 Task: Find connections with filter location Cañete with filter topic #indiawith filter profile language German with filter current company Wockhardt Ltd. with filter school Sri Jagadguru Chandrasekaranathaswamiji Institute of Technology with filter industry Telecommunications with filter service category Android Development with filter keywords title Data Analyst
Action: Mouse moved to (565, 74)
Screenshot: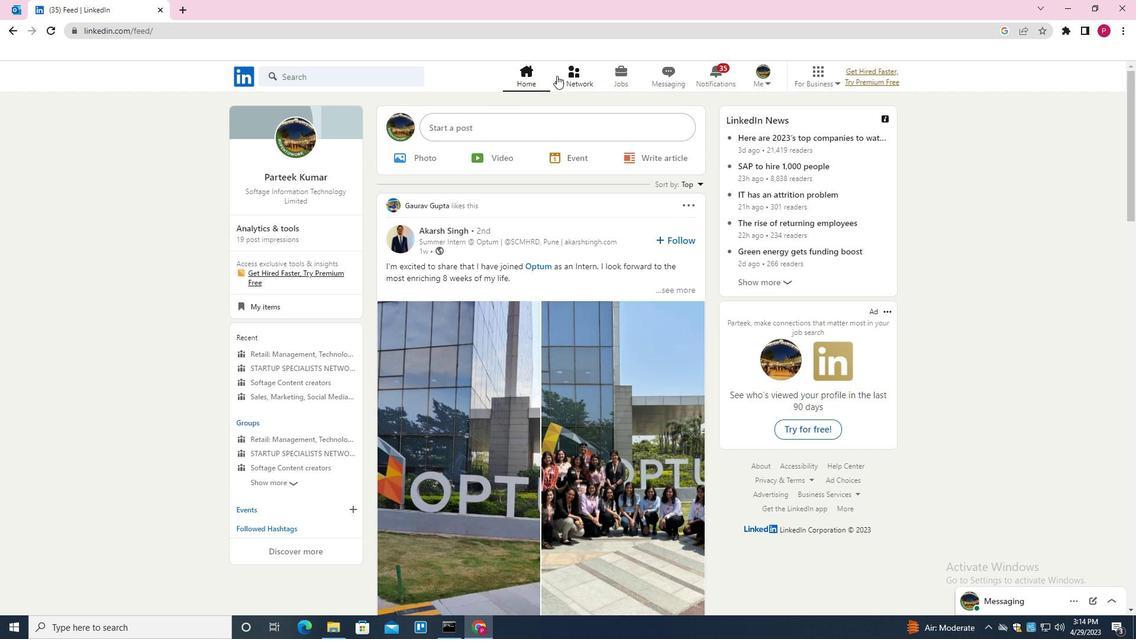 
Action: Mouse pressed left at (565, 74)
Screenshot: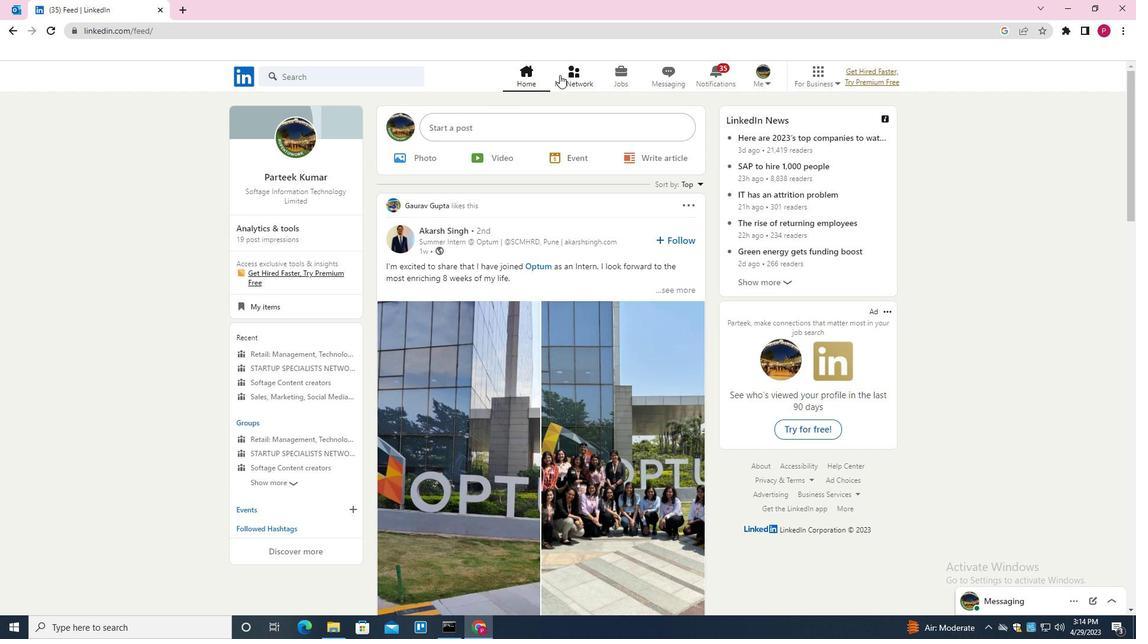 
Action: Mouse moved to (343, 149)
Screenshot: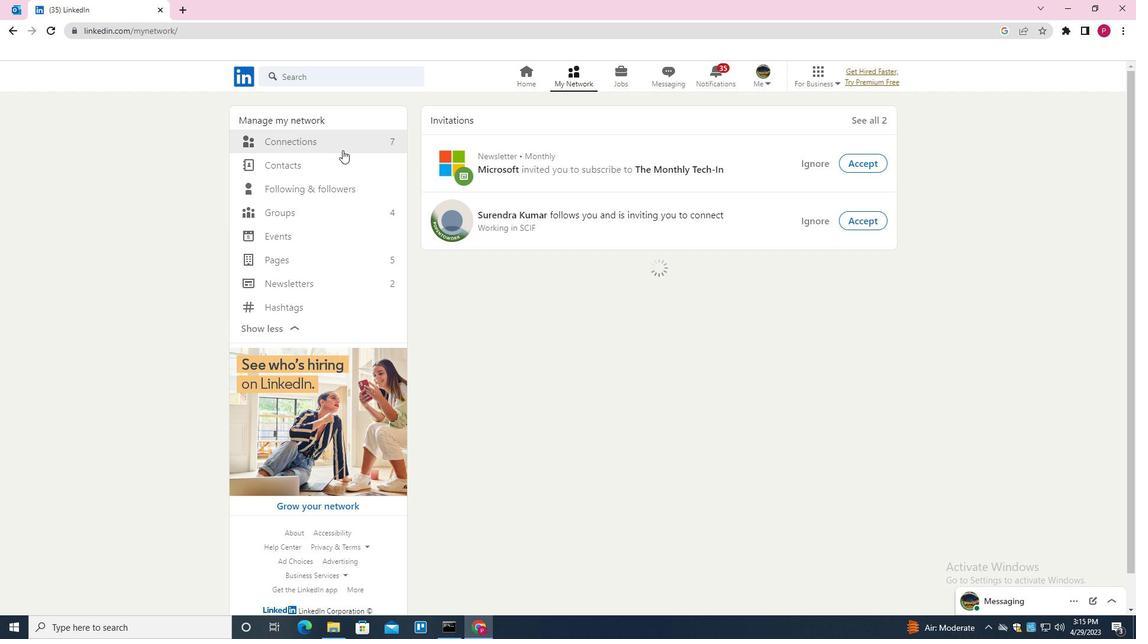 
Action: Mouse pressed left at (343, 149)
Screenshot: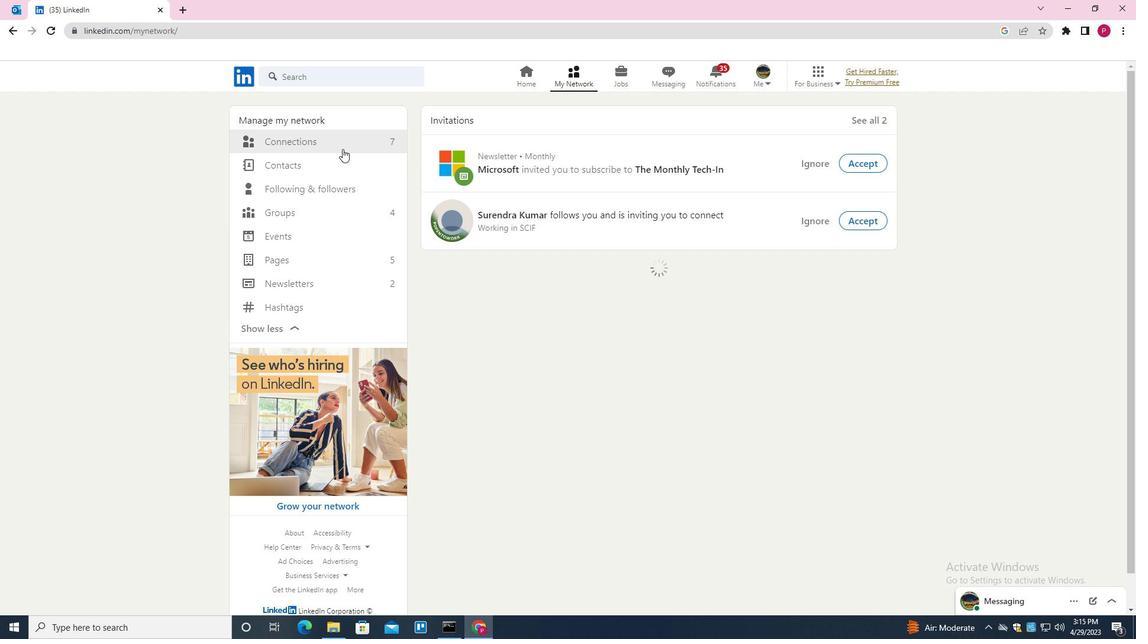 
Action: Mouse moved to (337, 143)
Screenshot: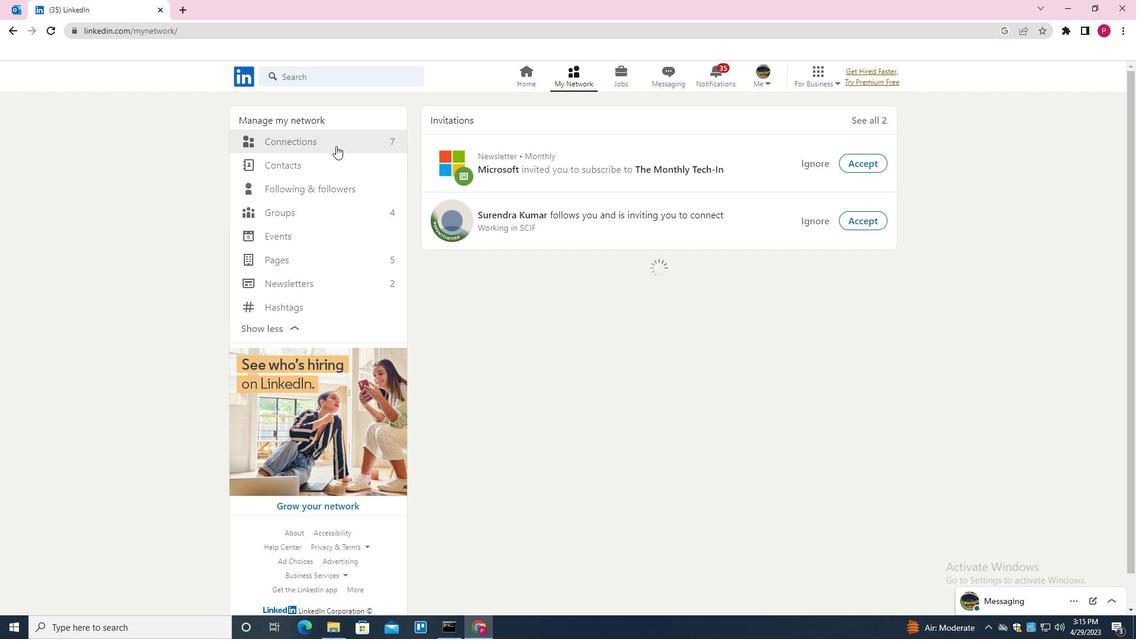 
Action: Mouse pressed left at (337, 143)
Screenshot: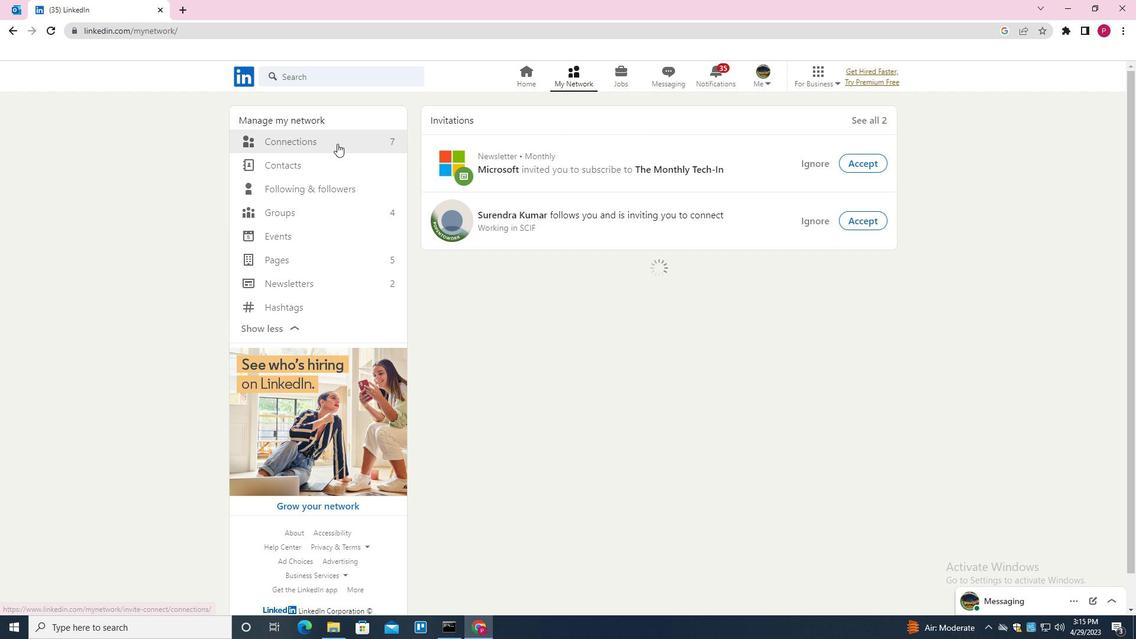 
Action: Mouse moved to (643, 142)
Screenshot: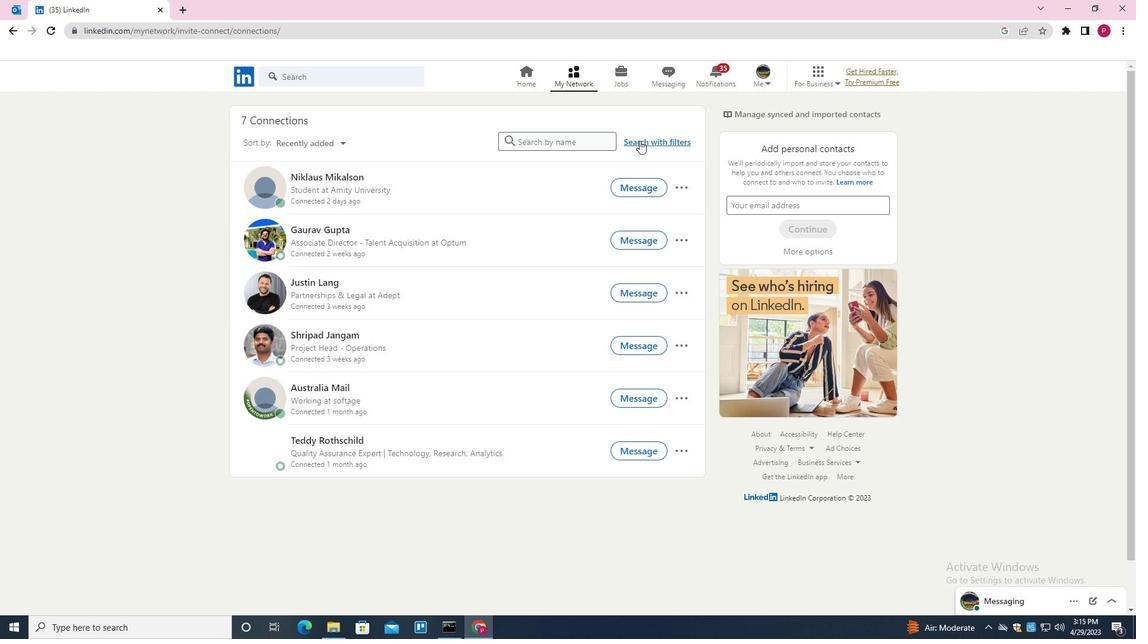 
Action: Mouse pressed left at (643, 142)
Screenshot: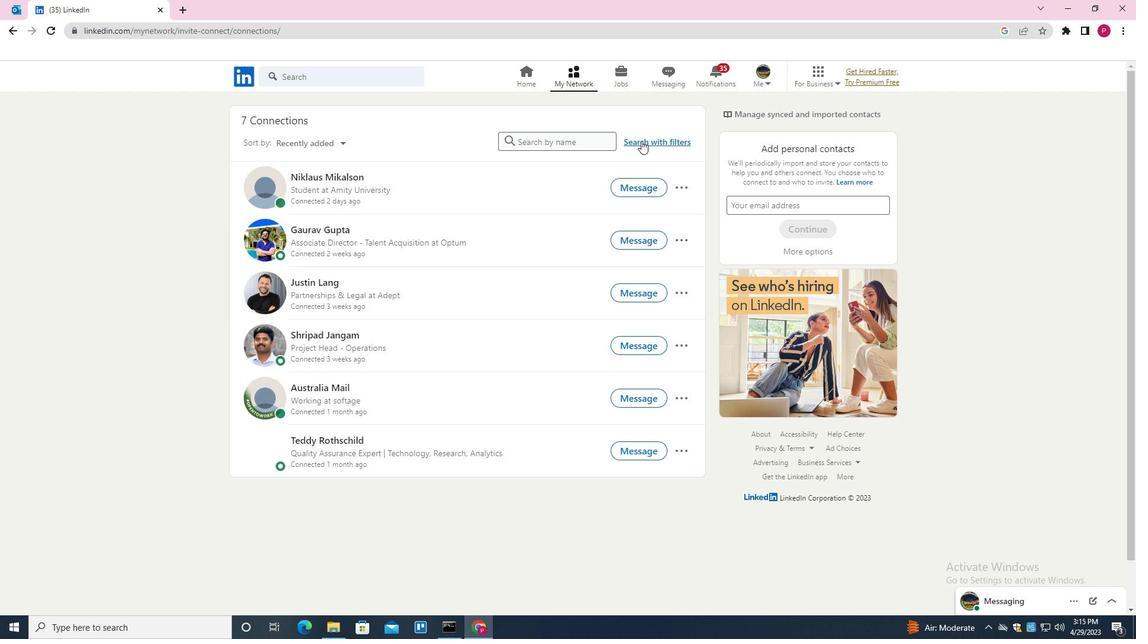
Action: Mouse moved to (596, 107)
Screenshot: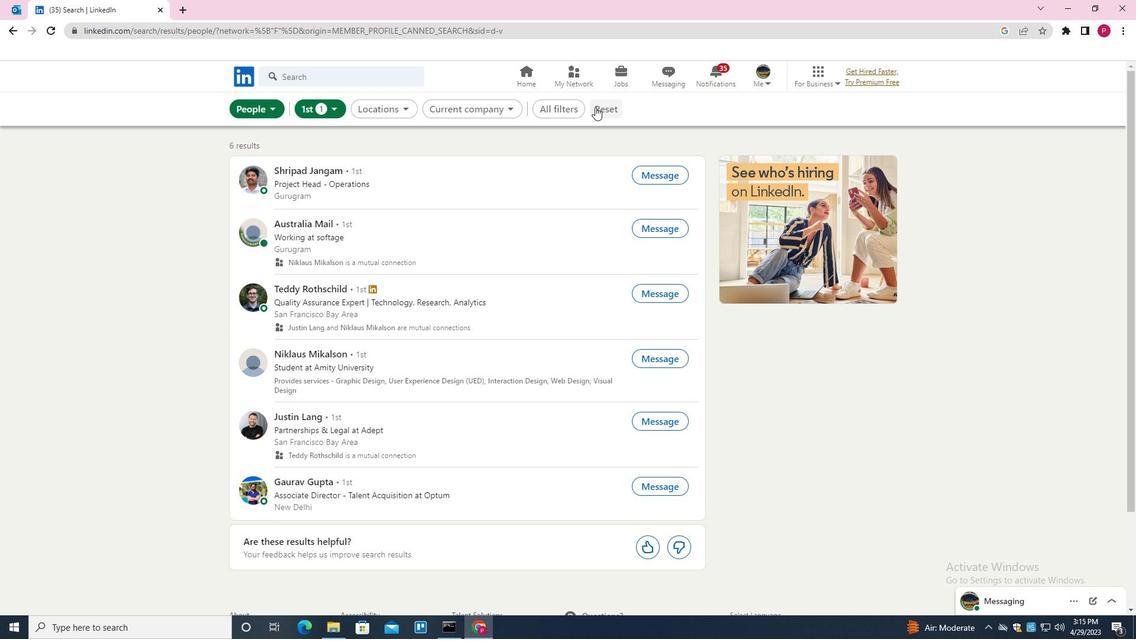 
Action: Mouse pressed left at (596, 107)
Screenshot: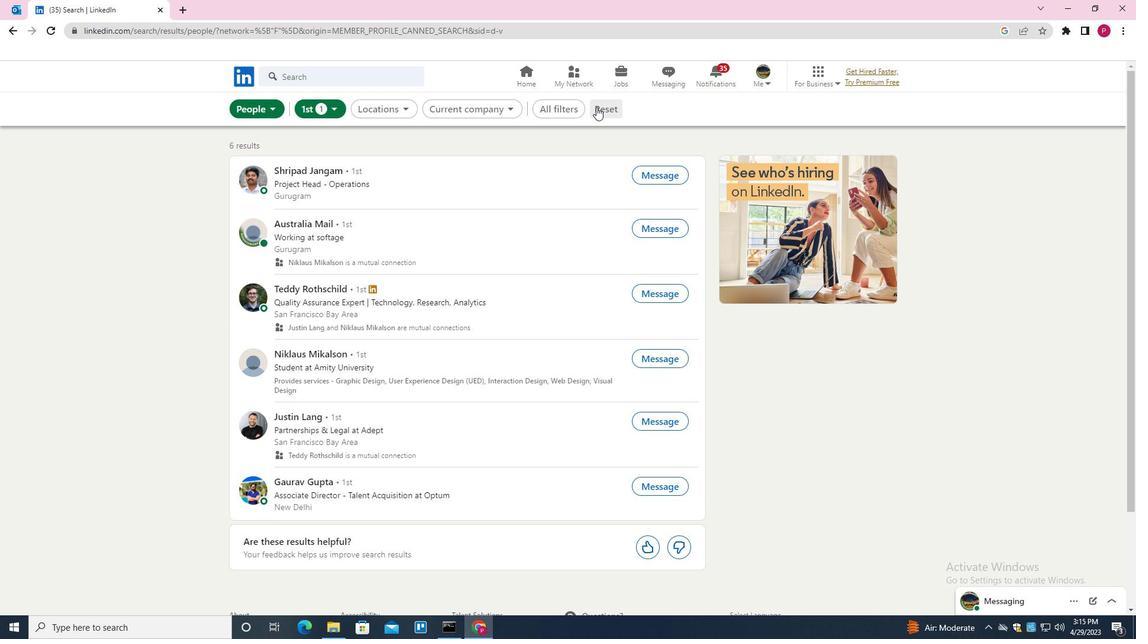 
Action: Mouse moved to (574, 109)
Screenshot: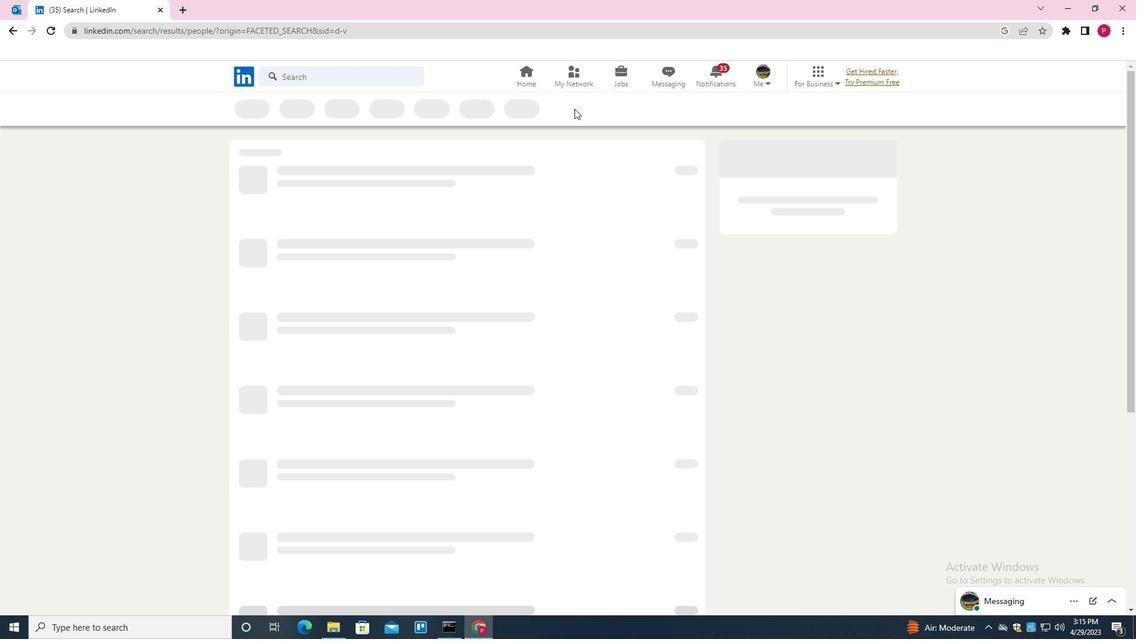 
Action: Mouse pressed left at (574, 109)
Screenshot: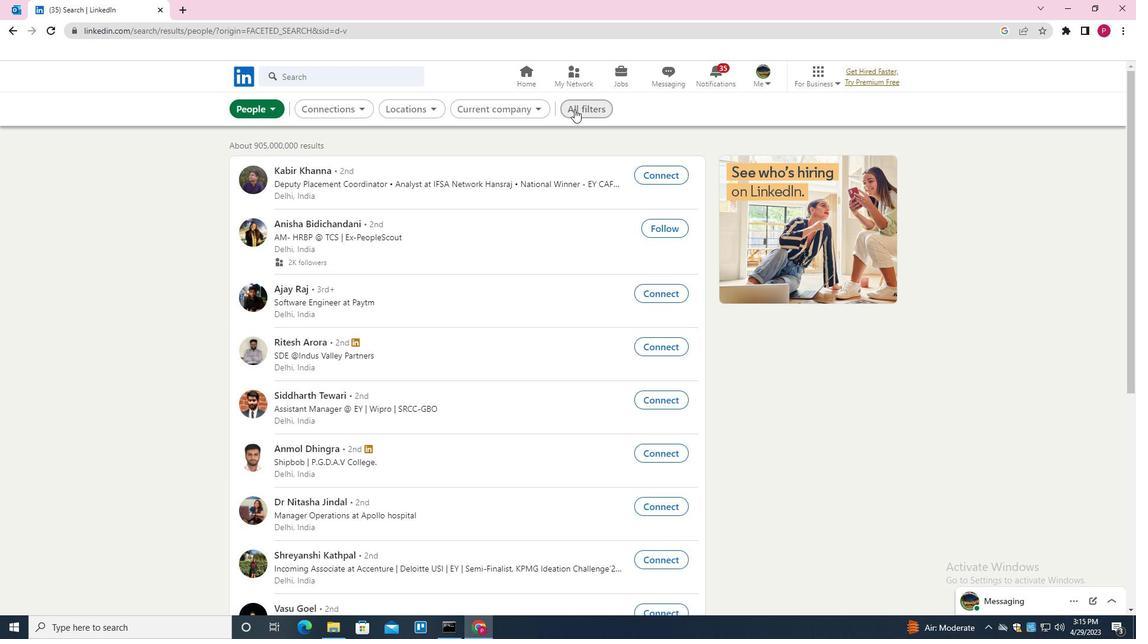 
Action: Mouse moved to (853, 336)
Screenshot: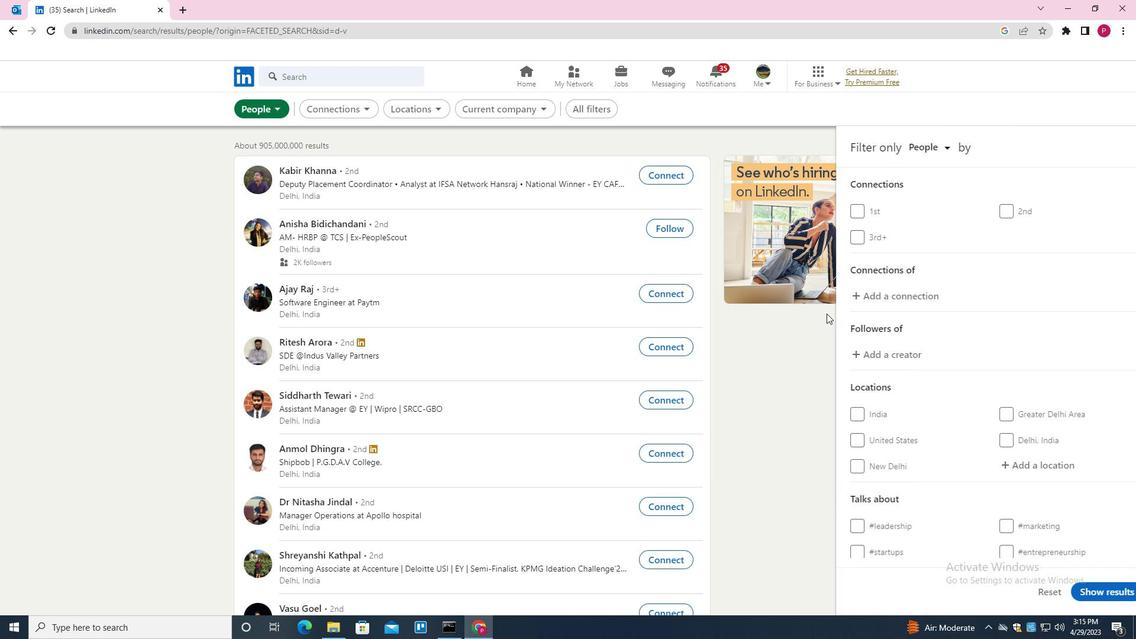
Action: Mouse scrolled (853, 336) with delta (0, 0)
Screenshot: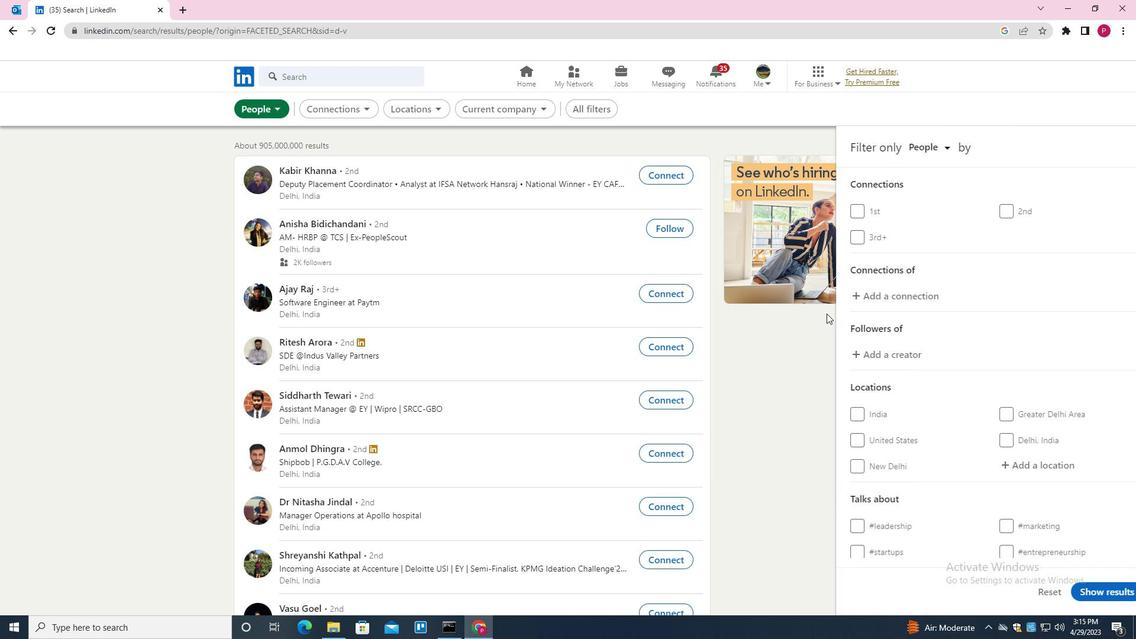 
Action: Mouse moved to (866, 343)
Screenshot: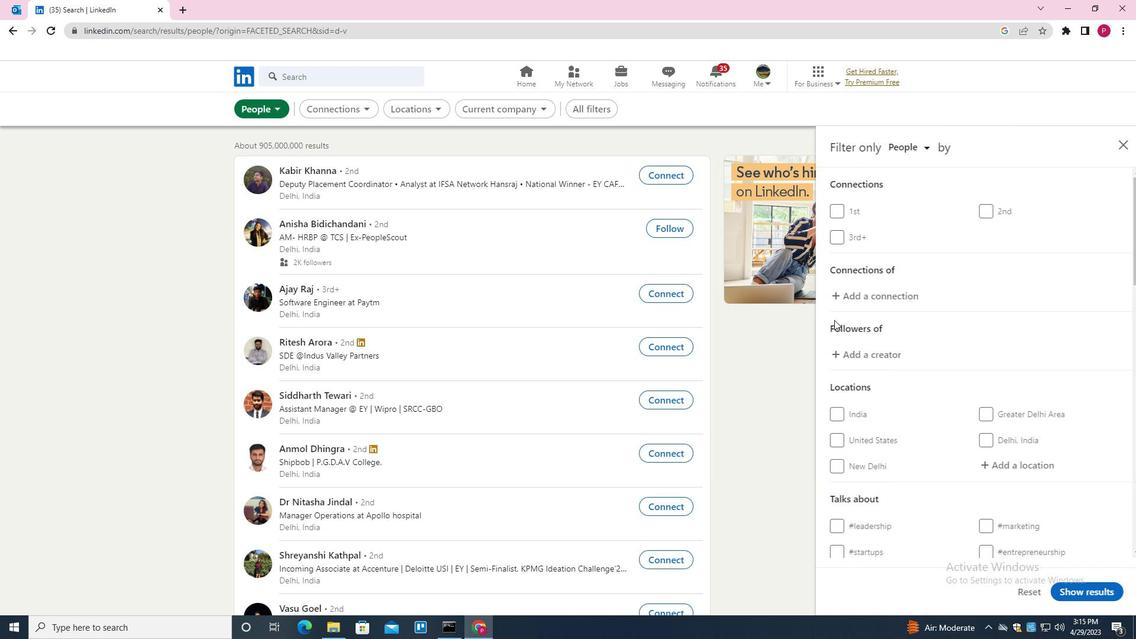 
Action: Mouse scrolled (866, 342) with delta (0, 0)
Screenshot: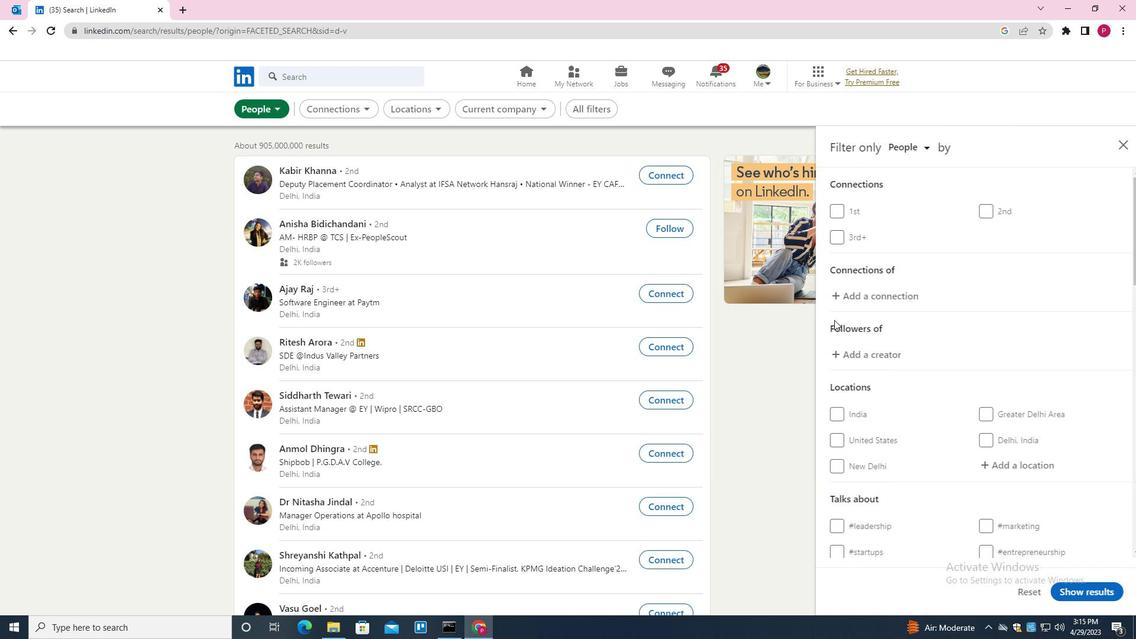 
Action: Mouse moved to (1016, 347)
Screenshot: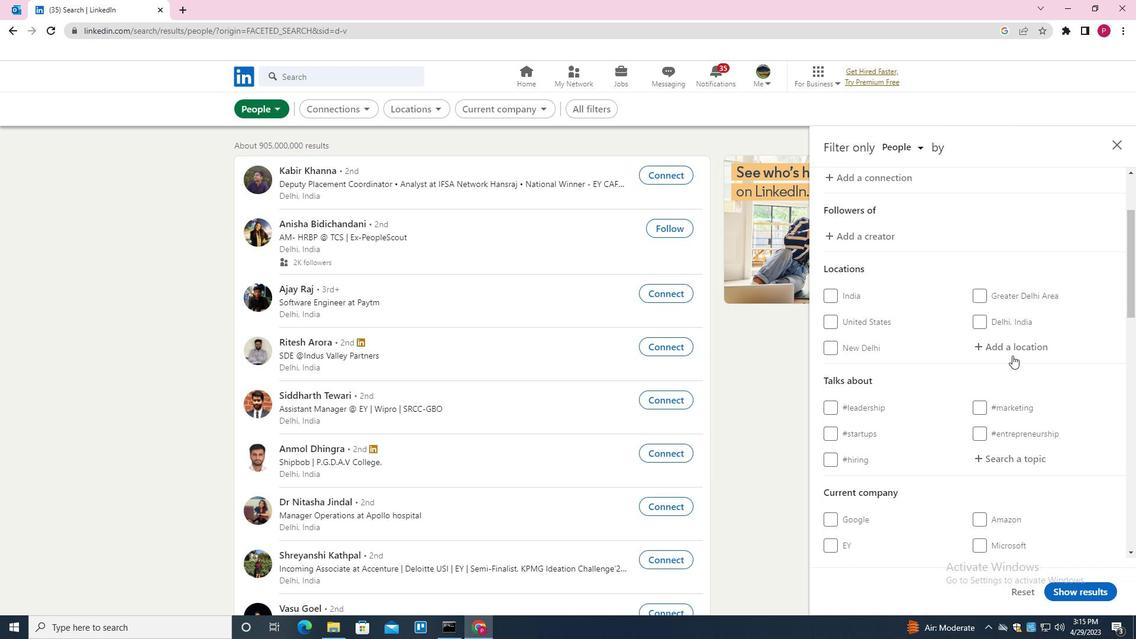 
Action: Mouse pressed left at (1016, 347)
Screenshot: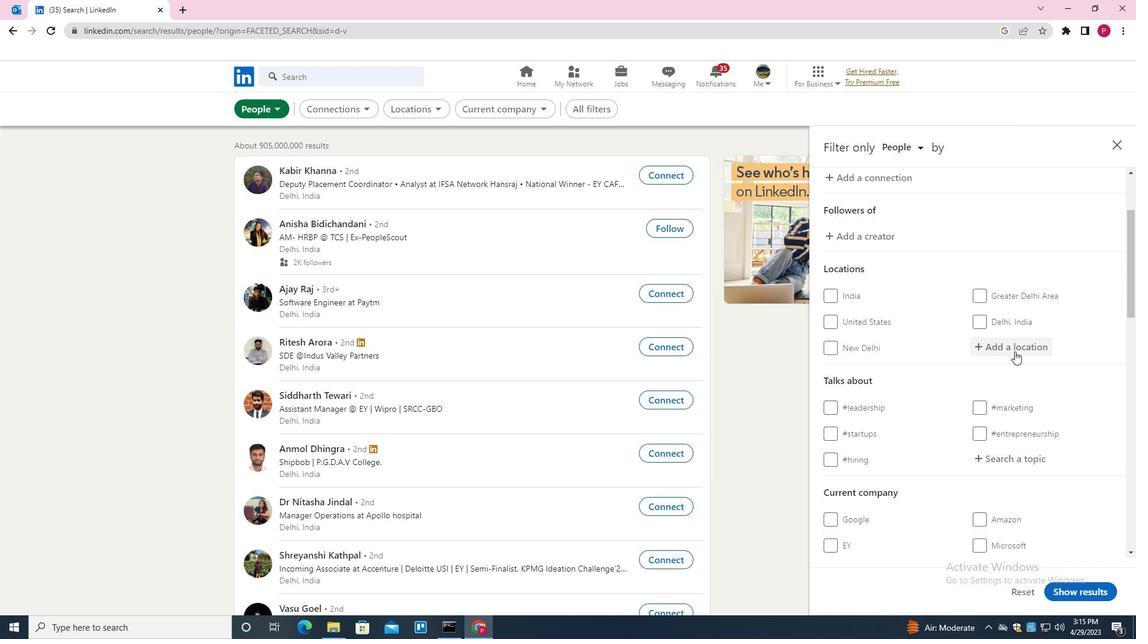 
Action: Mouse moved to (941, 336)
Screenshot: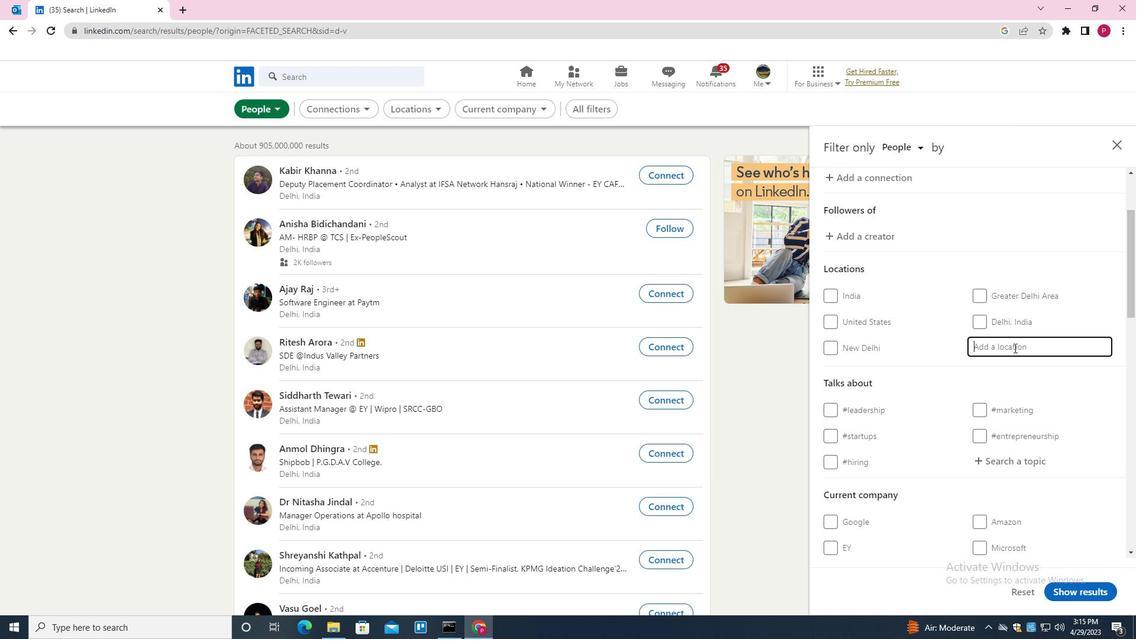 
Action: Key pressed <Key.shift><Key.shift><Key.shift>CANETE<Key.down><Key.down><Key.enter>
Screenshot: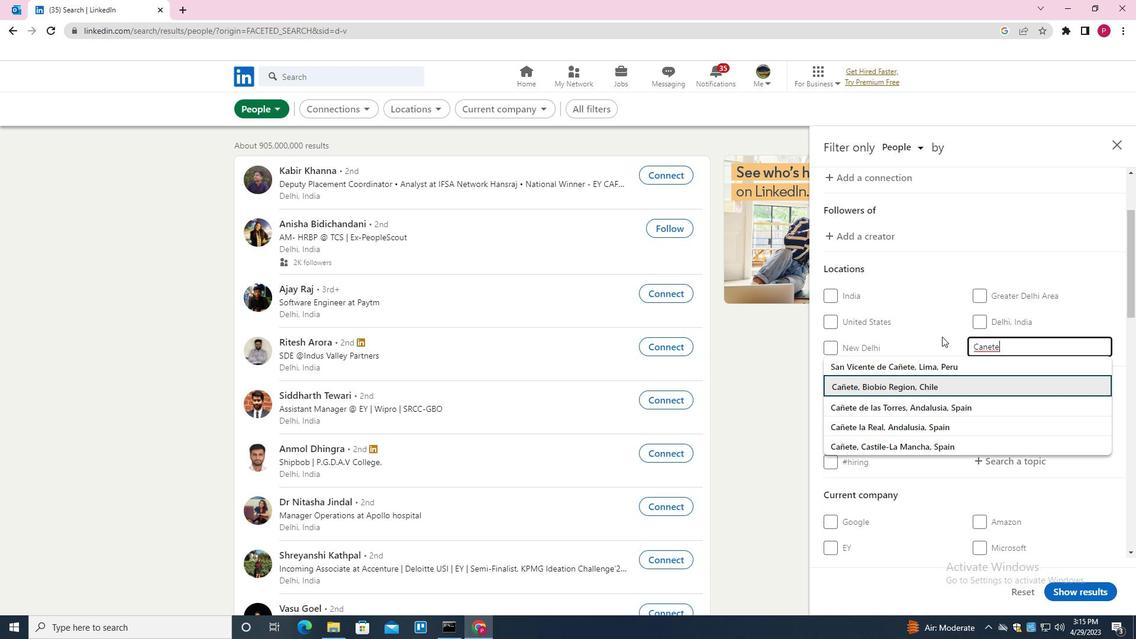 
Action: Mouse moved to (920, 350)
Screenshot: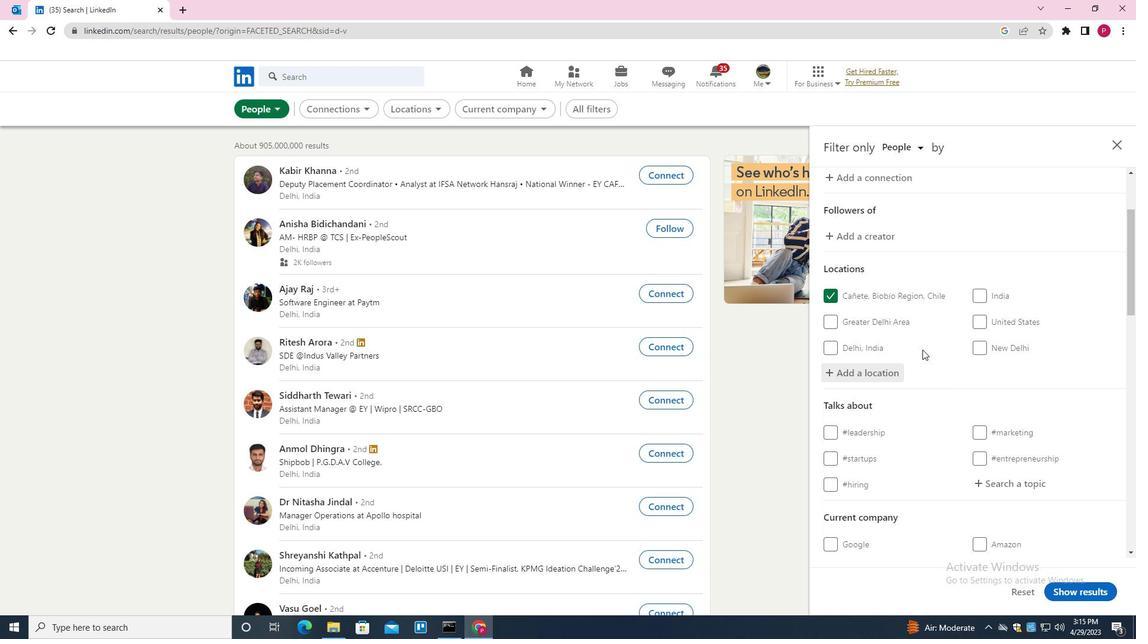 
Action: Mouse scrolled (920, 350) with delta (0, 0)
Screenshot: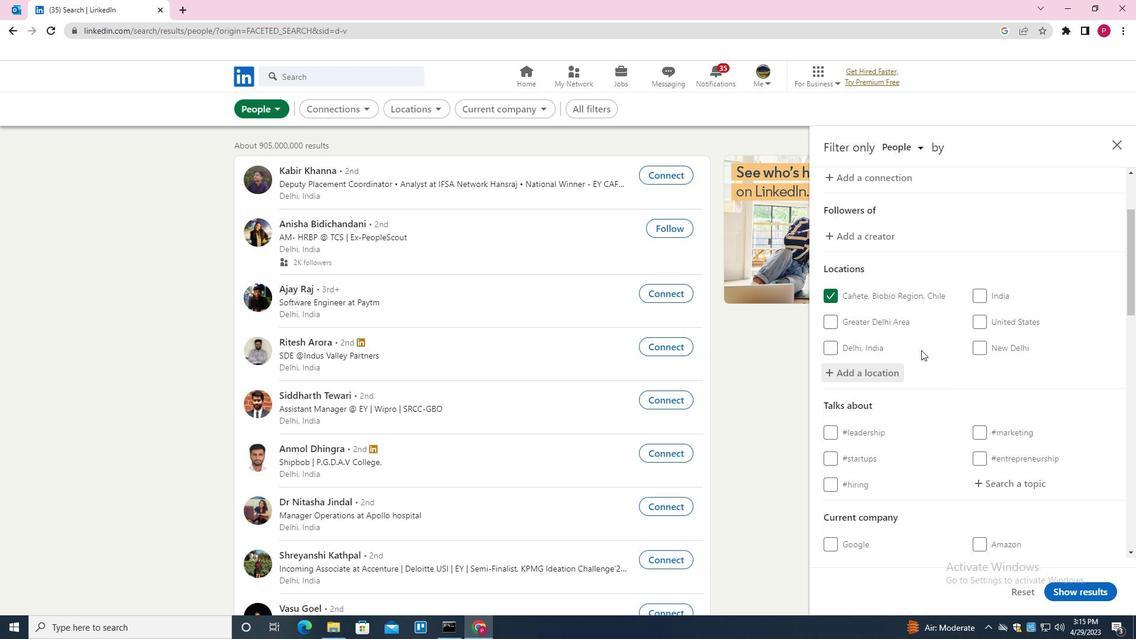 
Action: Mouse scrolled (920, 350) with delta (0, 0)
Screenshot: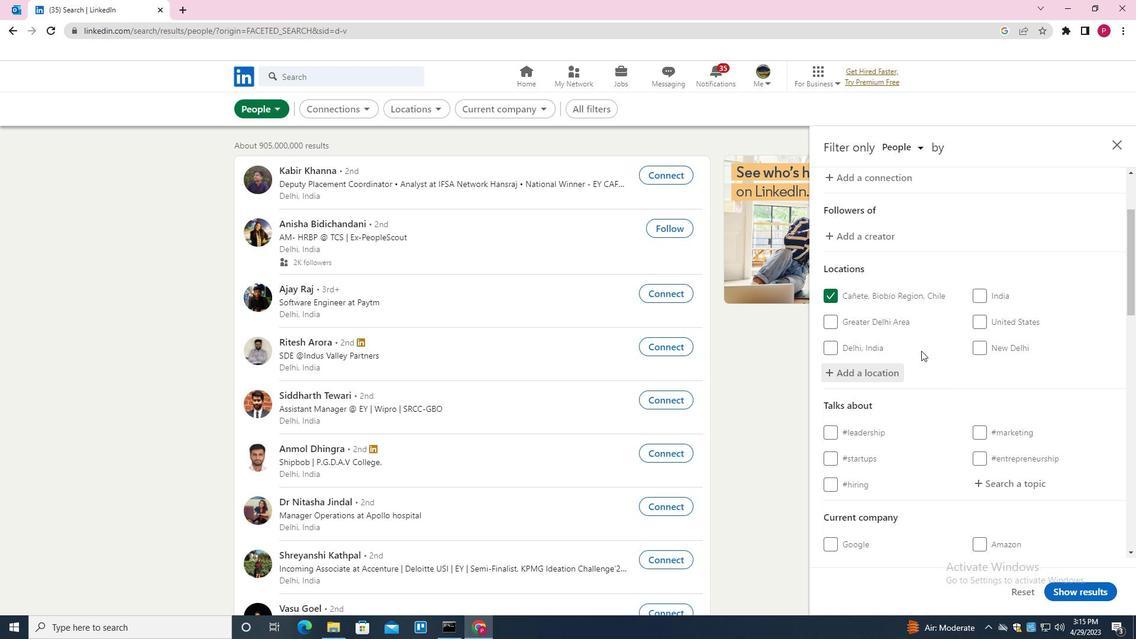 
Action: Mouse scrolled (920, 350) with delta (0, 0)
Screenshot: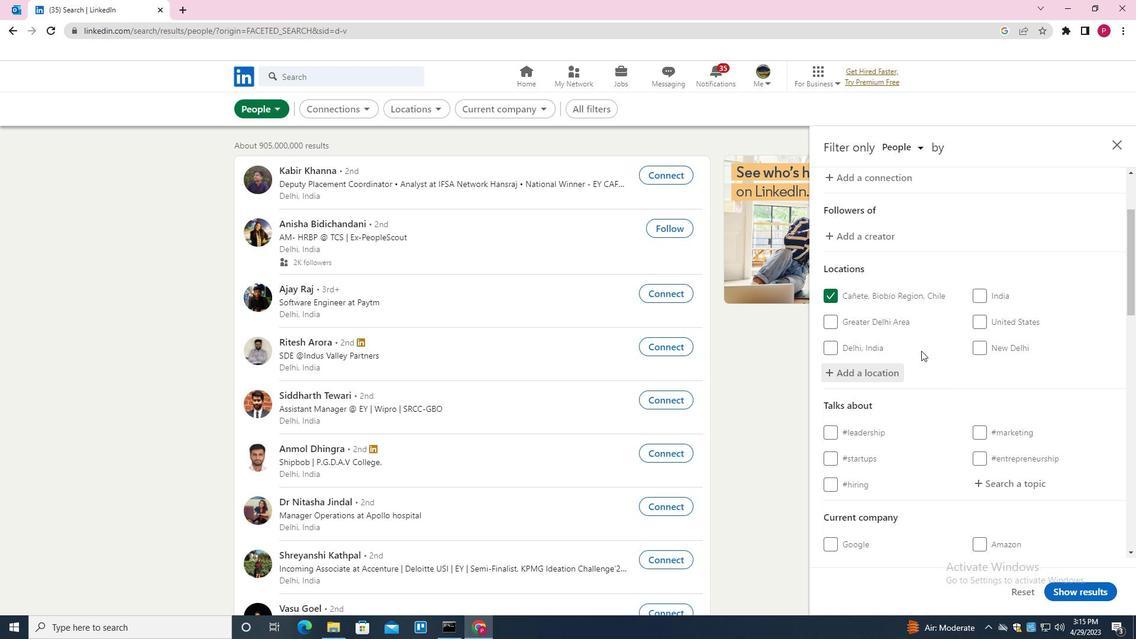 
Action: Mouse moved to (1010, 305)
Screenshot: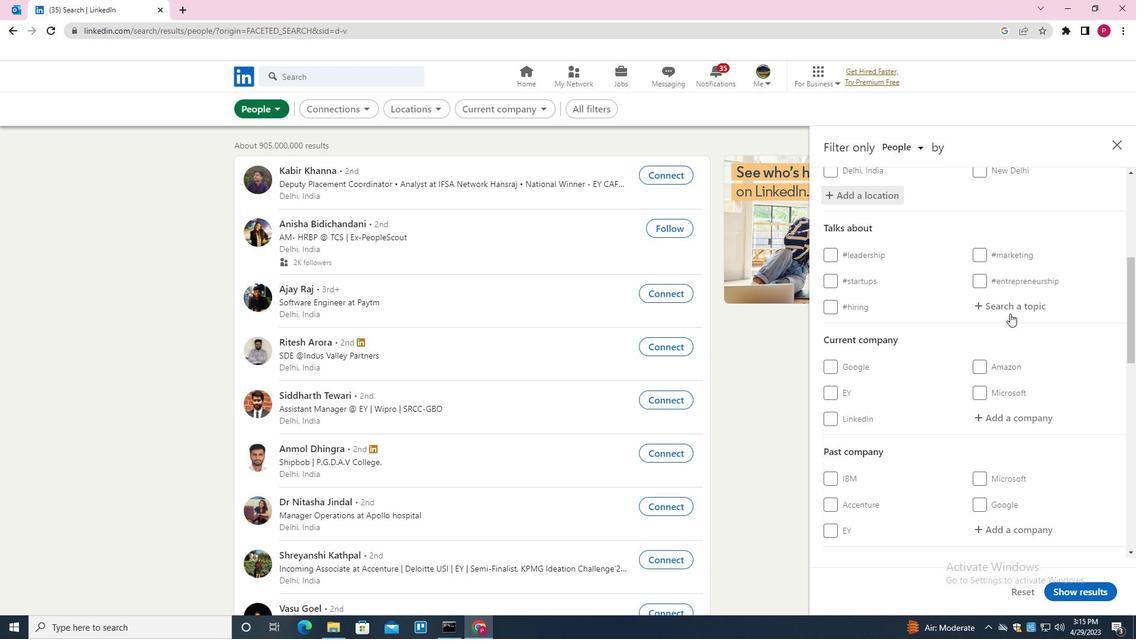 
Action: Mouse pressed left at (1010, 305)
Screenshot: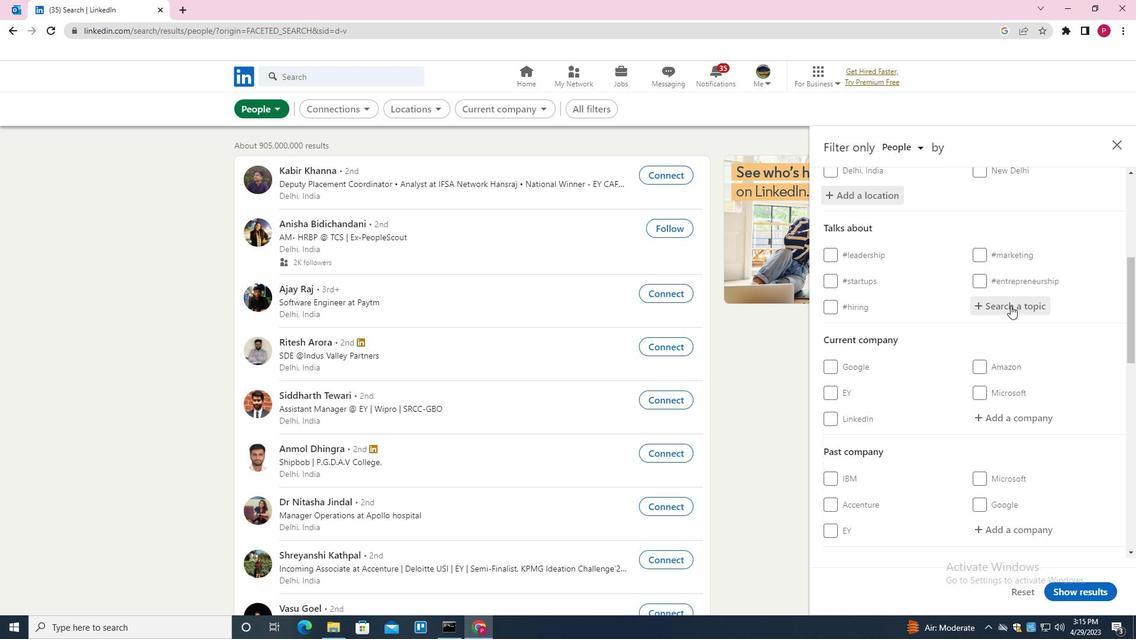 
Action: Key pressed INDIA<Key.down><Key.enter>
Screenshot: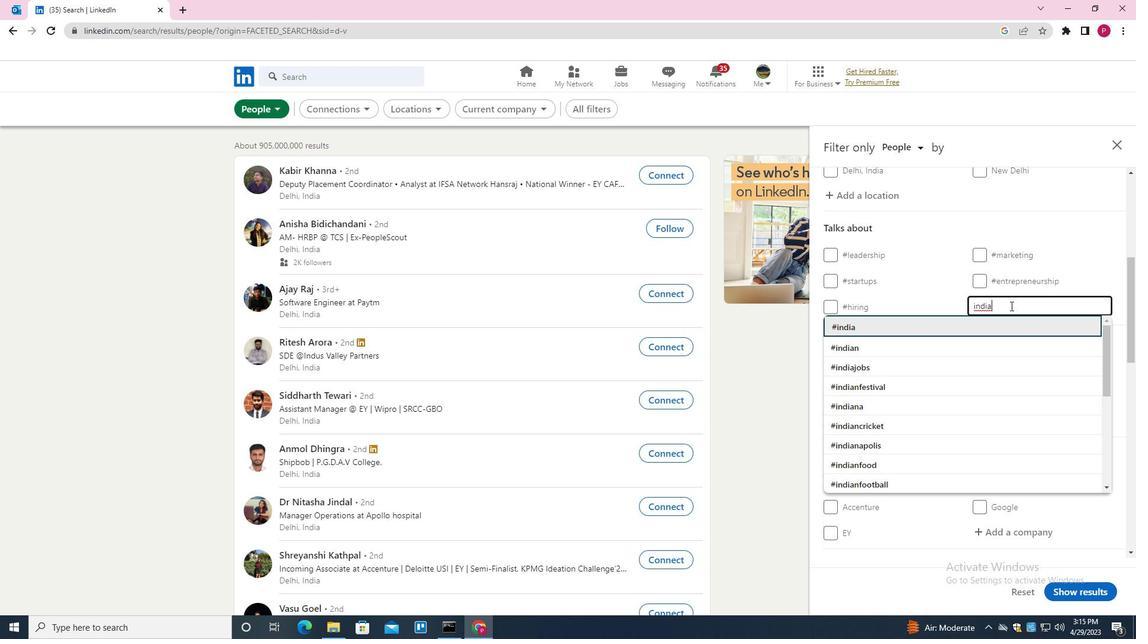 
Action: Mouse moved to (972, 327)
Screenshot: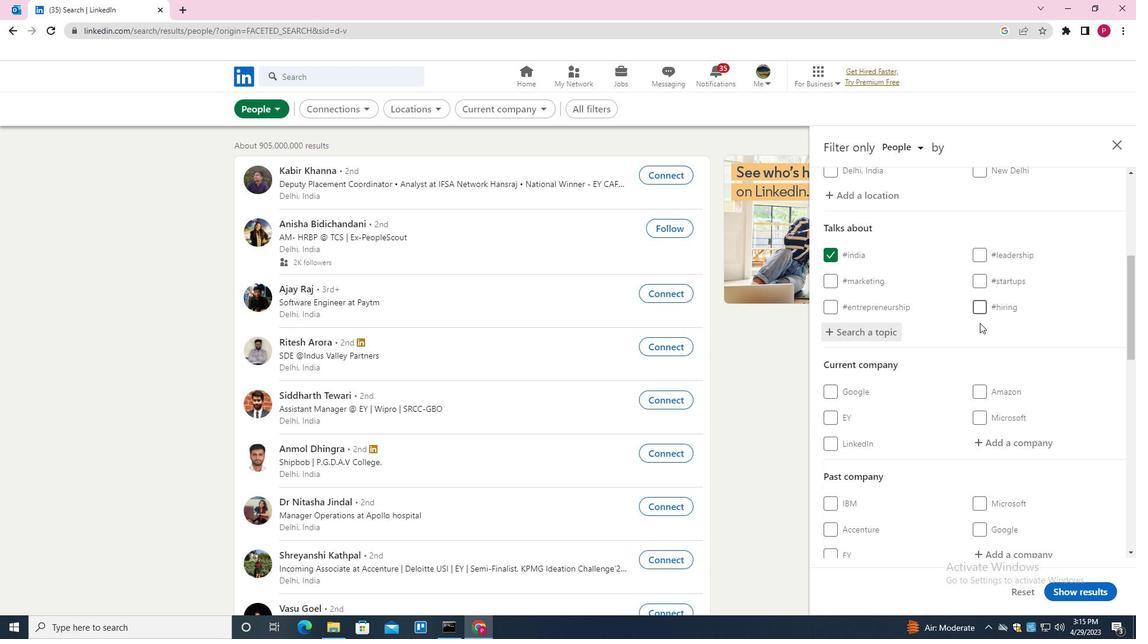 
Action: Mouse scrolled (972, 326) with delta (0, 0)
Screenshot: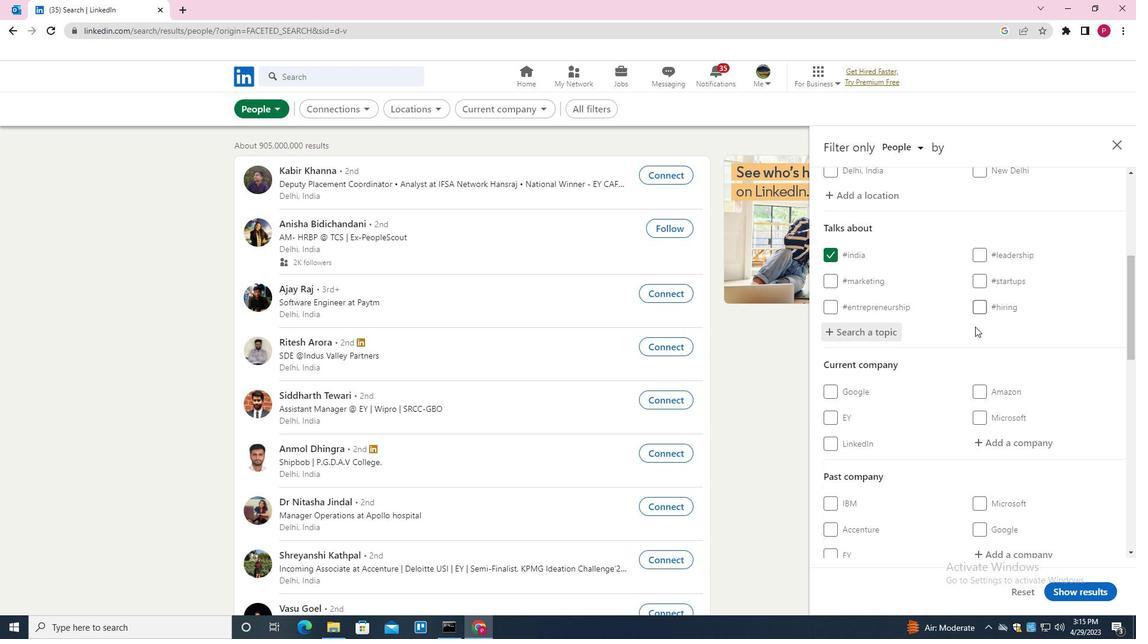 
Action: Mouse scrolled (972, 326) with delta (0, 0)
Screenshot: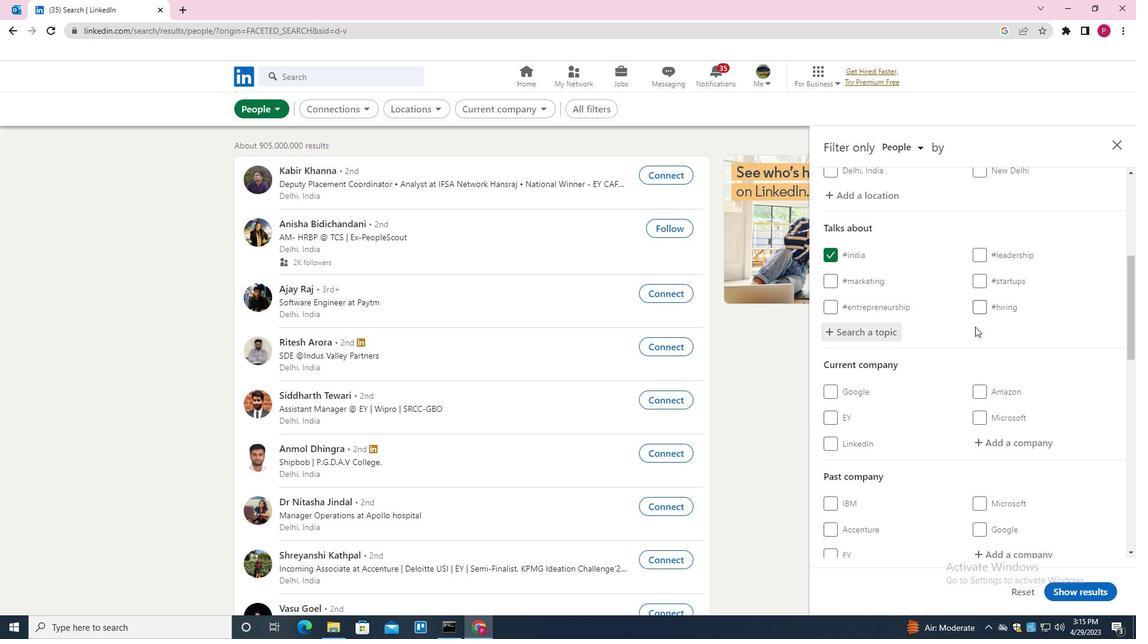 
Action: Mouse scrolled (972, 326) with delta (0, 0)
Screenshot: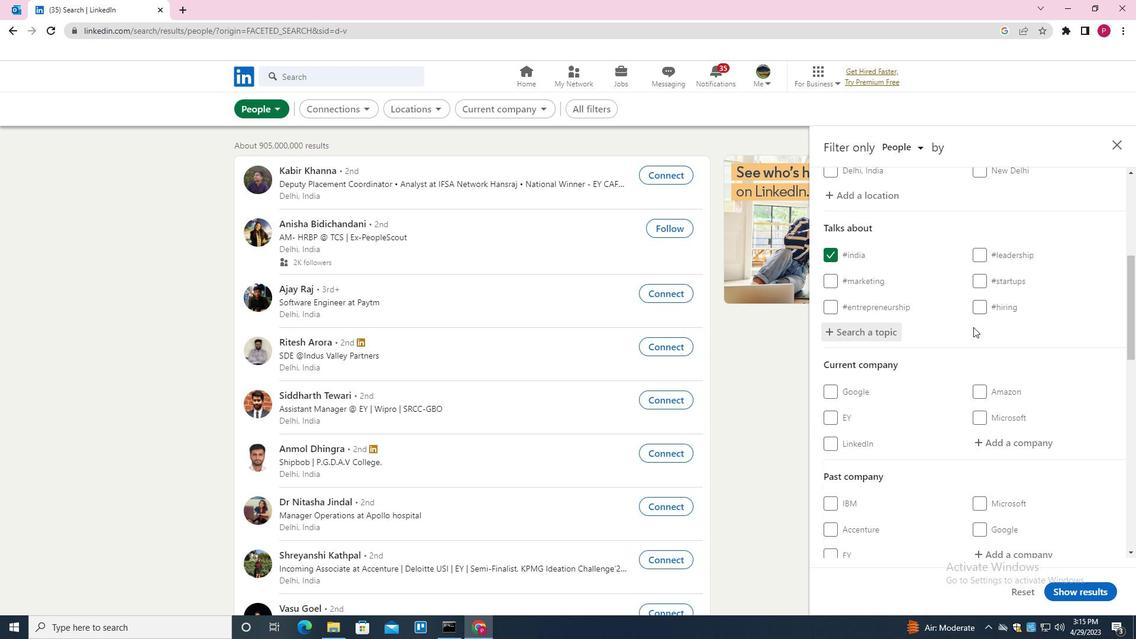 
Action: Mouse scrolled (972, 326) with delta (0, 0)
Screenshot: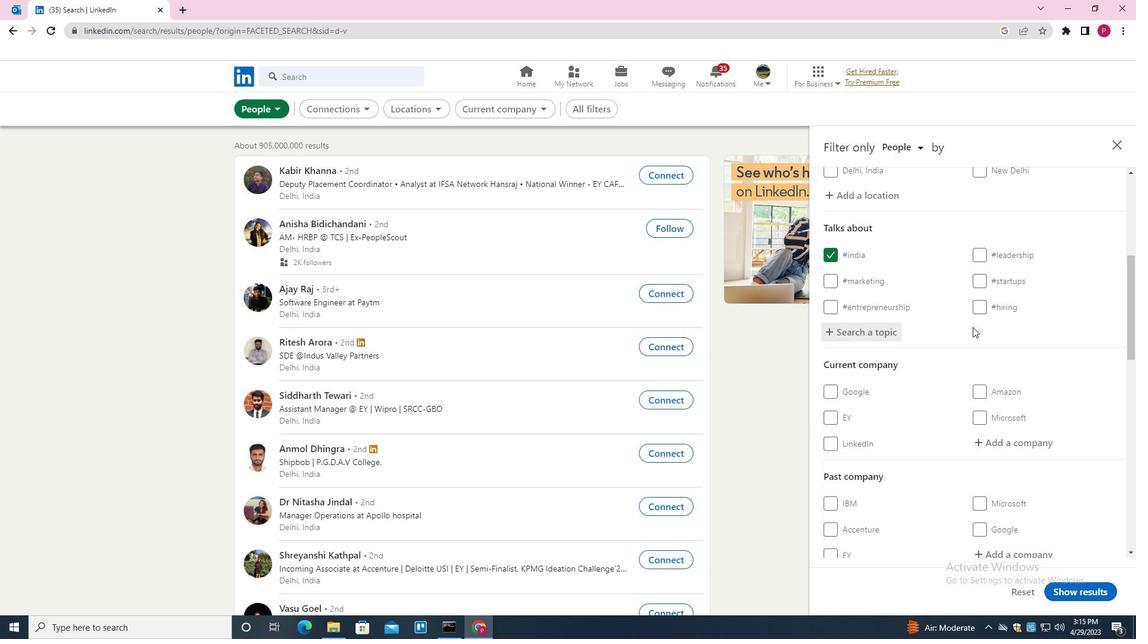 
Action: Mouse scrolled (972, 326) with delta (0, 0)
Screenshot: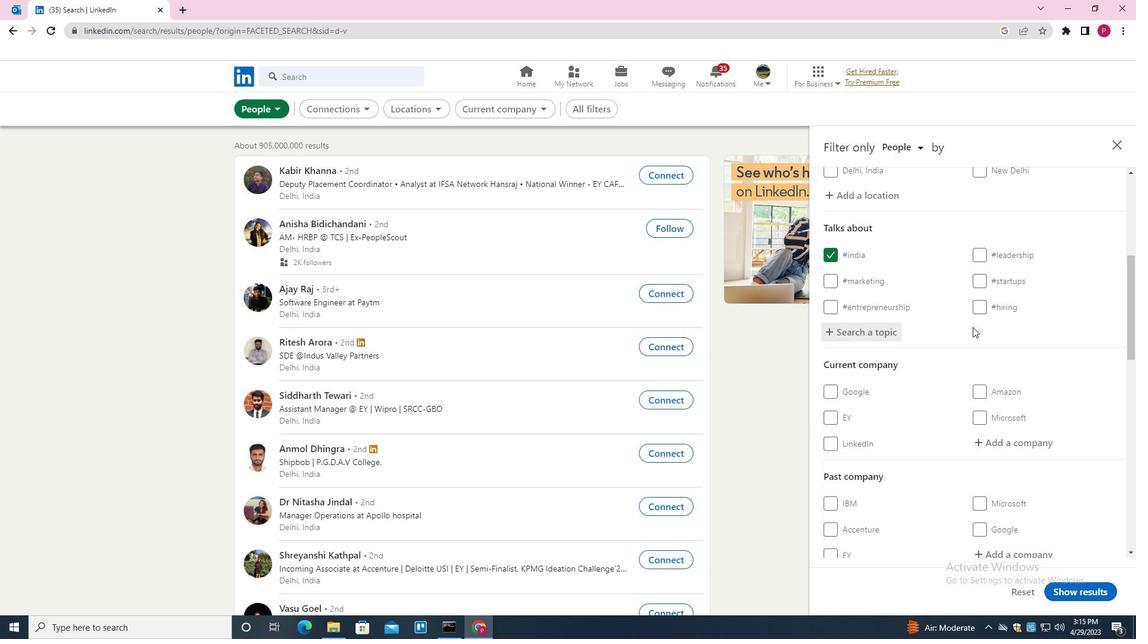
Action: Mouse moved to (964, 333)
Screenshot: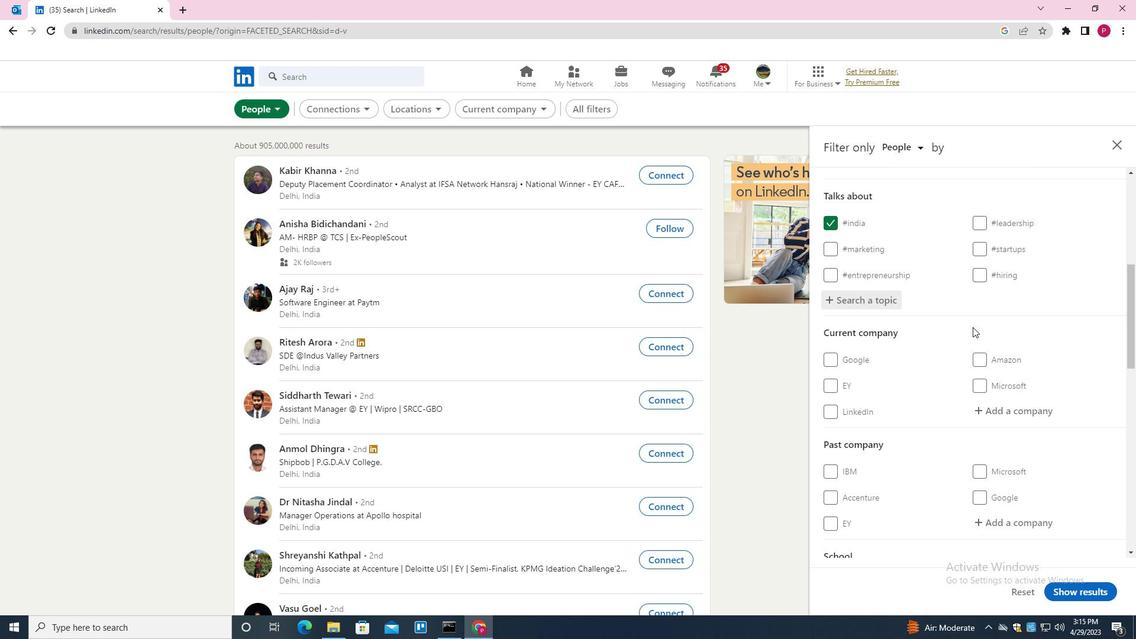 
Action: Mouse scrolled (964, 333) with delta (0, 0)
Screenshot: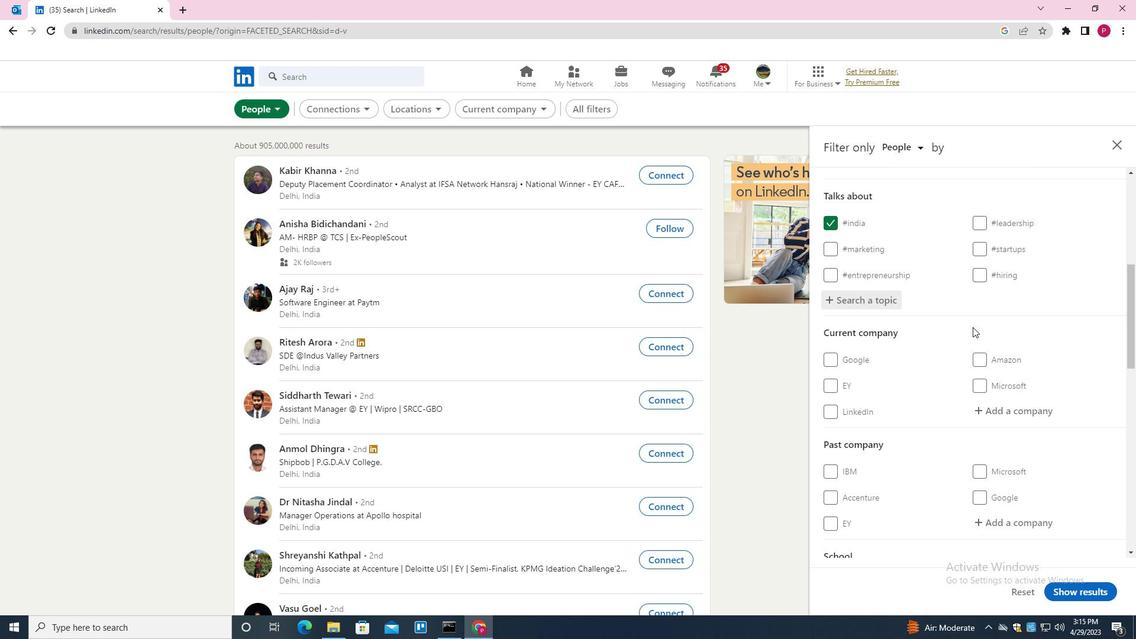 
Action: Mouse moved to (961, 335)
Screenshot: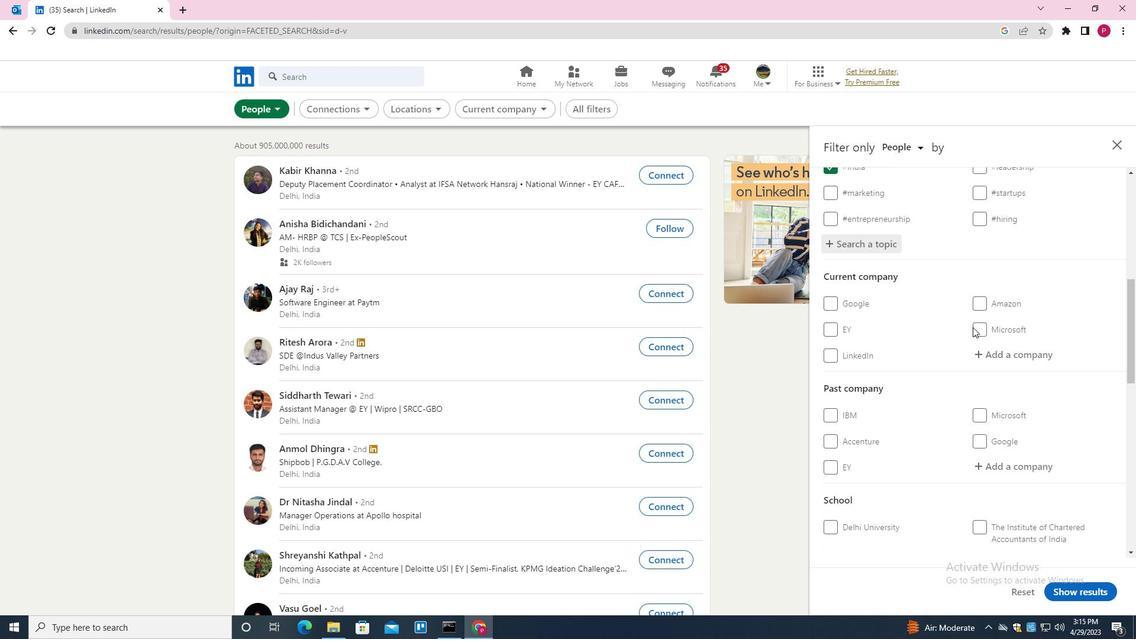 
Action: Mouse scrolled (961, 334) with delta (0, 0)
Screenshot: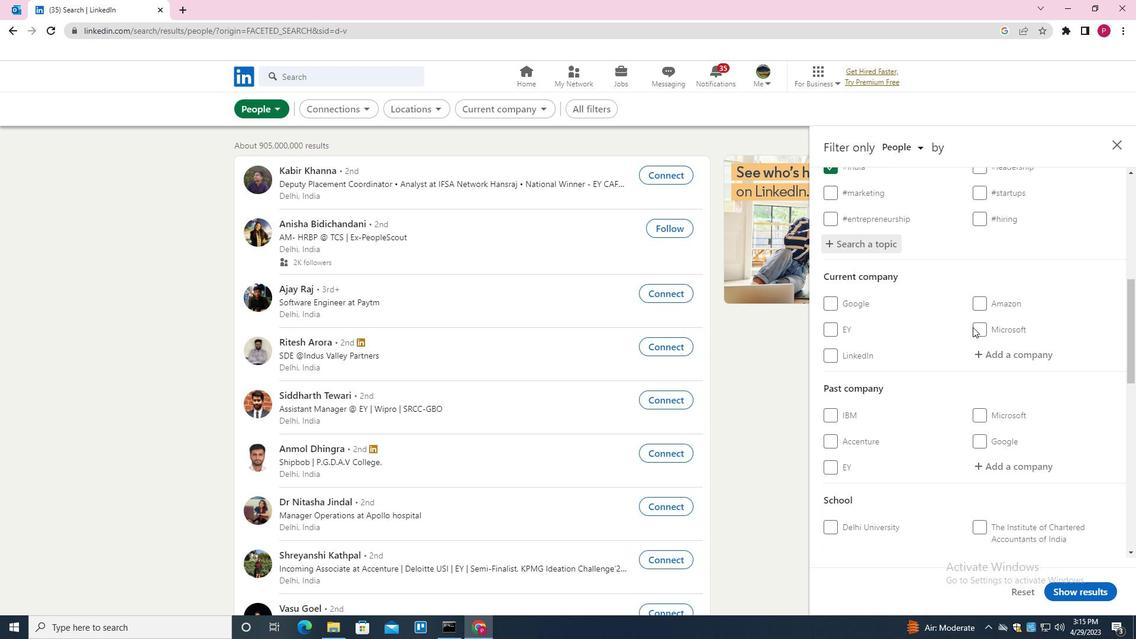 
Action: Mouse moved to (960, 336)
Screenshot: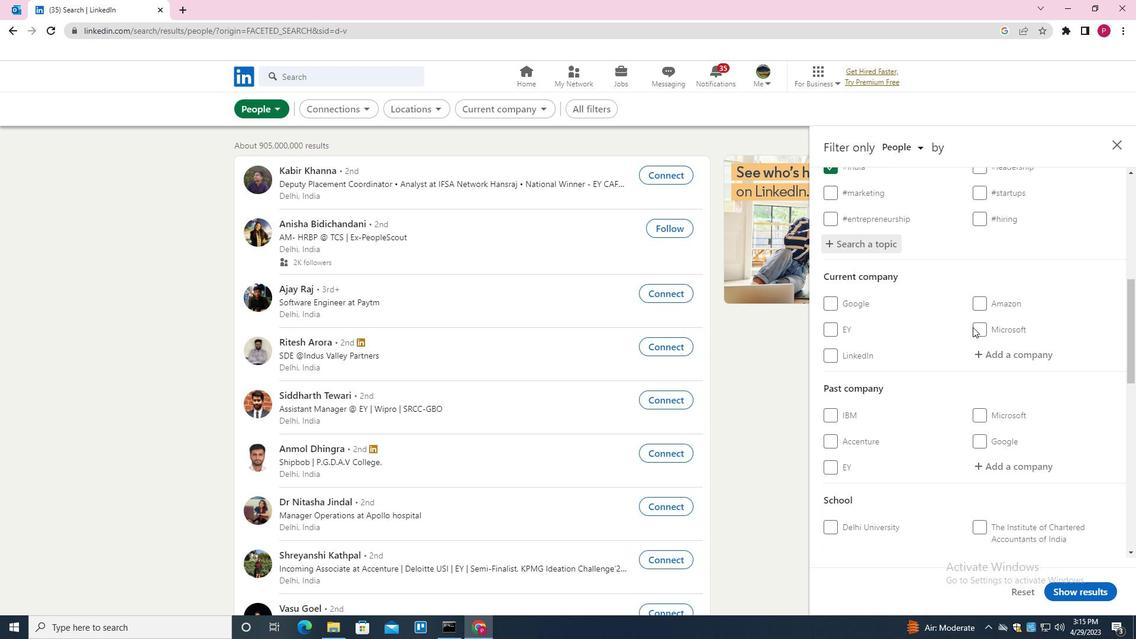 
Action: Mouse scrolled (960, 336) with delta (0, 0)
Screenshot: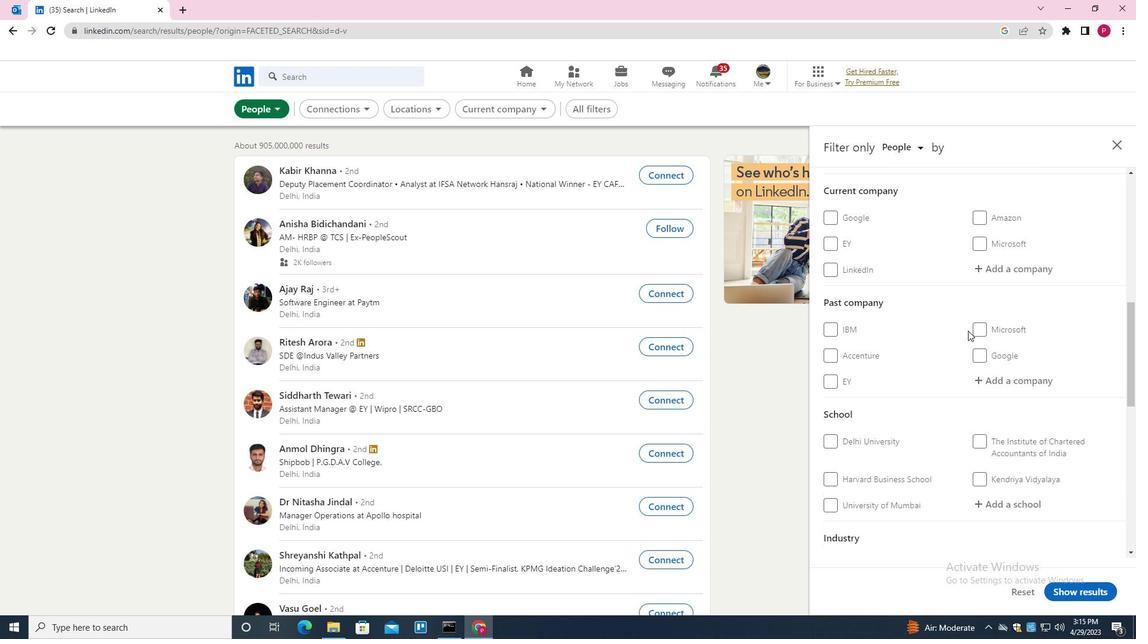 
Action: Mouse moved to (894, 352)
Screenshot: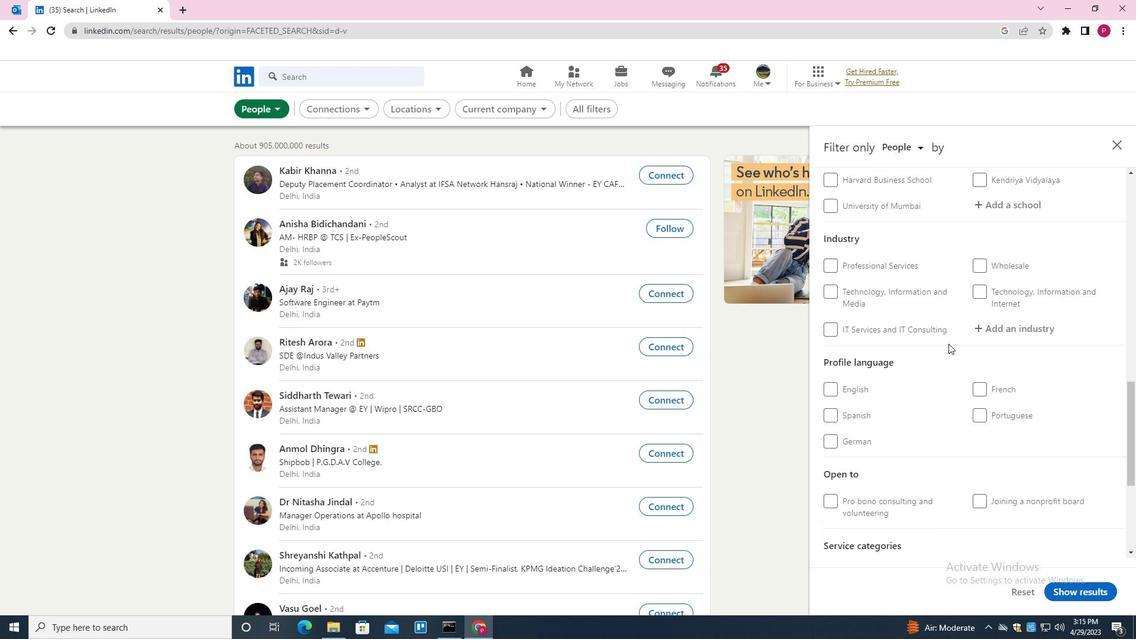 
Action: Mouse scrolled (894, 351) with delta (0, 0)
Screenshot: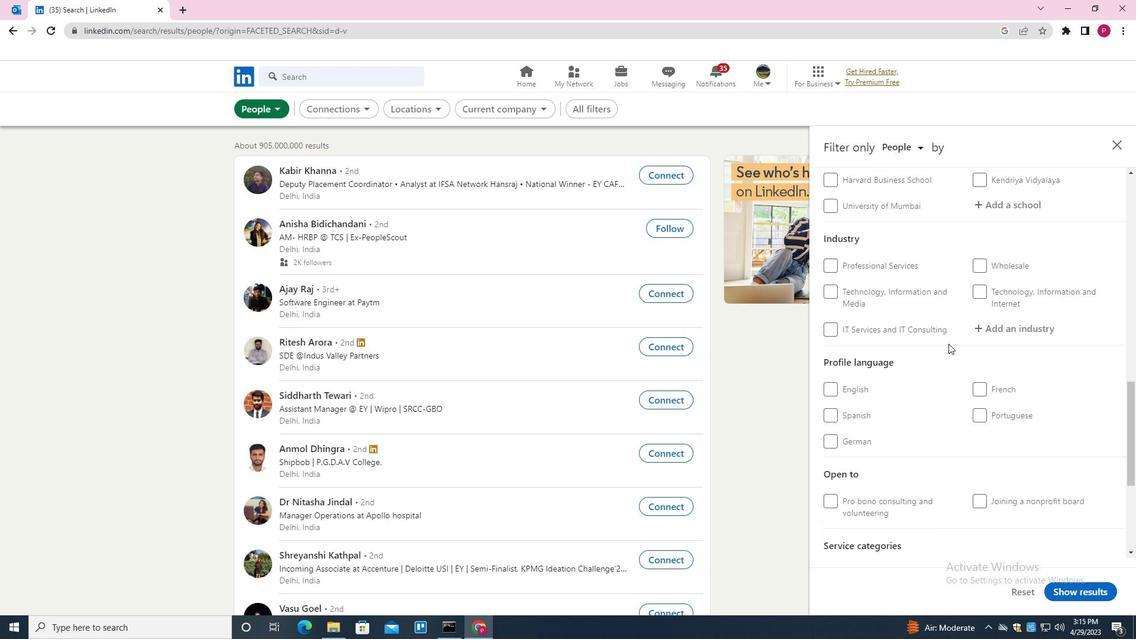 
Action: Mouse moved to (853, 379)
Screenshot: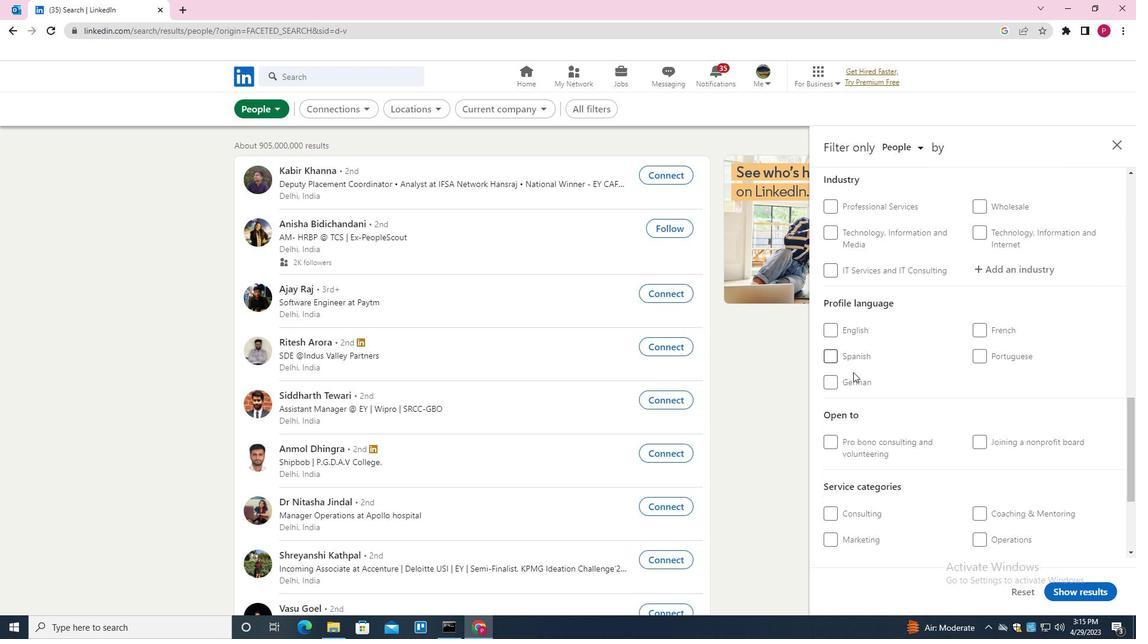 
Action: Mouse pressed left at (853, 379)
Screenshot: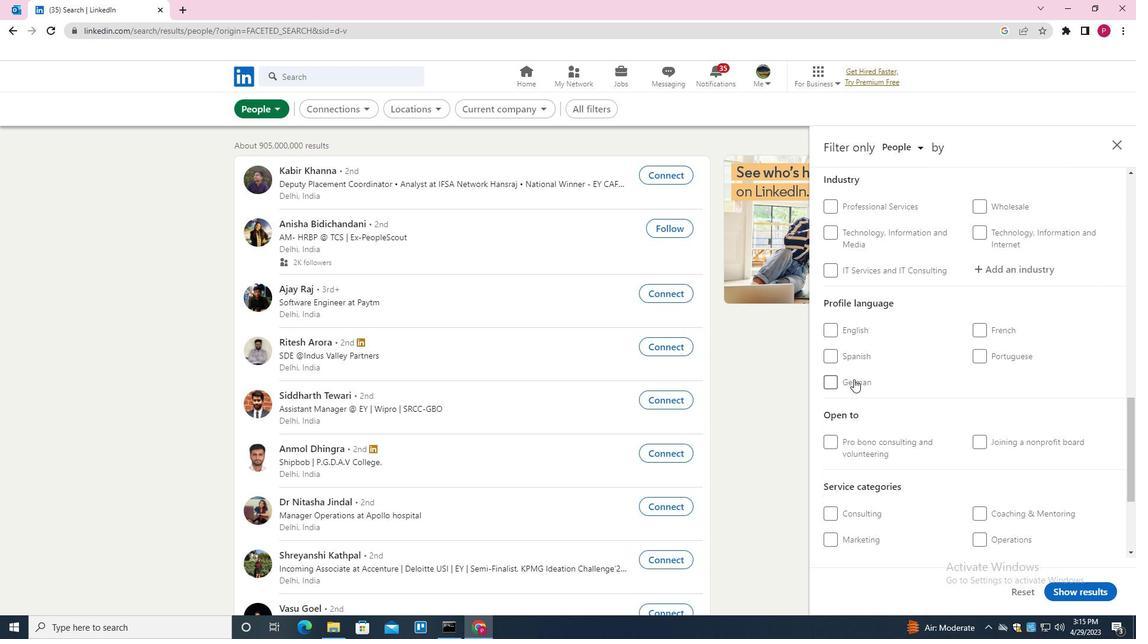 
Action: Mouse moved to (893, 328)
Screenshot: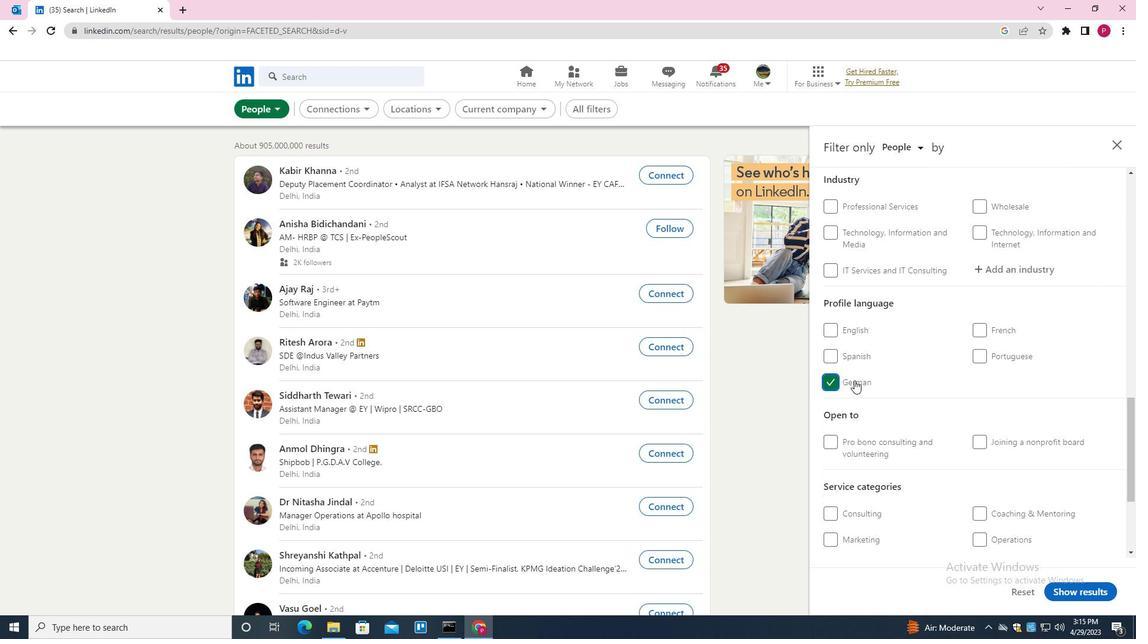 
Action: Mouse scrolled (893, 328) with delta (0, 0)
Screenshot: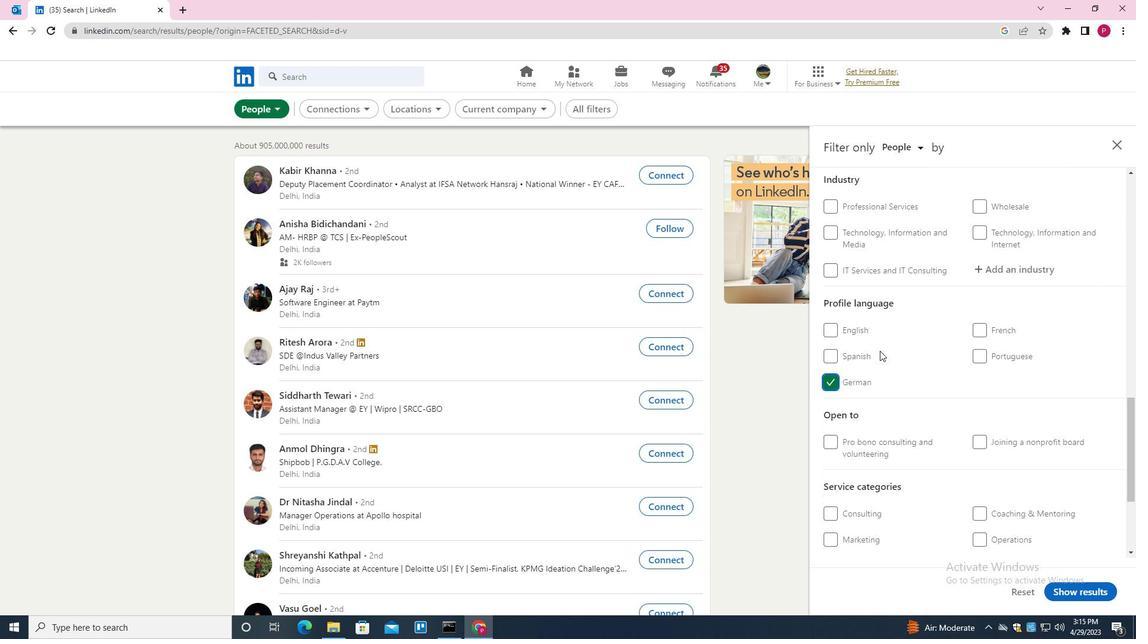 
Action: Mouse scrolled (893, 328) with delta (0, 0)
Screenshot: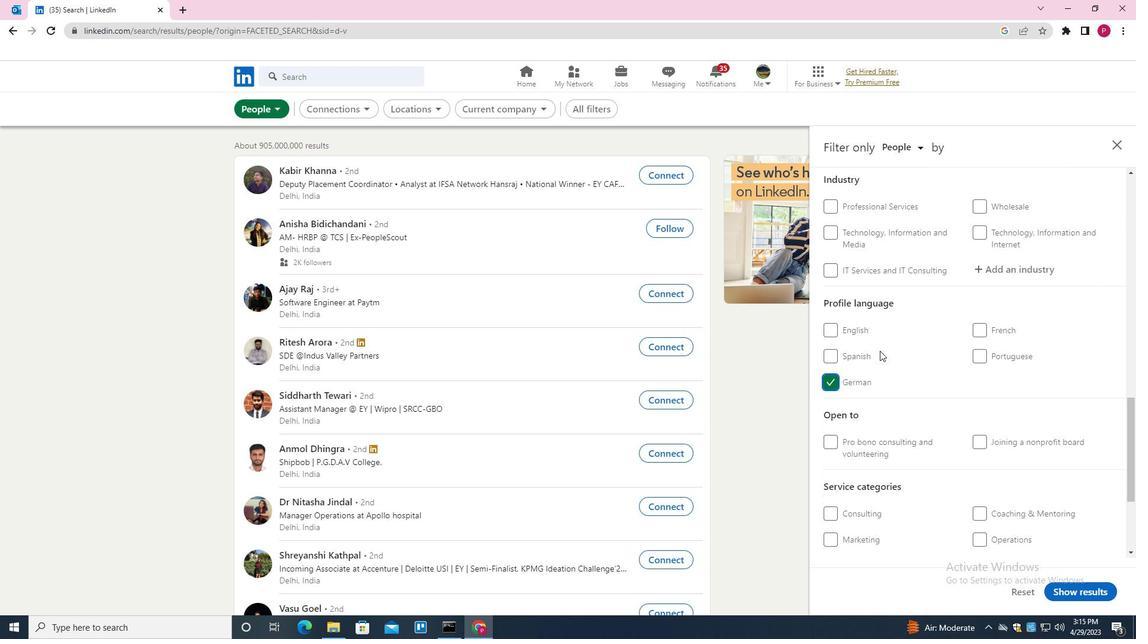 
Action: Mouse scrolled (893, 328) with delta (0, 0)
Screenshot: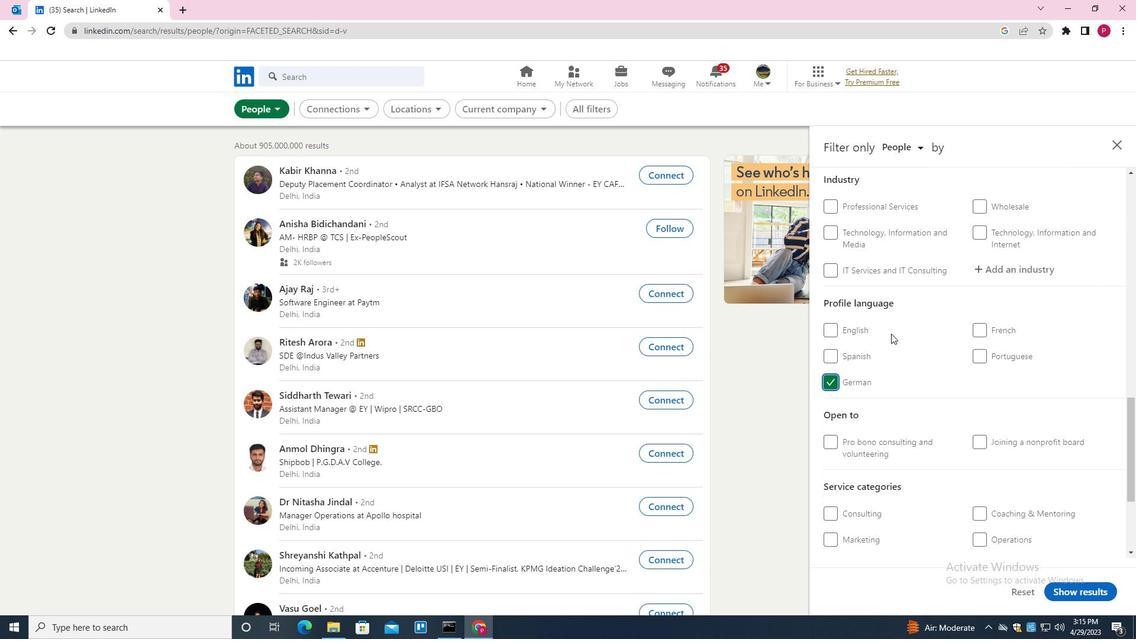 
Action: Mouse scrolled (893, 328) with delta (0, 0)
Screenshot: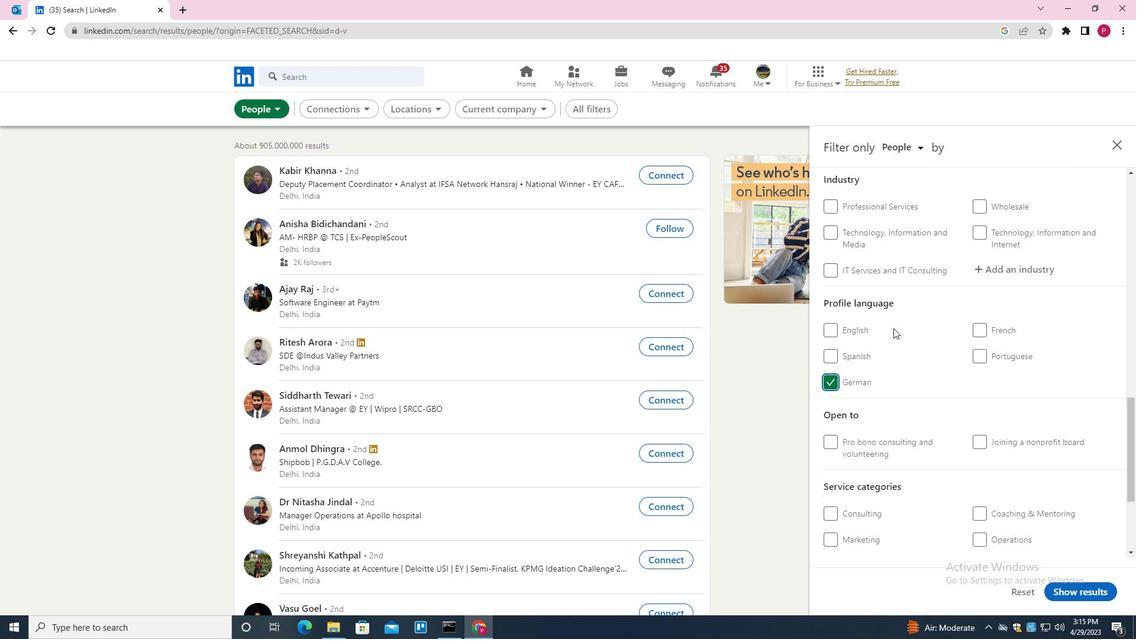 
Action: Mouse scrolled (893, 328) with delta (0, 0)
Screenshot: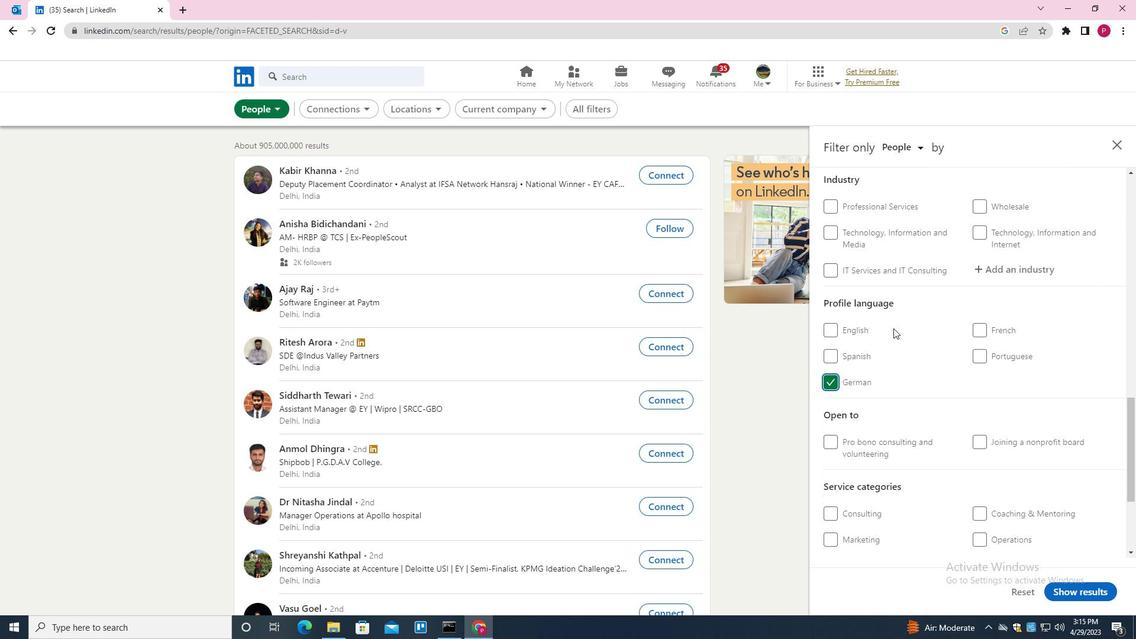 
Action: Mouse scrolled (893, 328) with delta (0, 0)
Screenshot: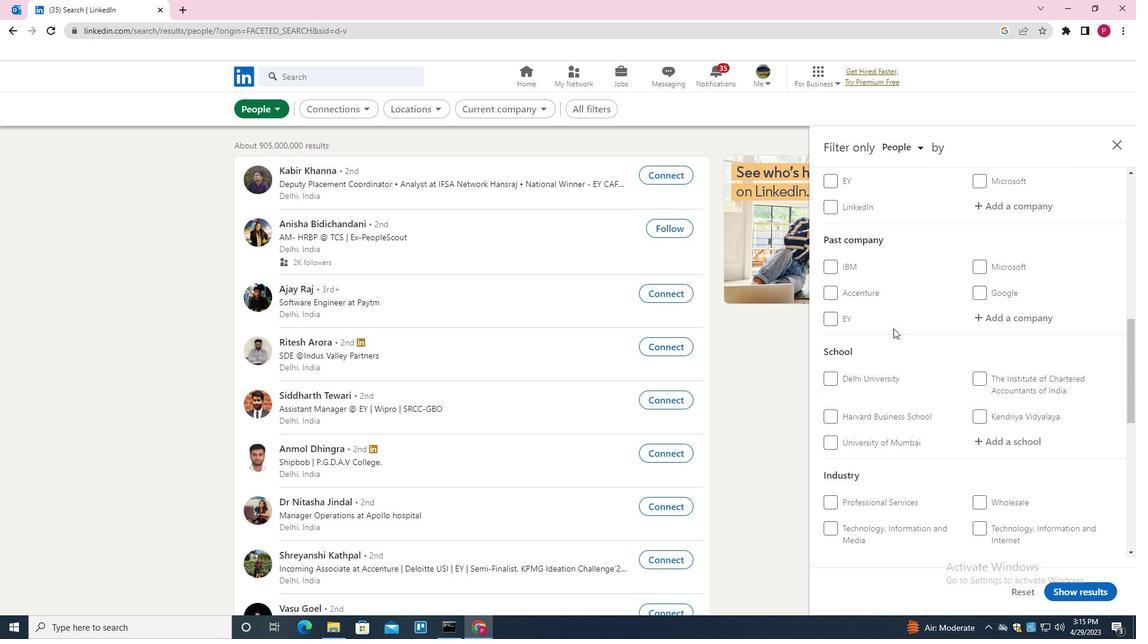
Action: Mouse scrolled (893, 328) with delta (0, 0)
Screenshot: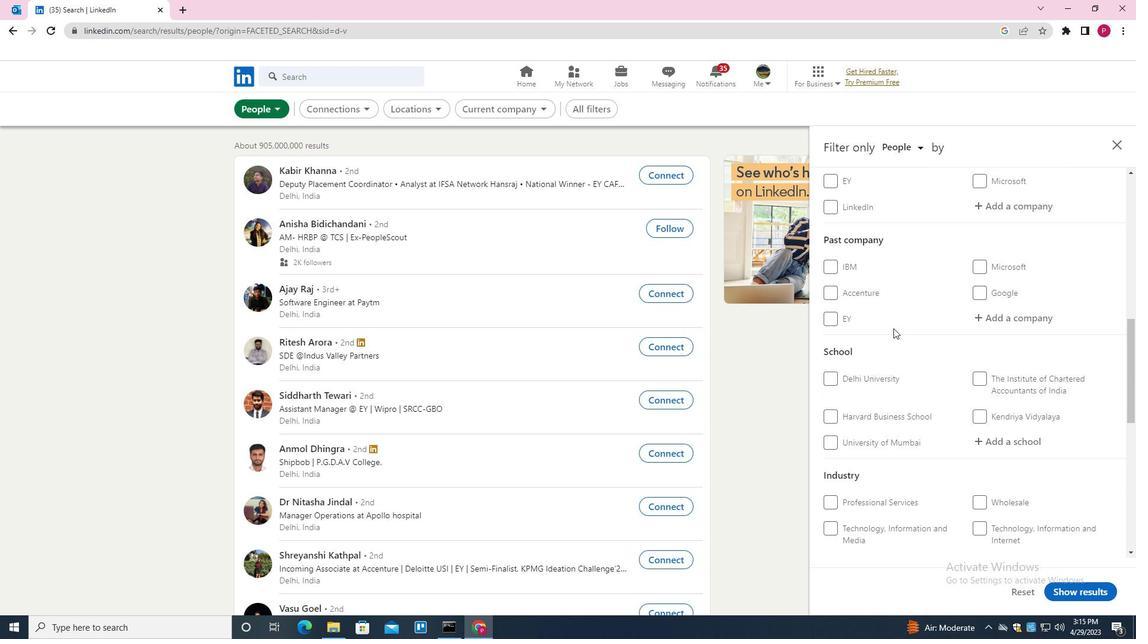 
Action: Mouse moved to (998, 326)
Screenshot: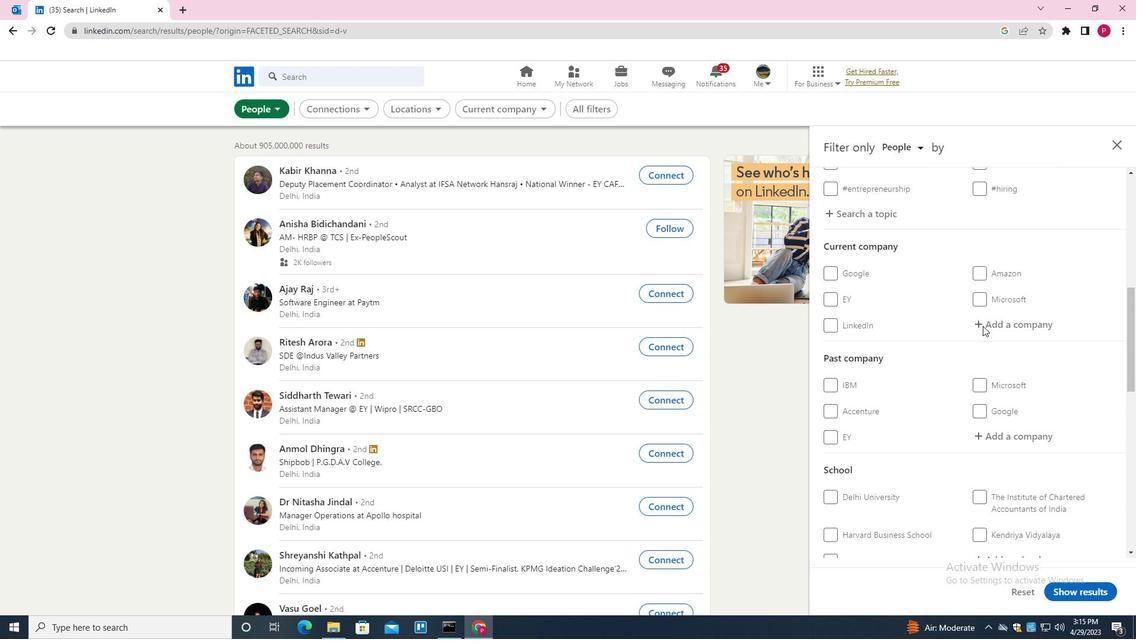 
Action: Mouse pressed left at (998, 326)
Screenshot: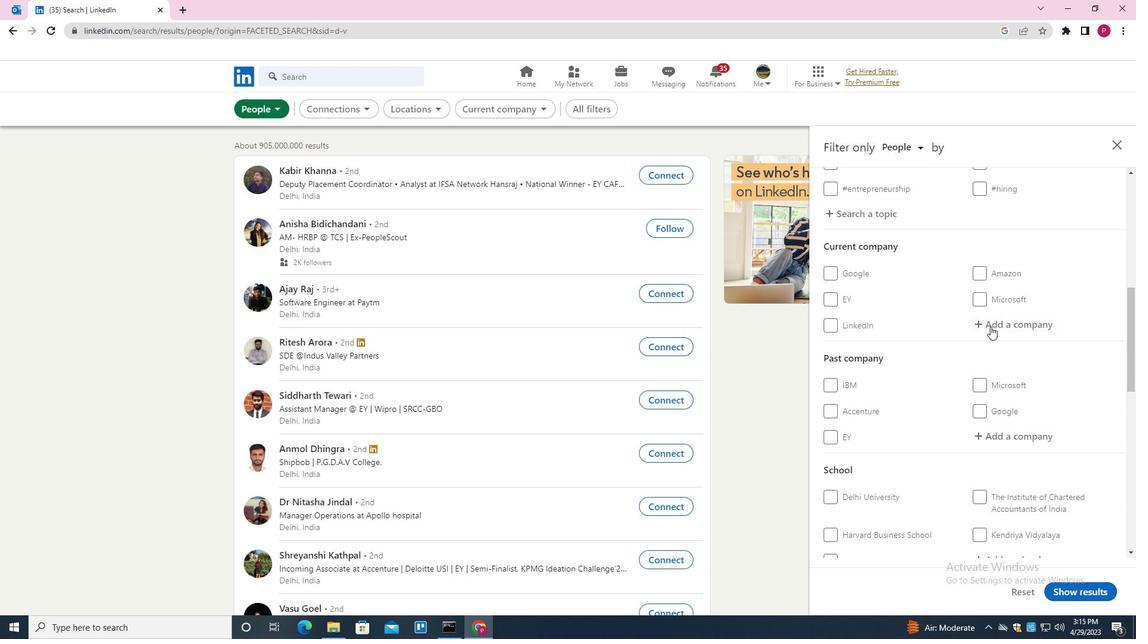 
Action: Key pressed <Key.shift>WOCKHARD<Key.down><Key.enter>
Screenshot: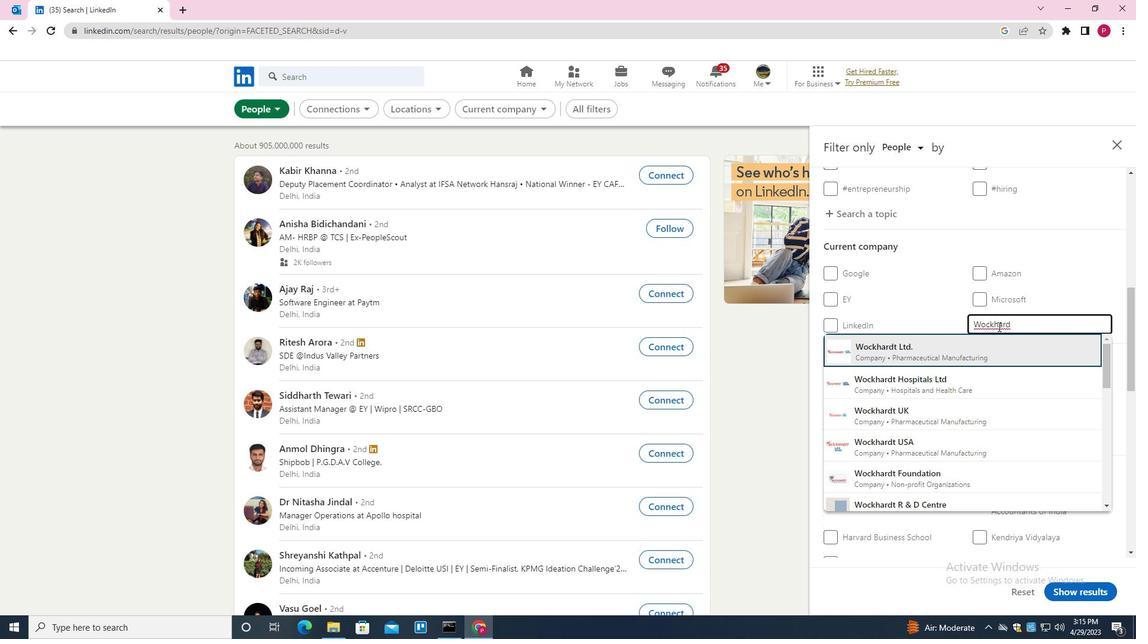 
Action: Mouse moved to (990, 332)
Screenshot: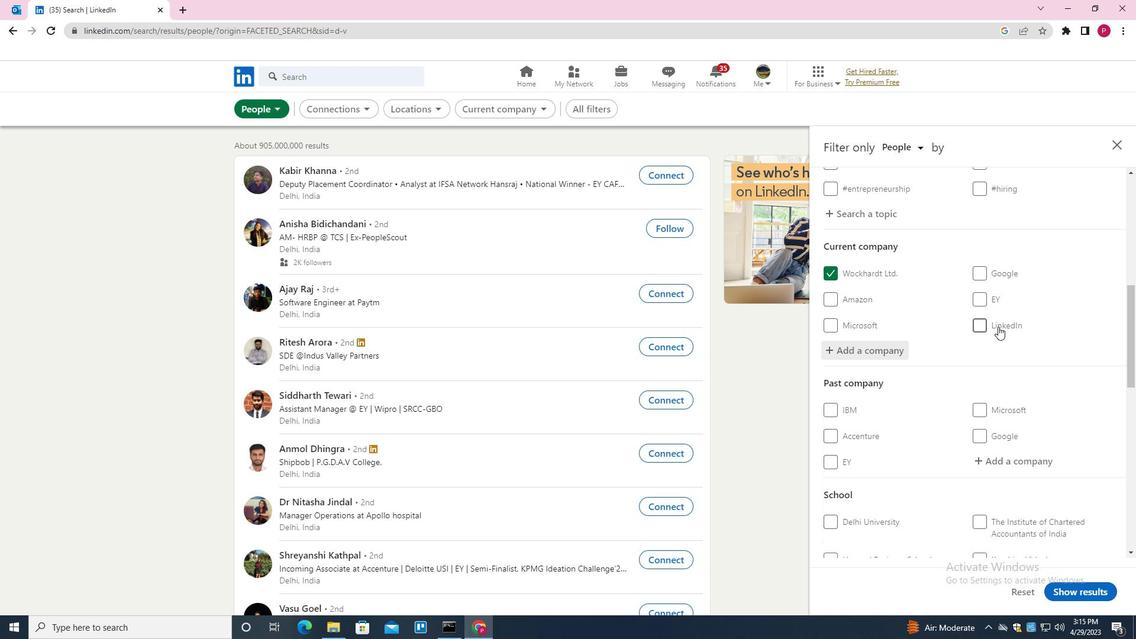
Action: Mouse scrolled (990, 331) with delta (0, 0)
Screenshot: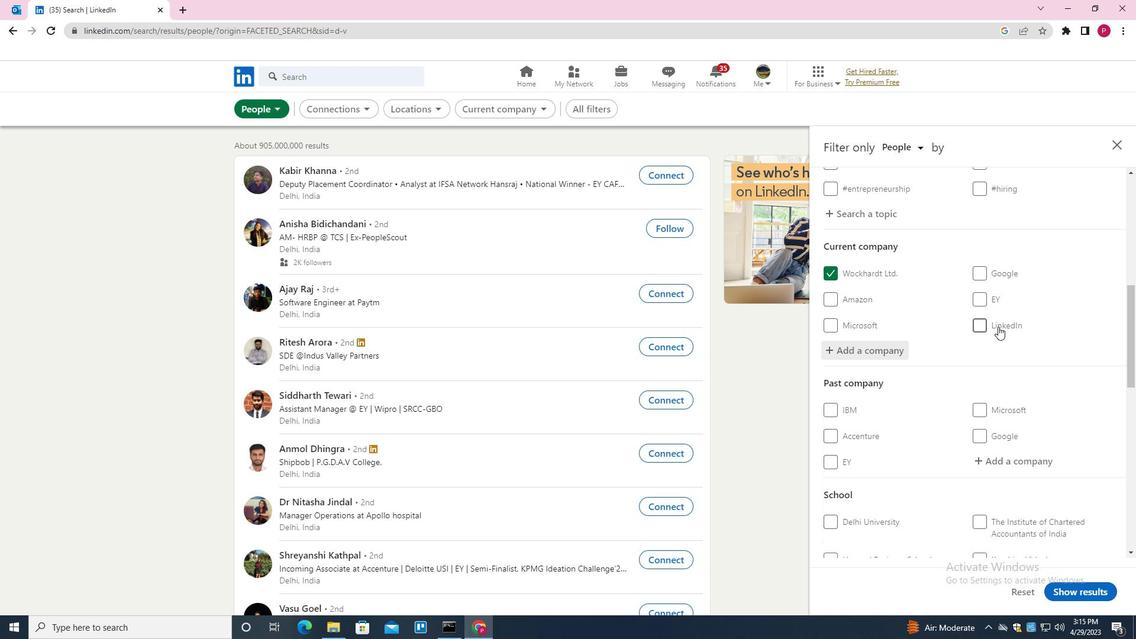 
Action: Mouse scrolled (990, 331) with delta (0, 0)
Screenshot: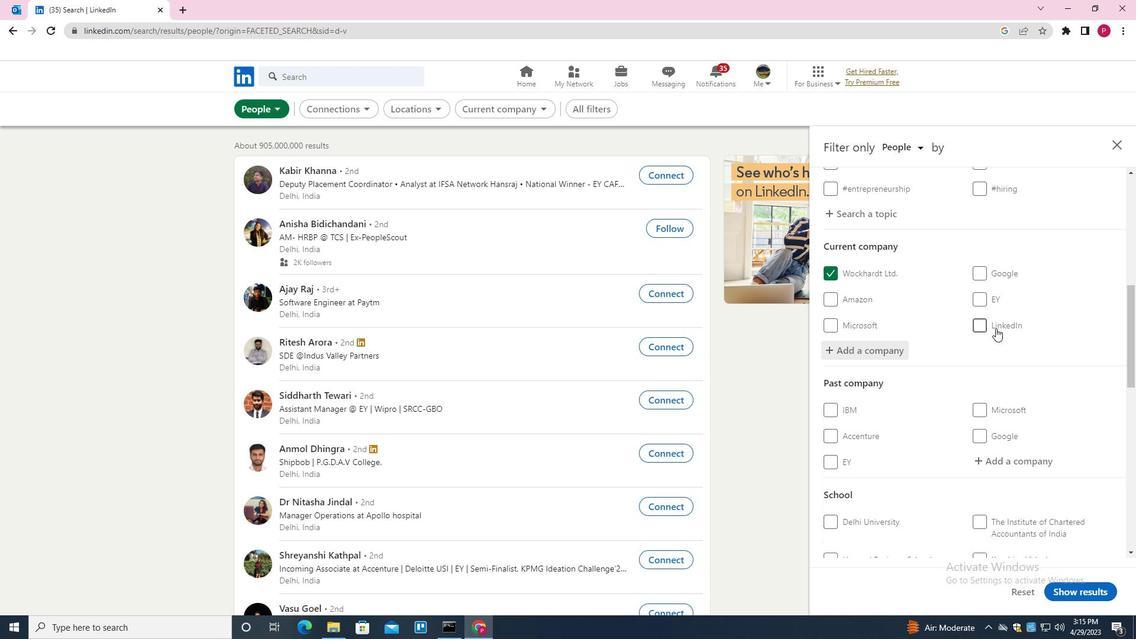 
Action: Mouse scrolled (990, 331) with delta (0, 0)
Screenshot: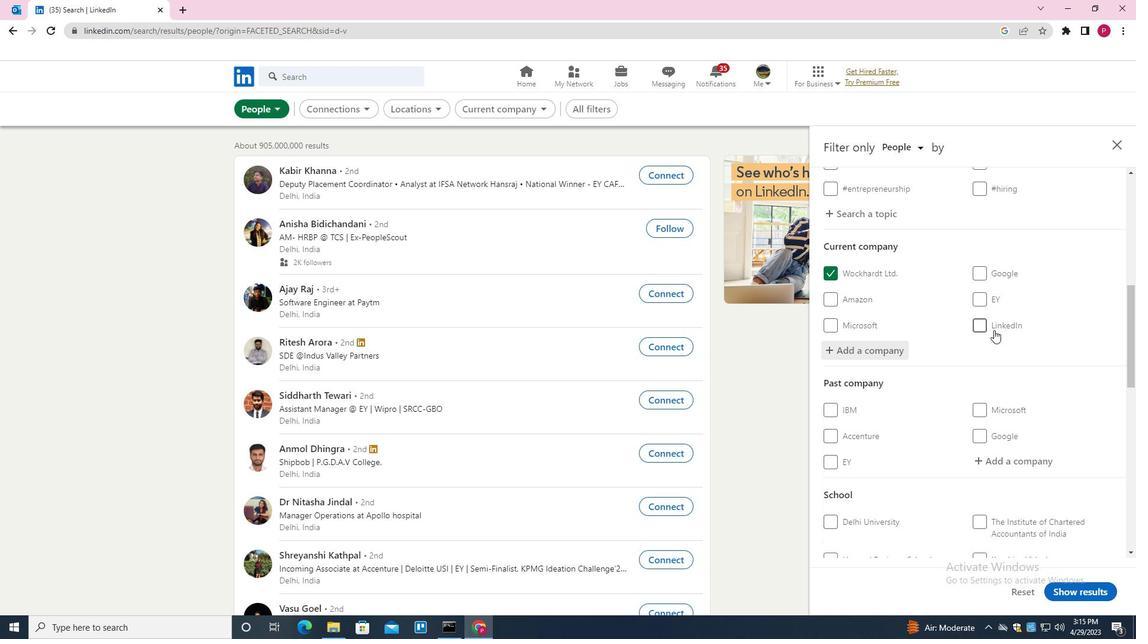 
Action: Mouse moved to (989, 332)
Screenshot: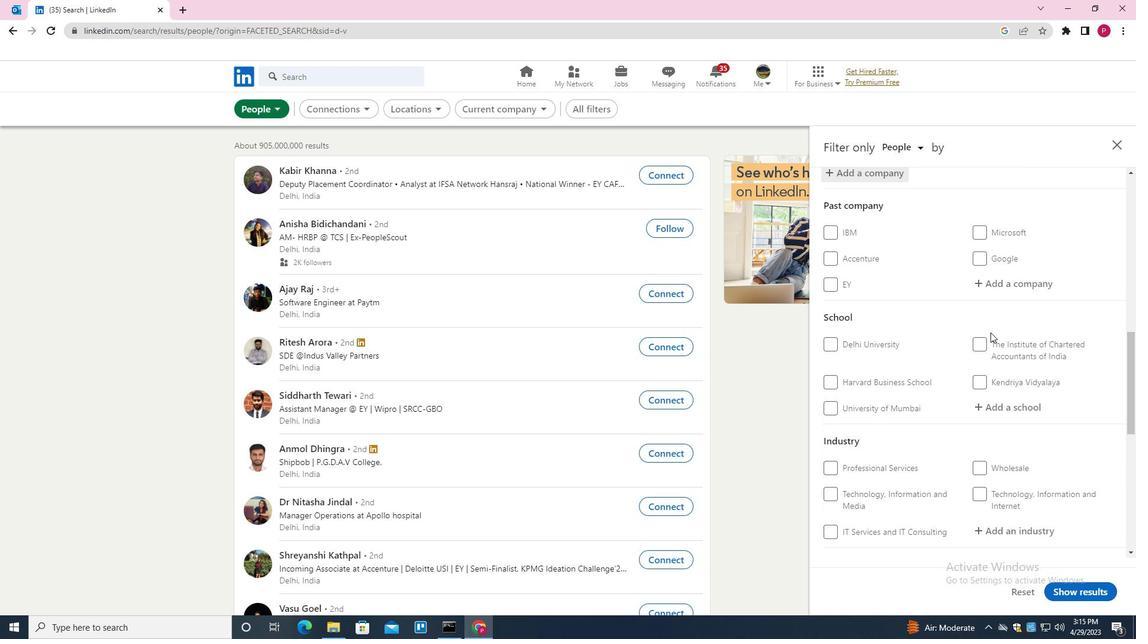 
Action: Mouse scrolled (989, 331) with delta (0, 0)
Screenshot: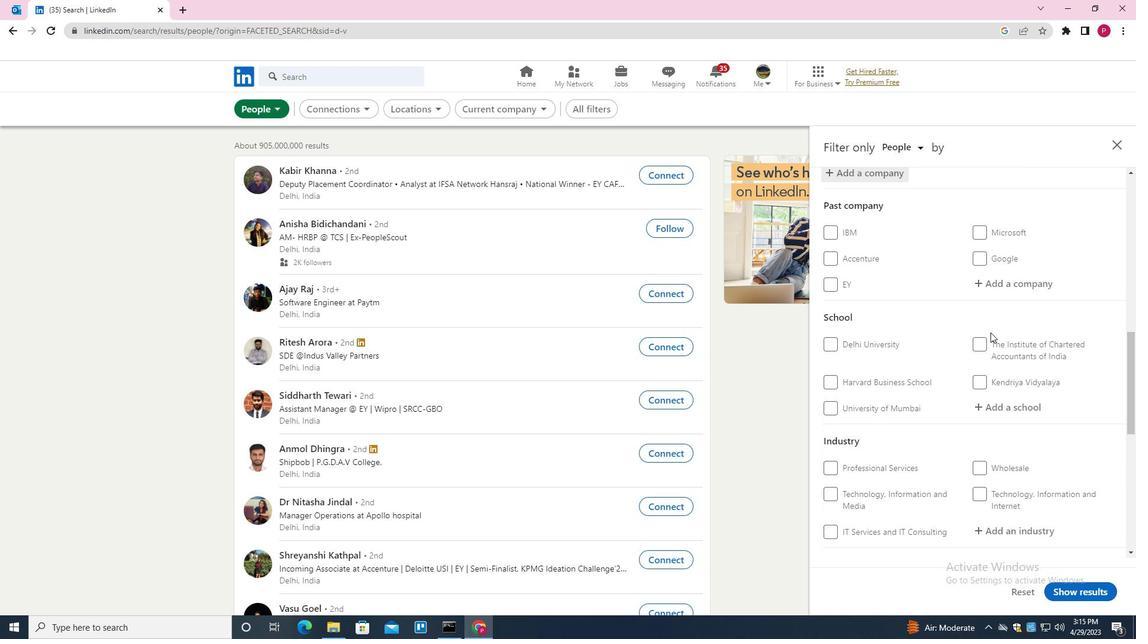 
Action: Mouse scrolled (989, 331) with delta (0, 0)
Screenshot: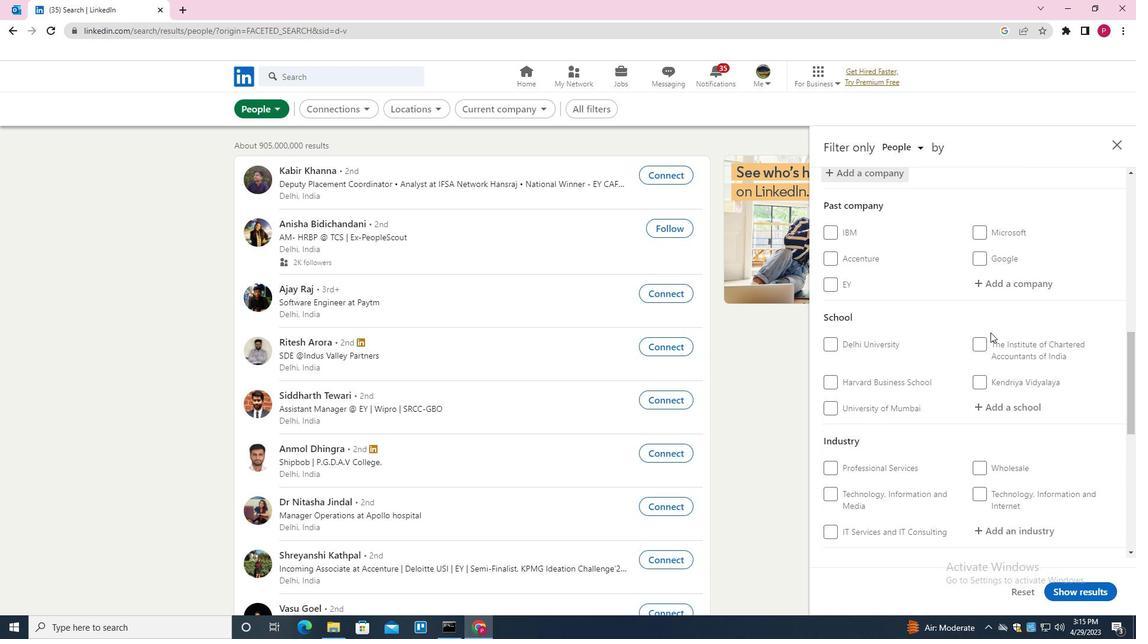 
Action: Mouse moved to (1010, 288)
Screenshot: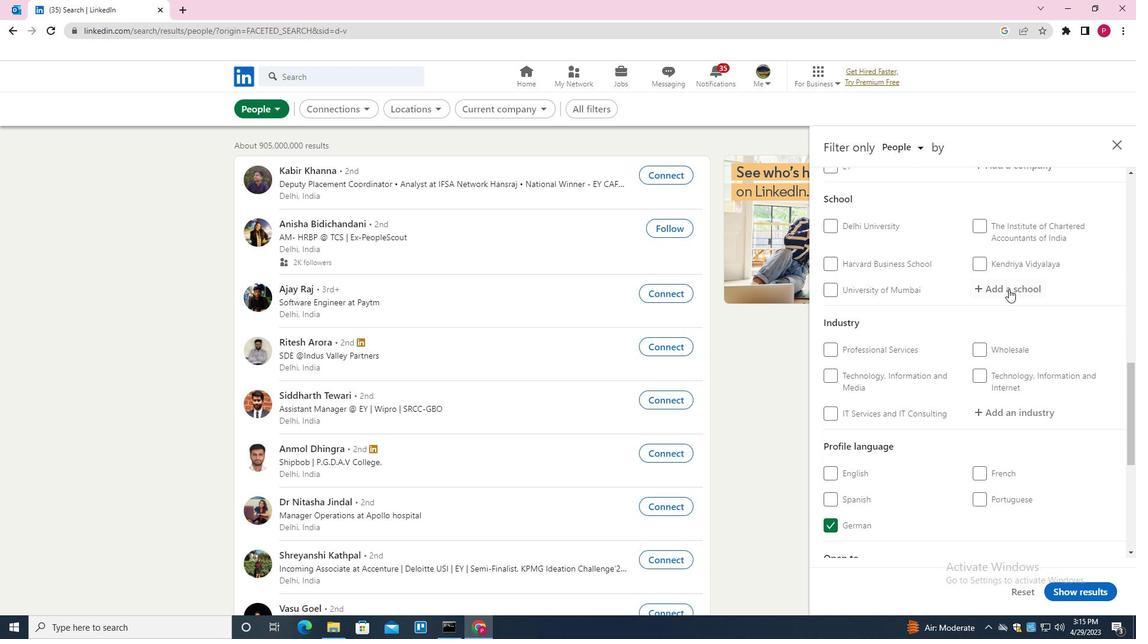 
Action: Mouse pressed left at (1010, 288)
Screenshot: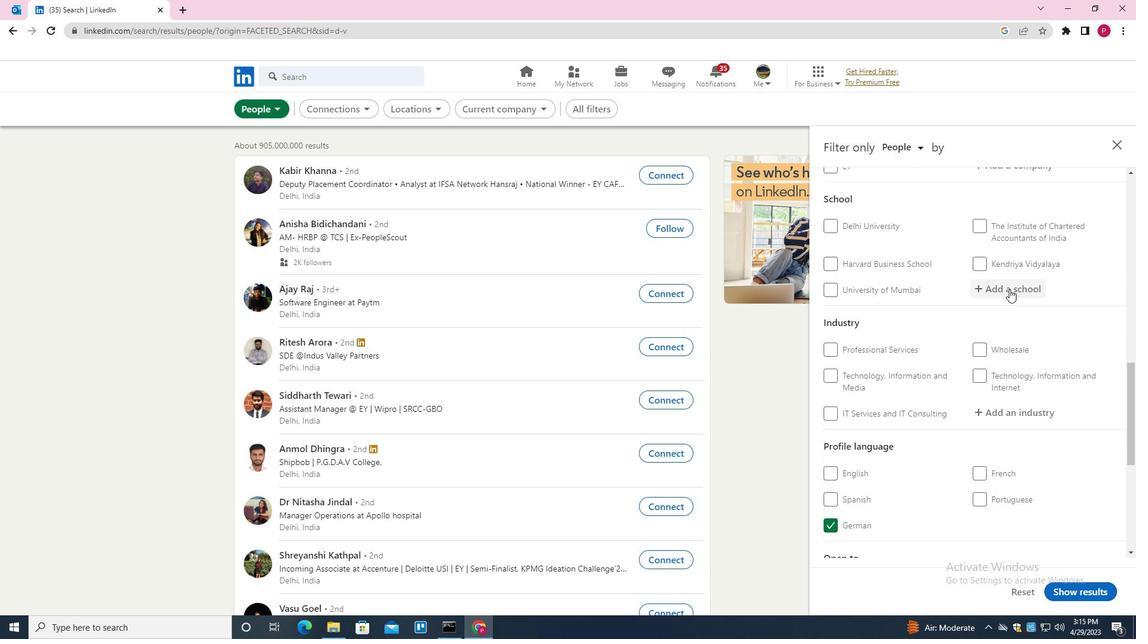 
Action: Mouse moved to (989, 291)
Screenshot: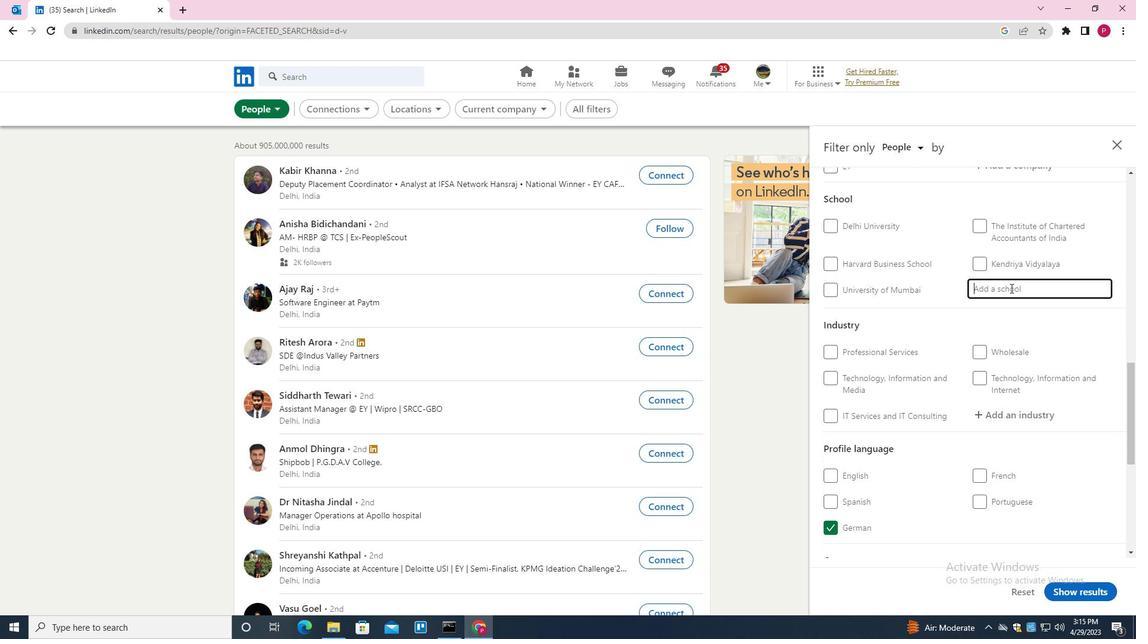 
Action: Key pressed <Key.shift>SRI<Key.space><Key.shift><Key.shift><Key.shift><Key.shift><Key.shift><Key.shift><Key.shift>JAGA<Key.down><Key.enter>
Screenshot: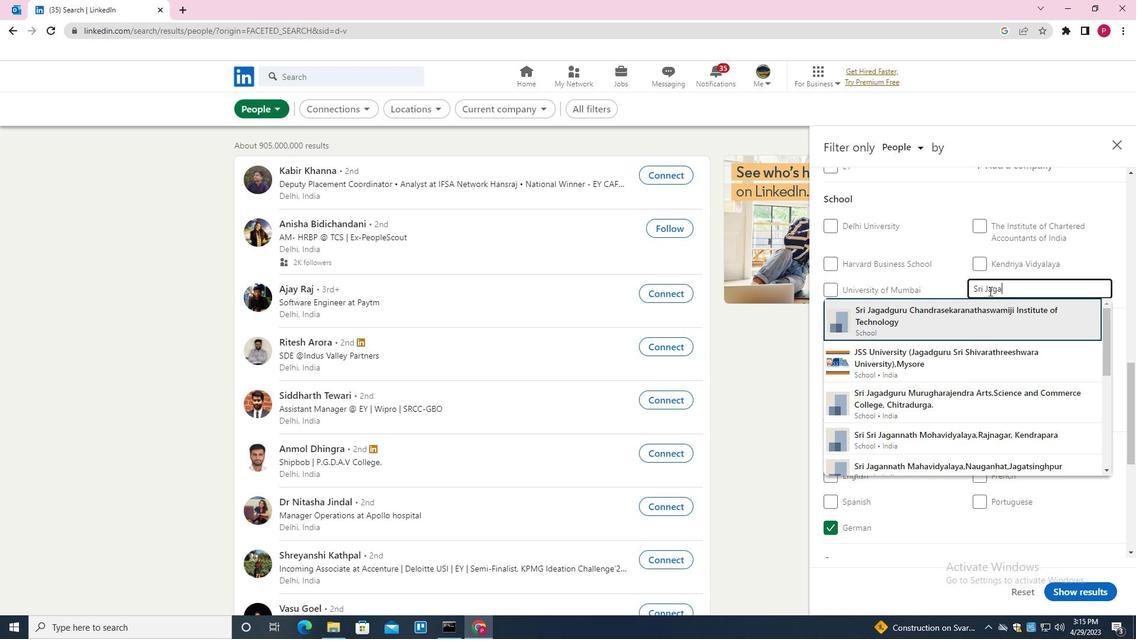 
Action: Mouse moved to (959, 317)
Screenshot: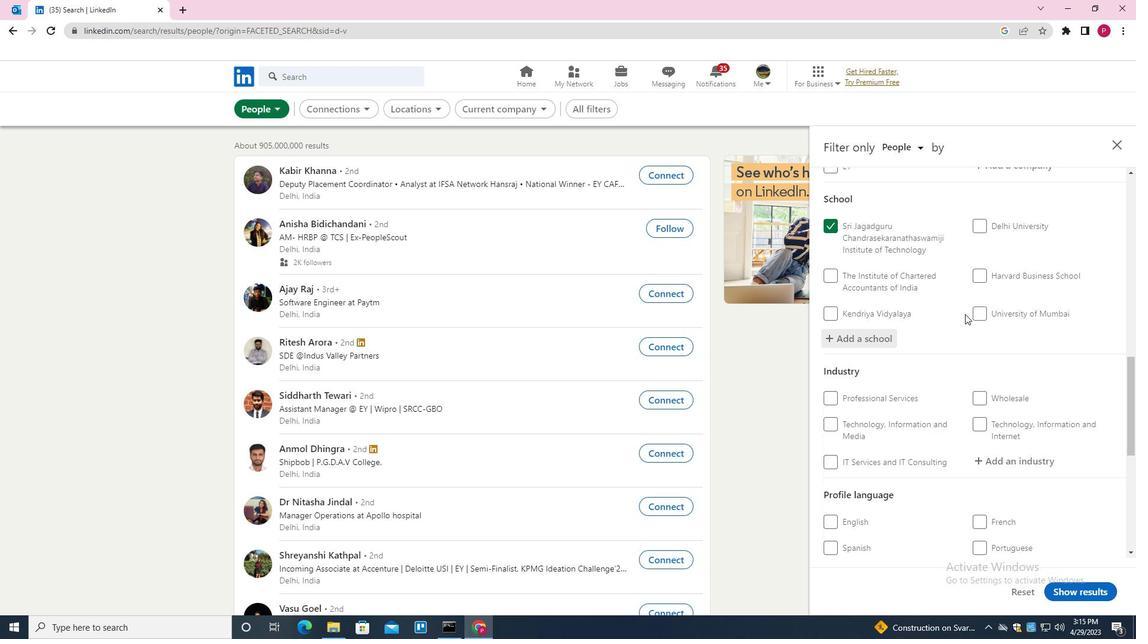 
Action: Mouse scrolled (959, 317) with delta (0, 0)
Screenshot: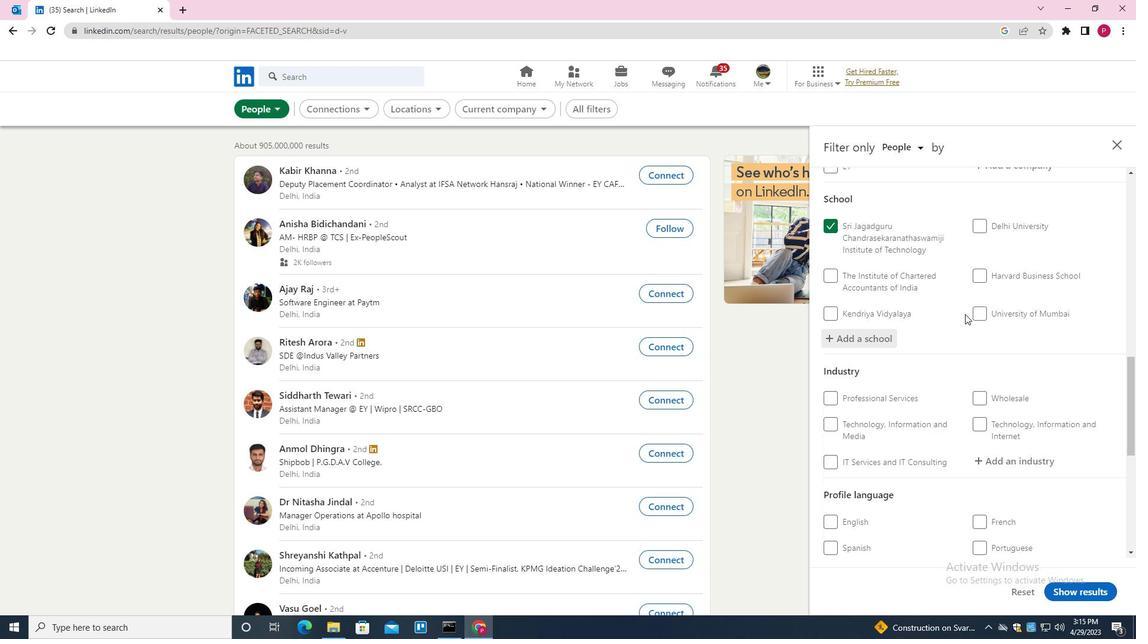
Action: Mouse moved to (957, 318)
Screenshot: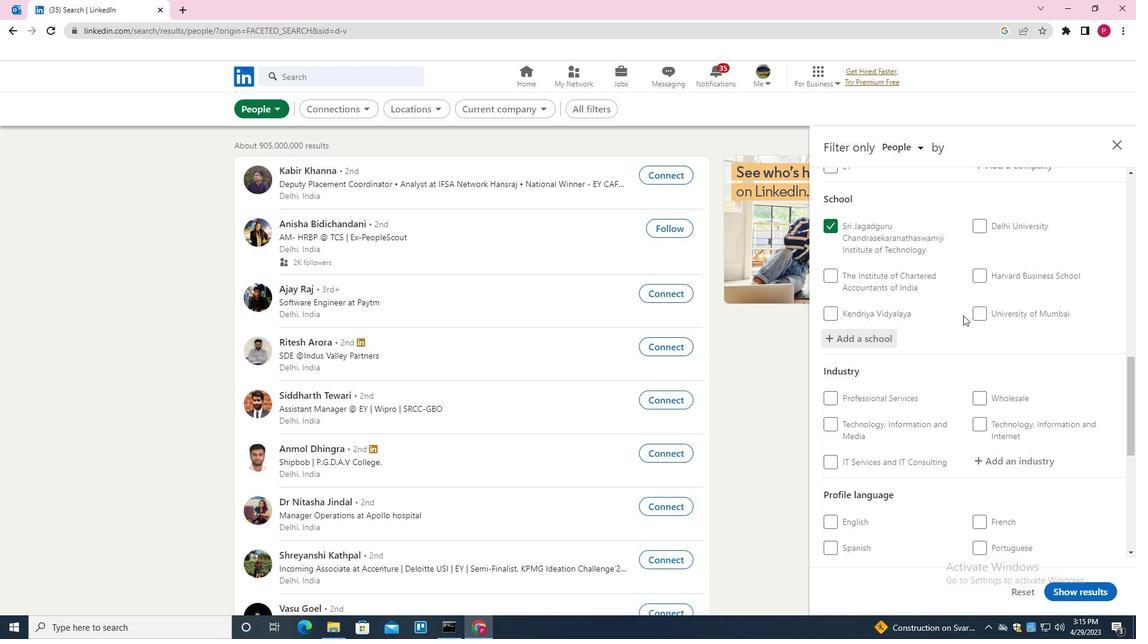 
Action: Mouse scrolled (957, 318) with delta (0, 0)
Screenshot: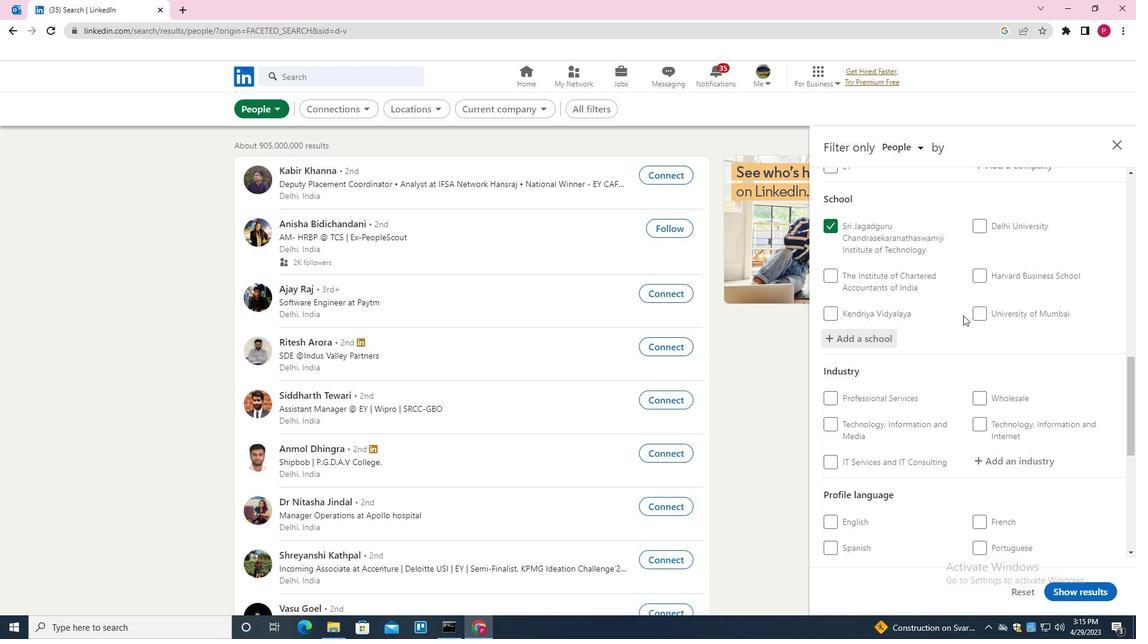 
Action: Mouse moved to (957, 320)
Screenshot: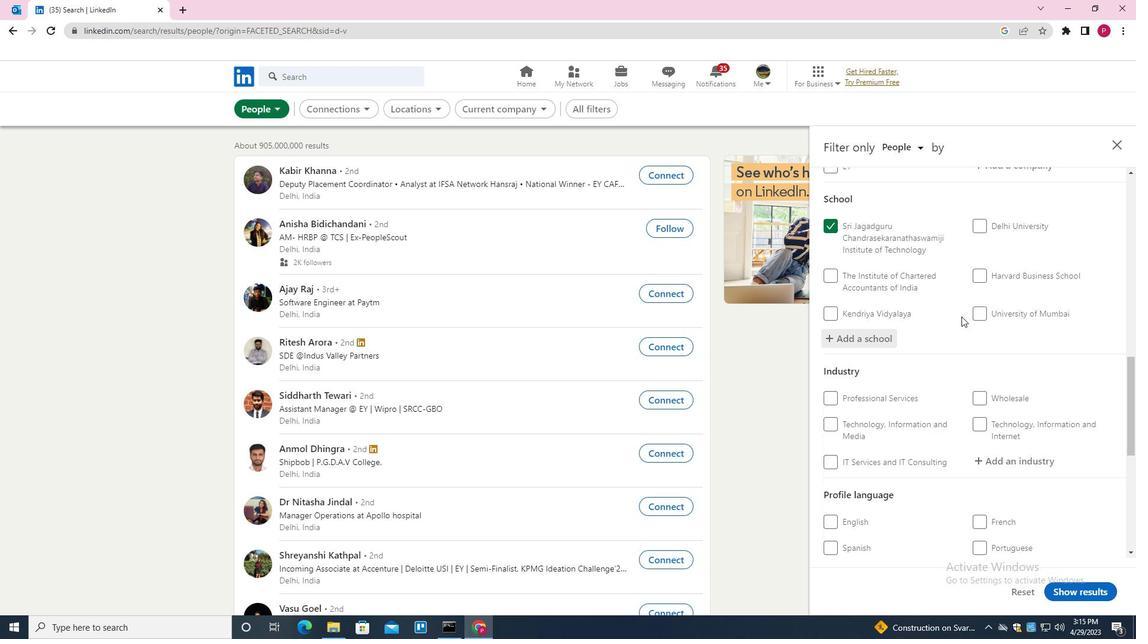 
Action: Mouse scrolled (957, 319) with delta (0, 0)
Screenshot: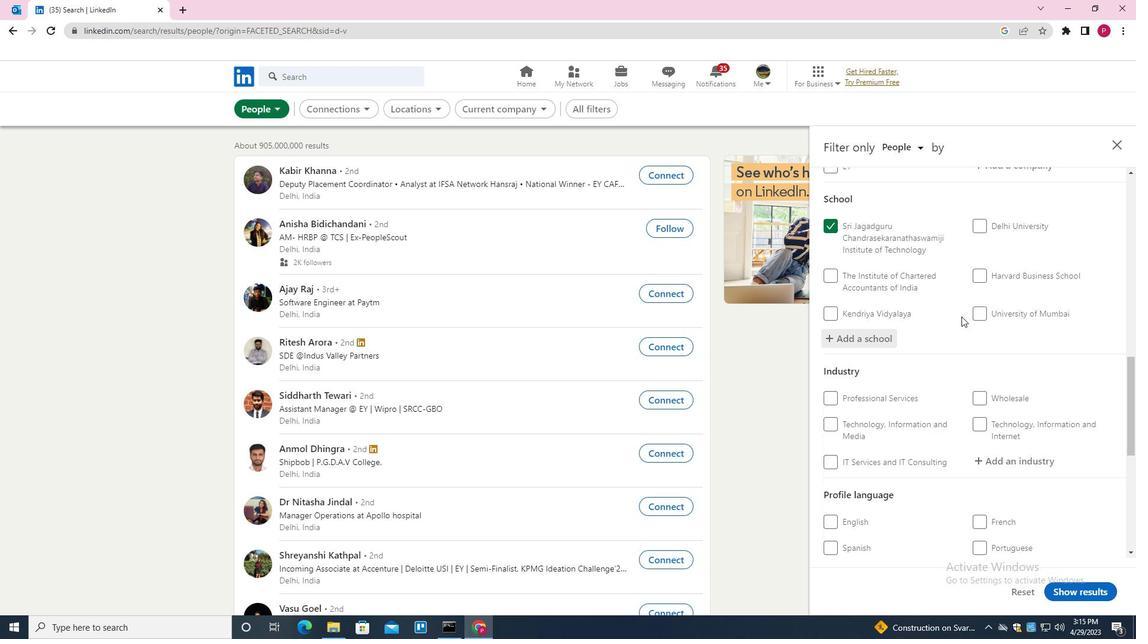 
Action: Mouse moved to (1015, 277)
Screenshot: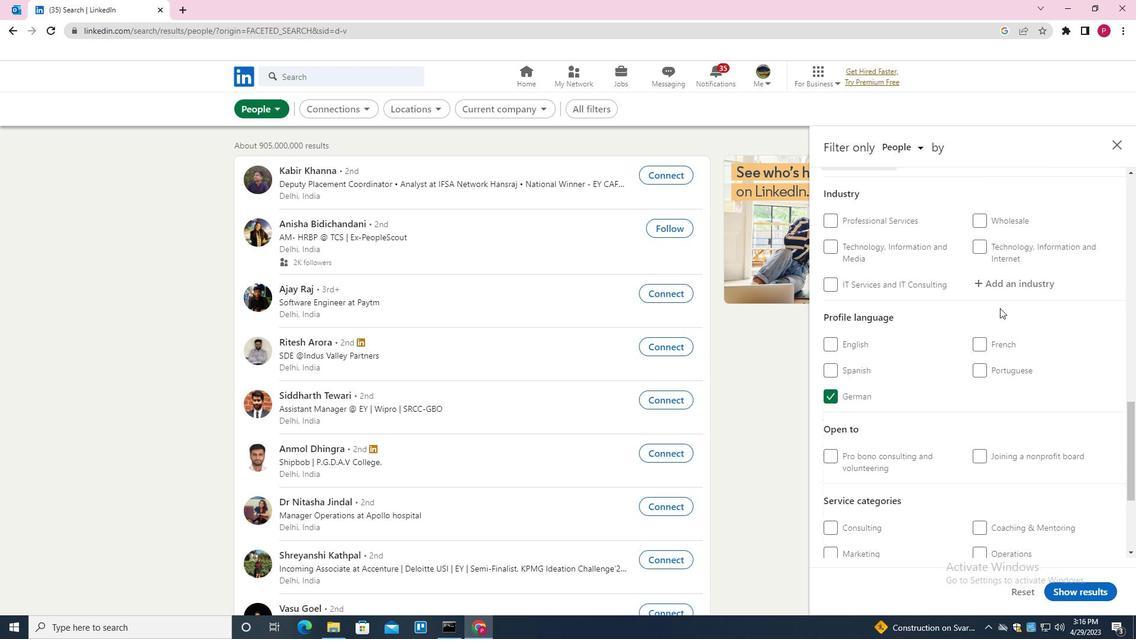
Action: Mouse pressed left at (1015, 277)
Screenshot: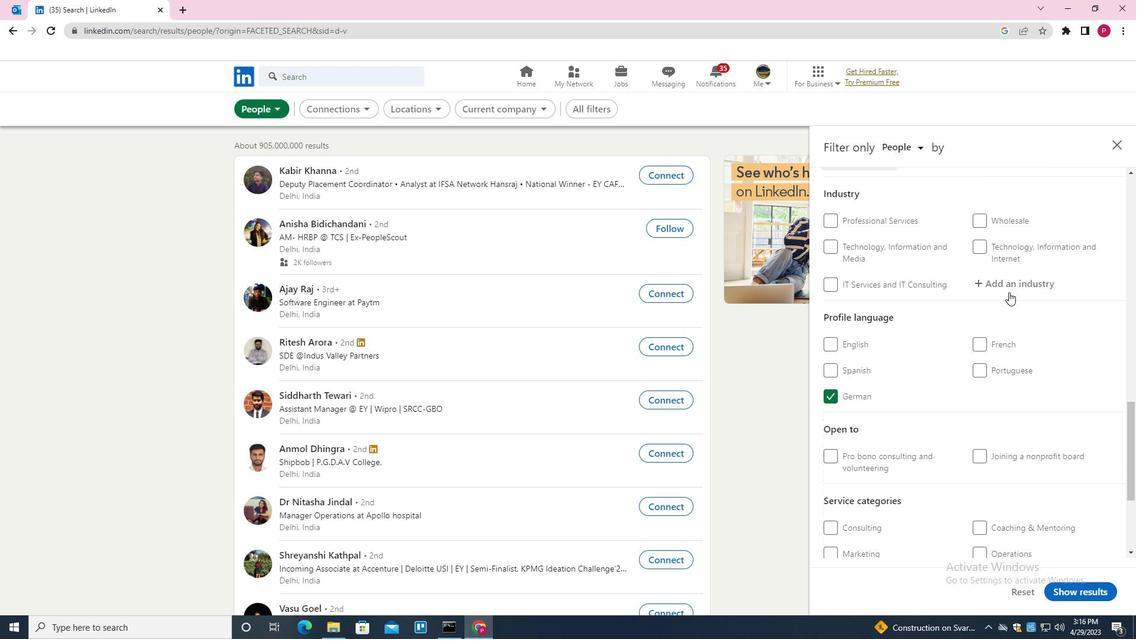 
Action: Key pressed <Key.shift>TELECOMMUNICATION<Key.down><Key.enter>
Screenshot: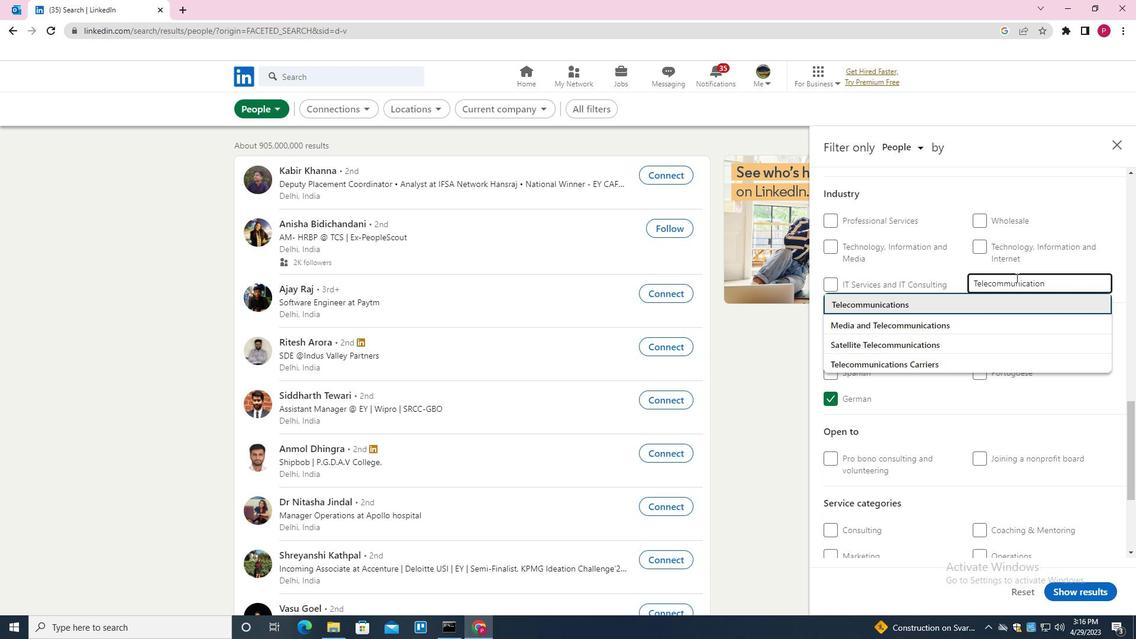 
Action: Mouse moved to (995, 294)
Screenshot: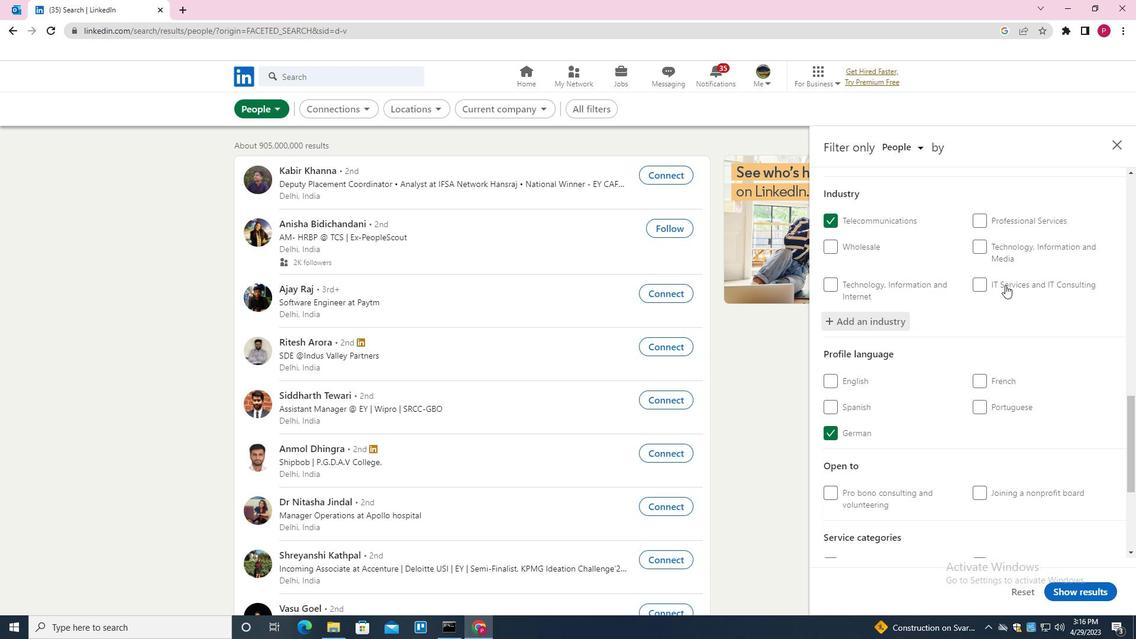 
Action: Mouse scrolled (995, 294) with delta (0, 0)
Screenshot: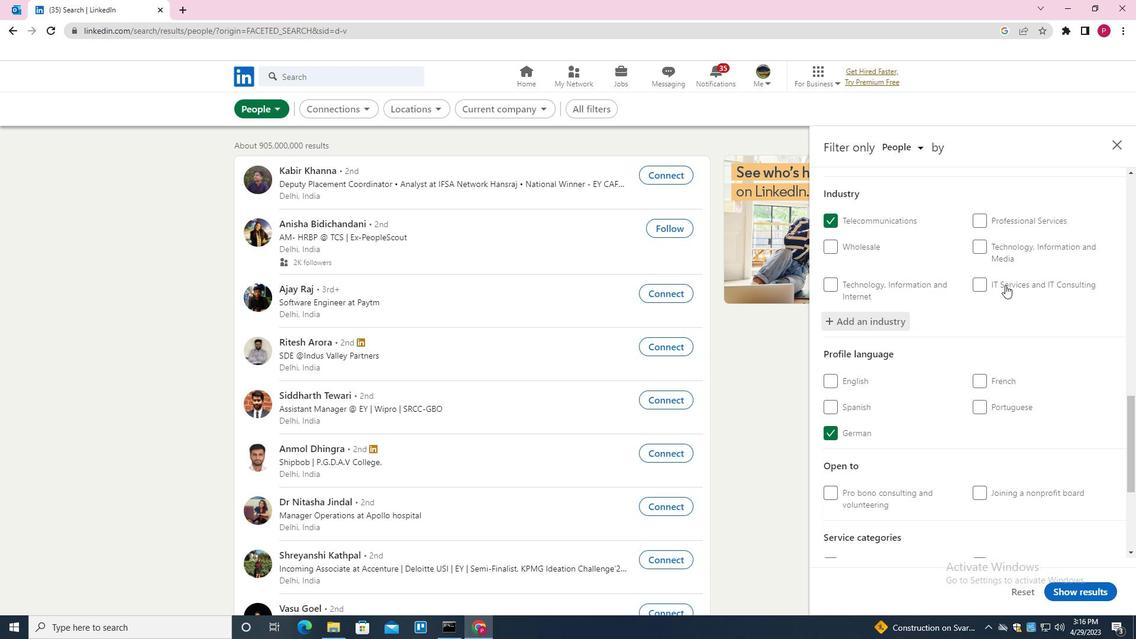 
Action: Mouse moved to (991, 301)
Screenshot: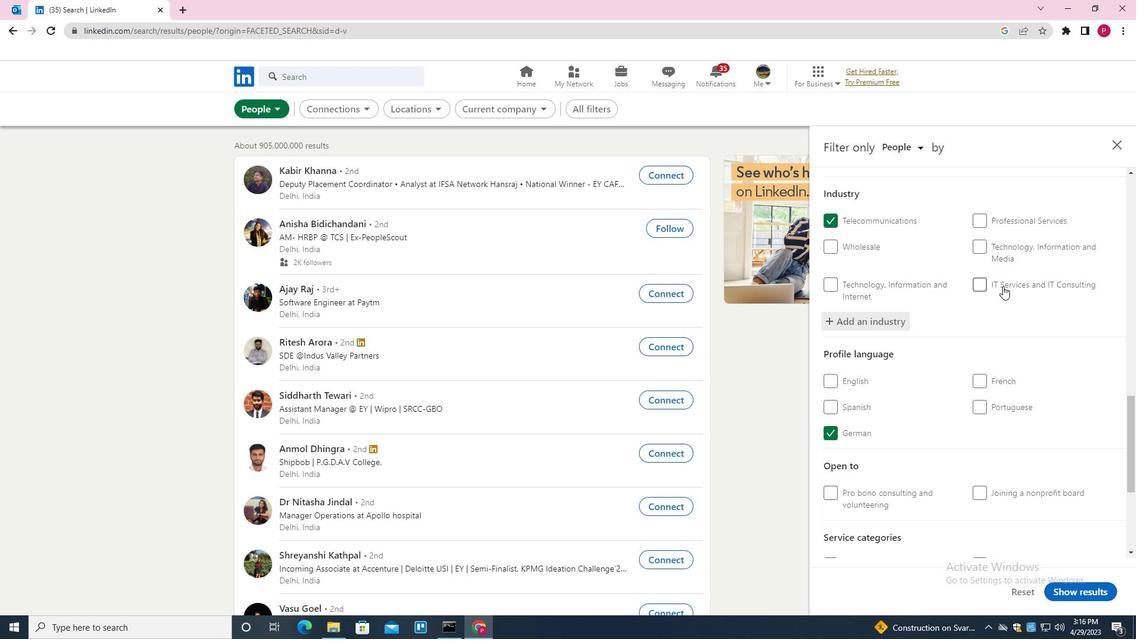 
Action: Mouse scrolled (991, 300) with delta (0, 0)
Screenshot: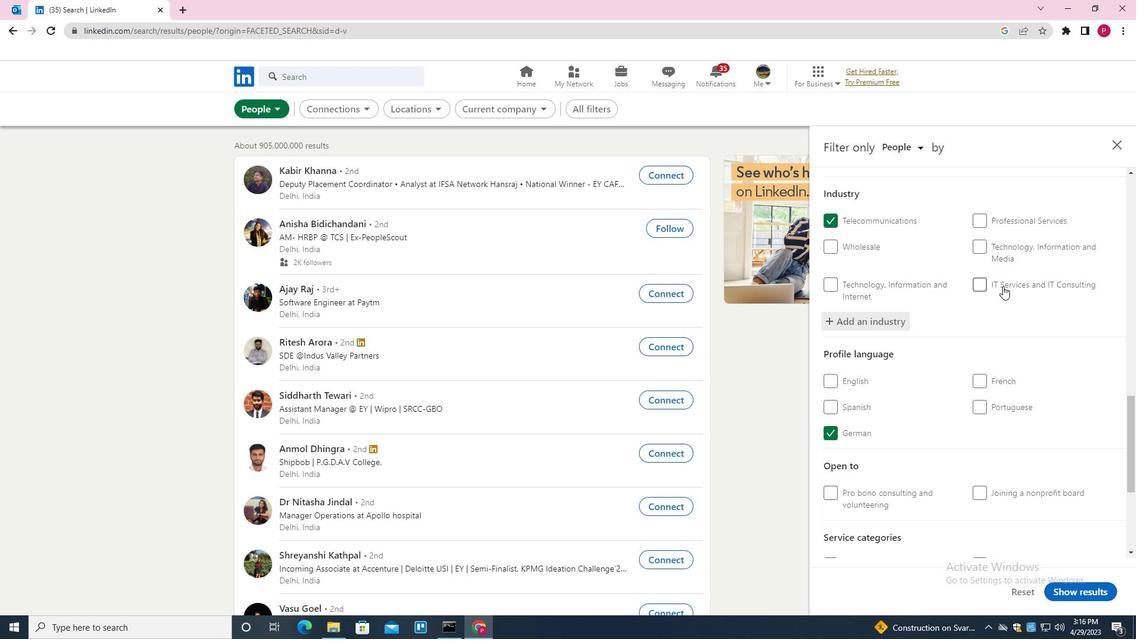 
Action: Mouse moved to (989, 303)
Screenshot: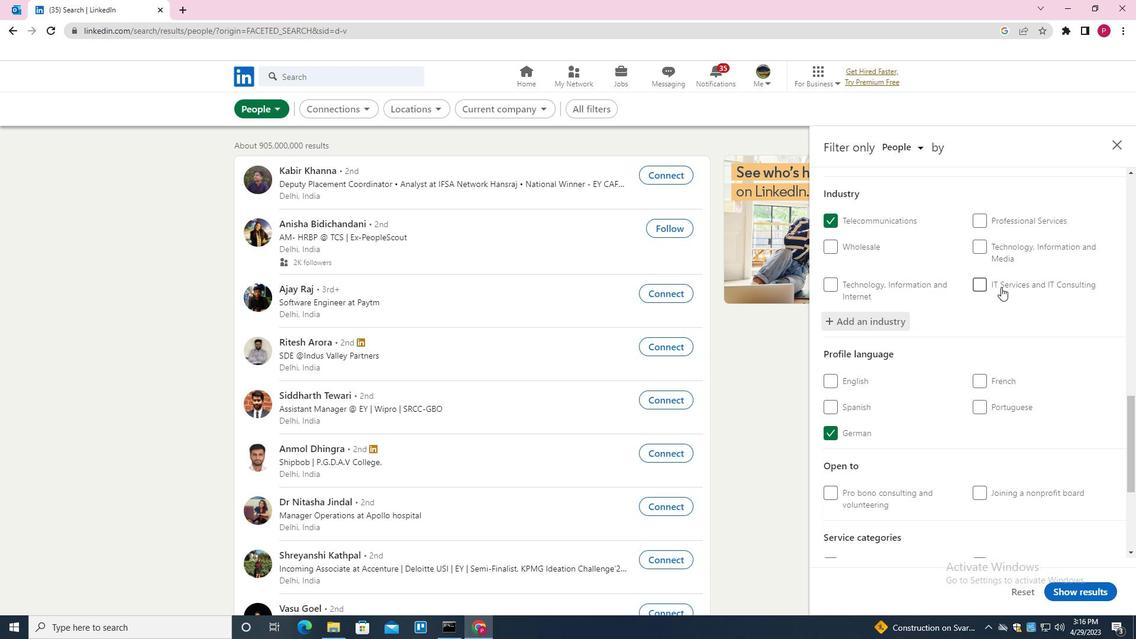 
Action: Mouse scrolled (989, 302) with delta (0, 0)
Screenshot: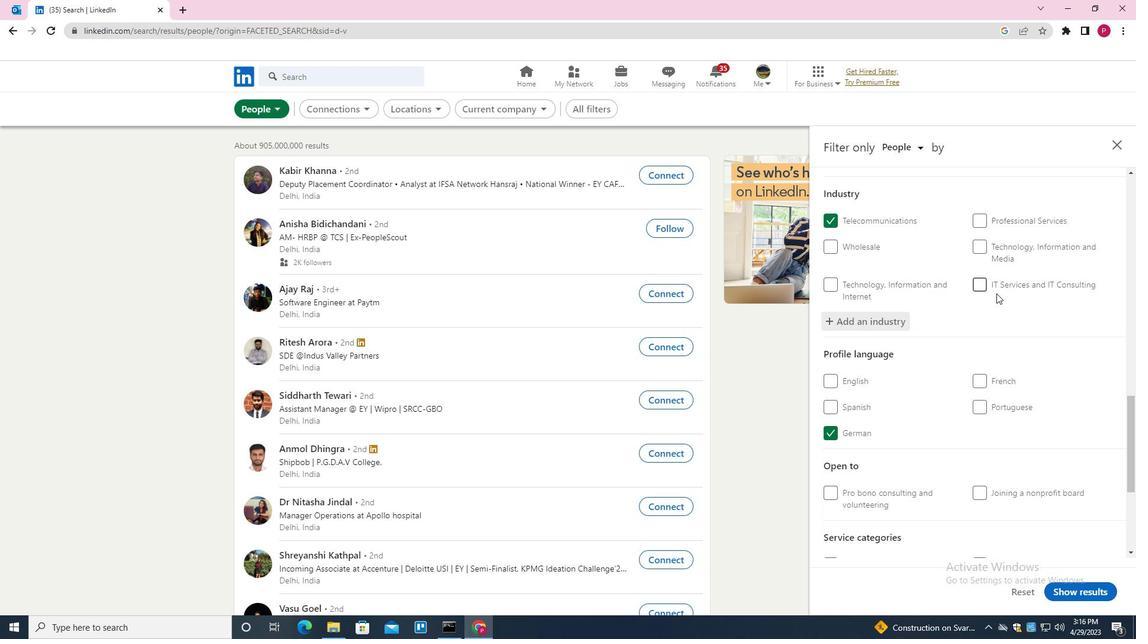 
Action: Mouse scrolled (989, 302) with delta (0, 0)
Screenshot: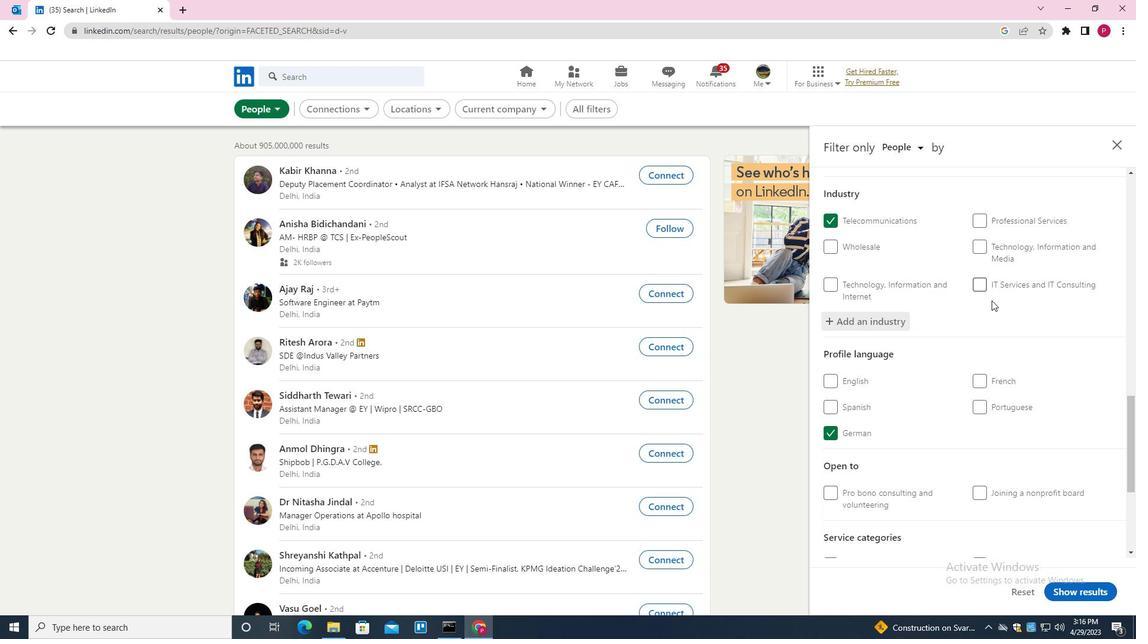 
Action: Mouse moved to (939, 319)
Screenshot: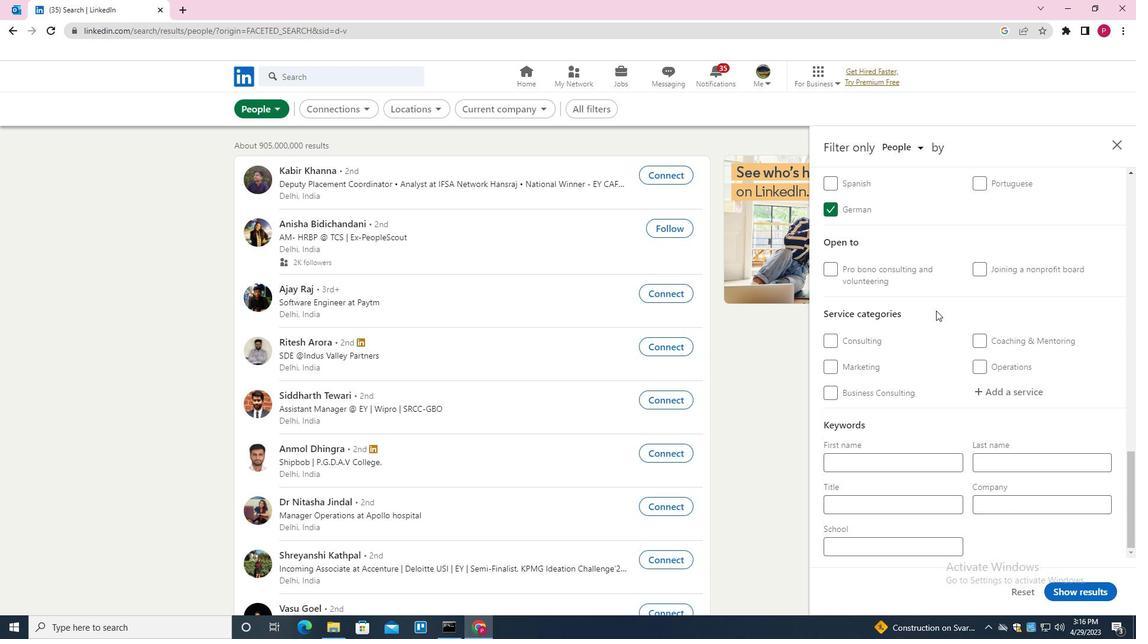 
Action: Mouse scrolled (939, 318) with delta (0, 0)
Screenshot: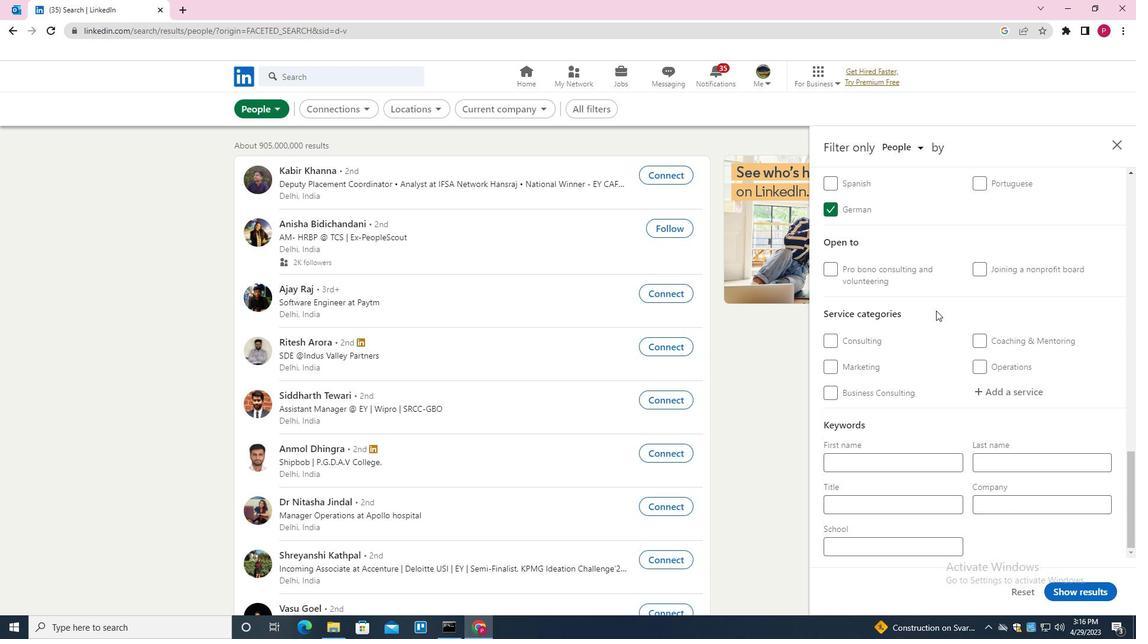 
Action: Mouse moved to (939, 320)
Screenshot: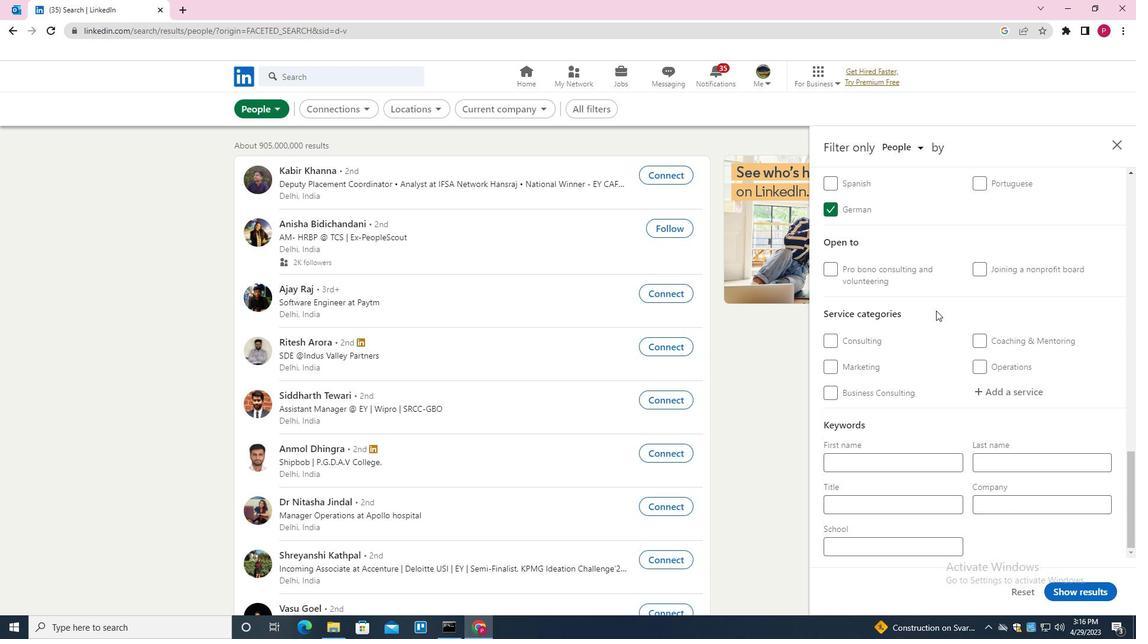 
Action: Mouse scrolled (939, 319) with delta (0, 0)
Screenshot: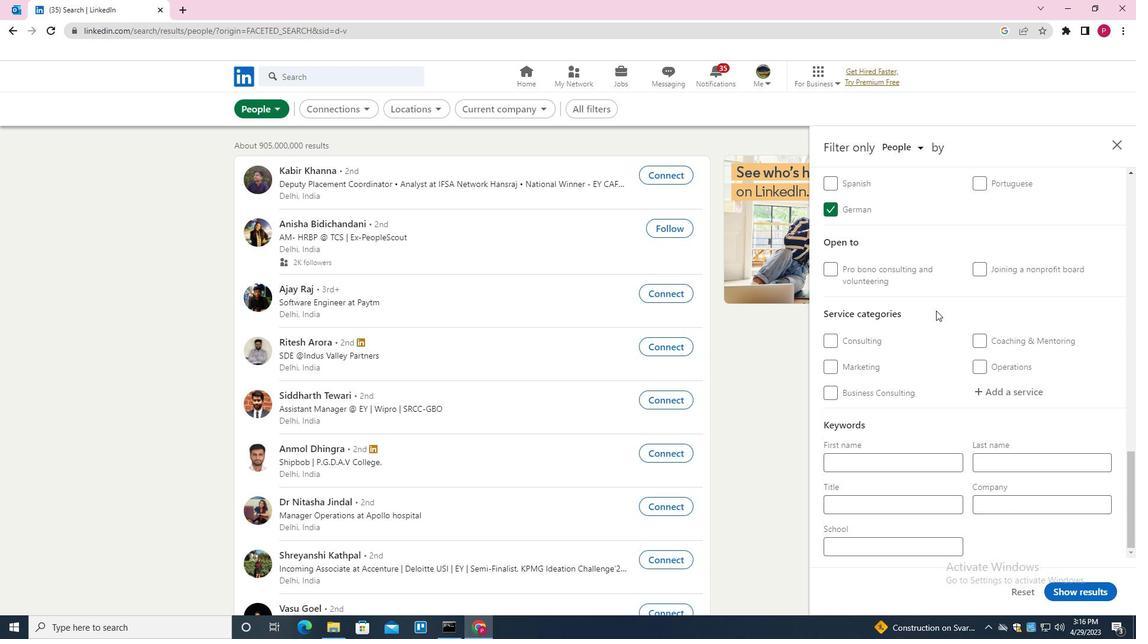 
Action: Mouse moved to (943, 321)
Screenshot: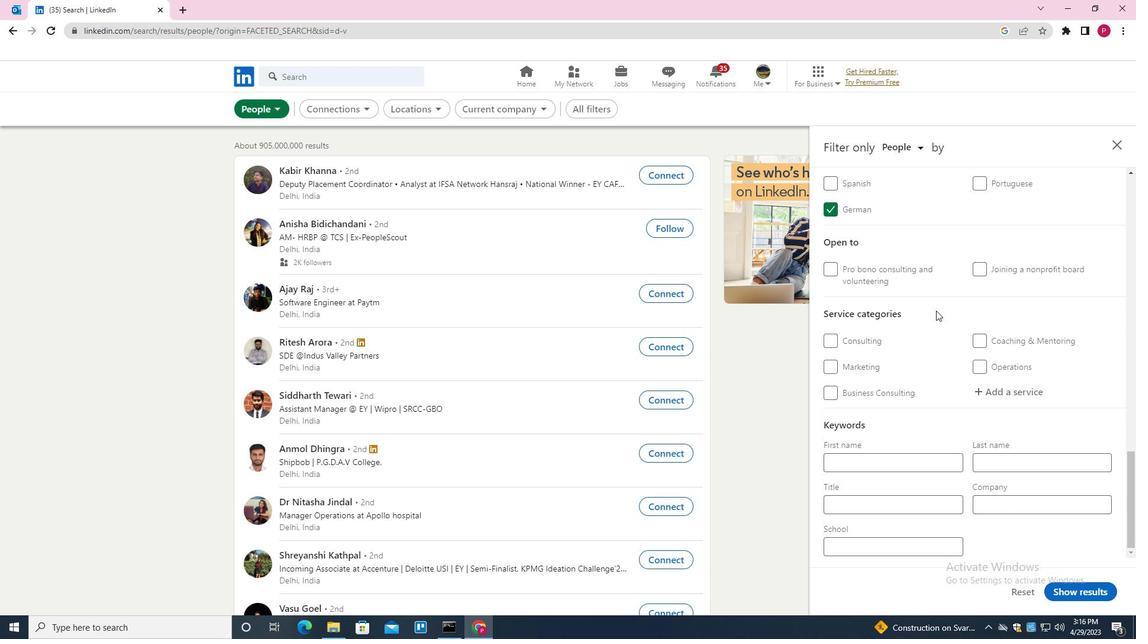 
Action: Mouse scrolled (943, 321) with delta (0, 0)
Screenshot: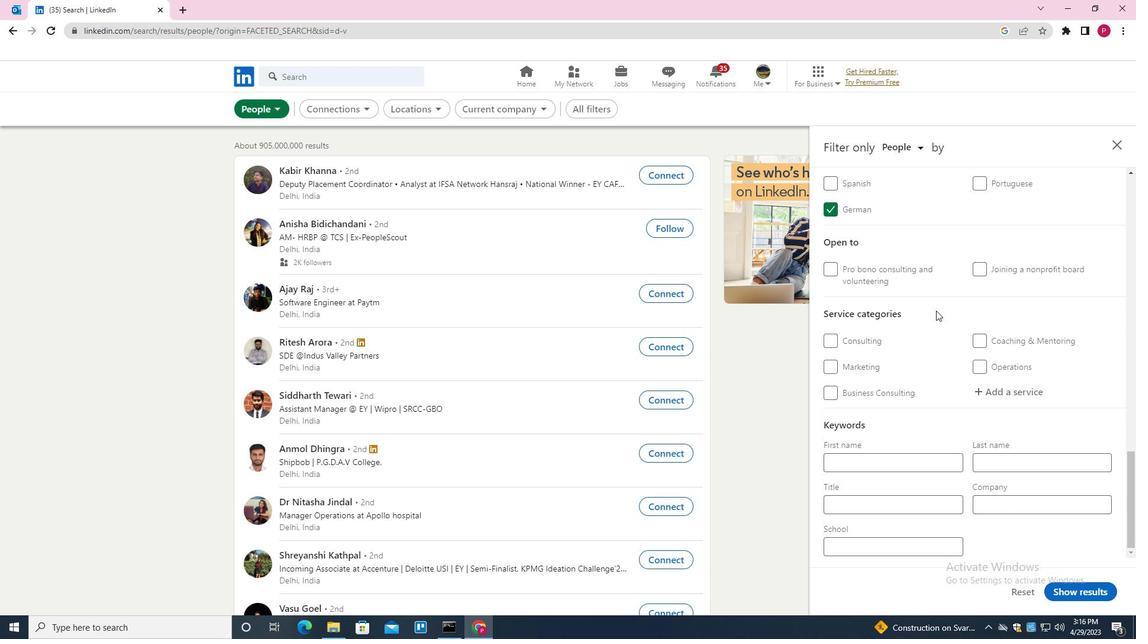 
Action: Mouse moved to (1005, 388)
Screenshot: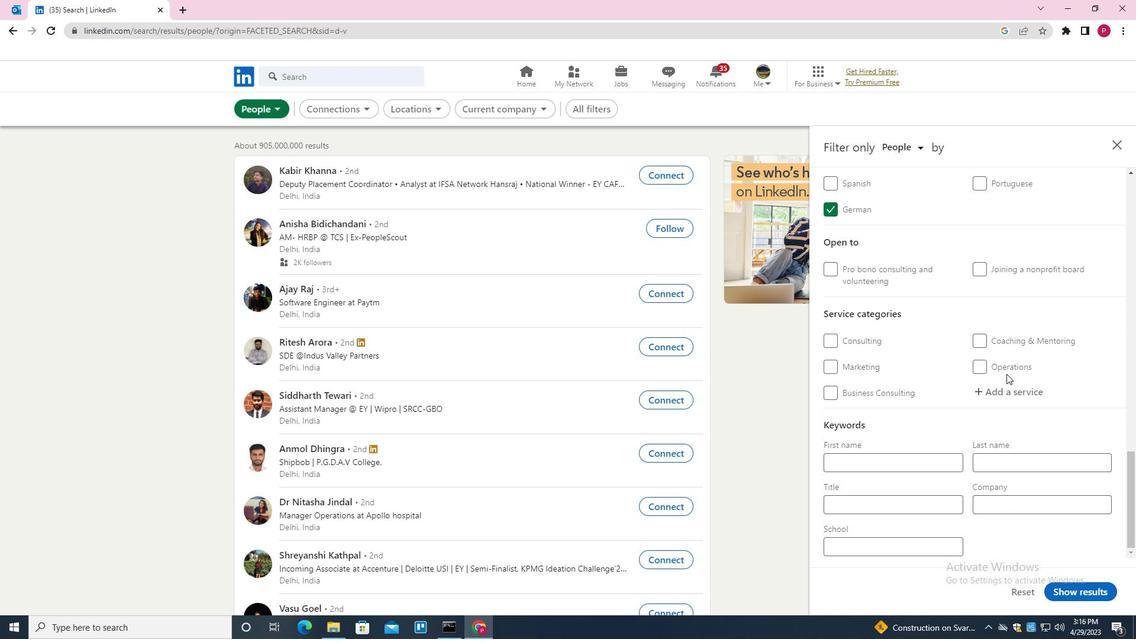 
Action: Mouse pressed left at (1005, 388)
Screenshot: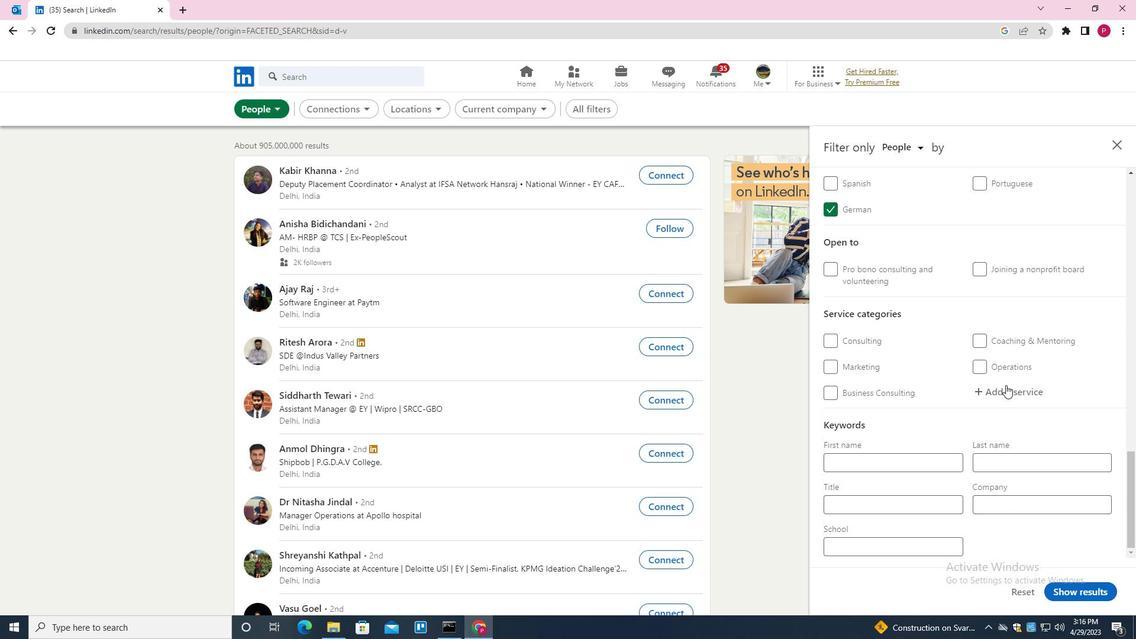 
Action: Key pressed <Key.shift>ANDROID<Key.down><Key.enter>
Screenshot: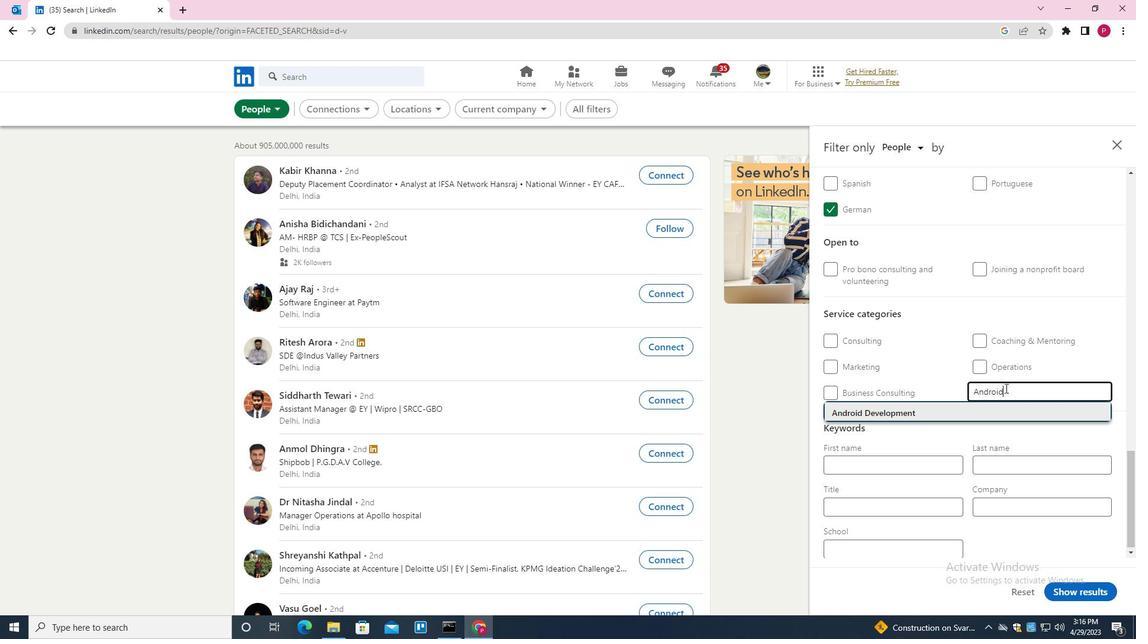 
Action: Mouse moved to (986, 393)
Screenshot: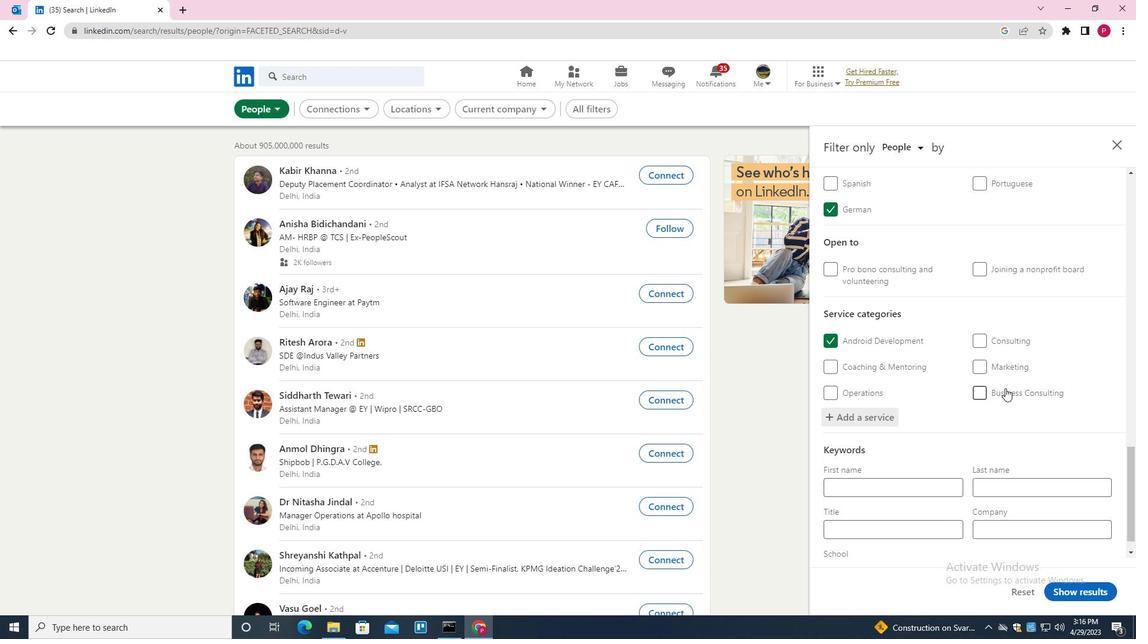 
Action: Mouse scrolled (986, 392) with delta (0, 0)
Screenshot: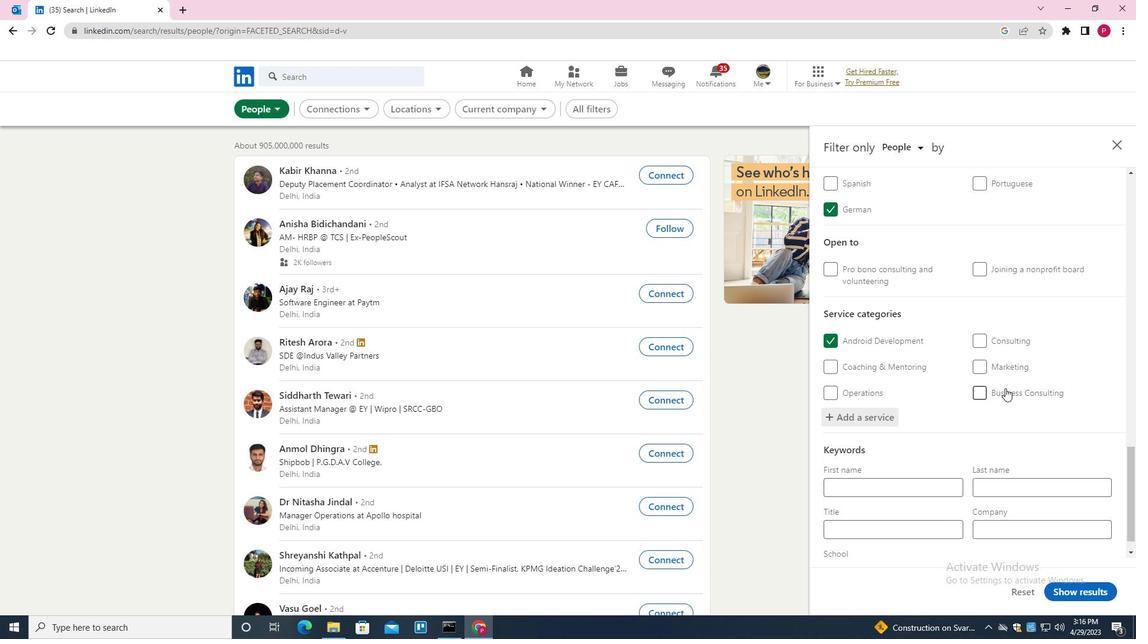 
Action: Mouse moved to (978, 398)
Screenshot: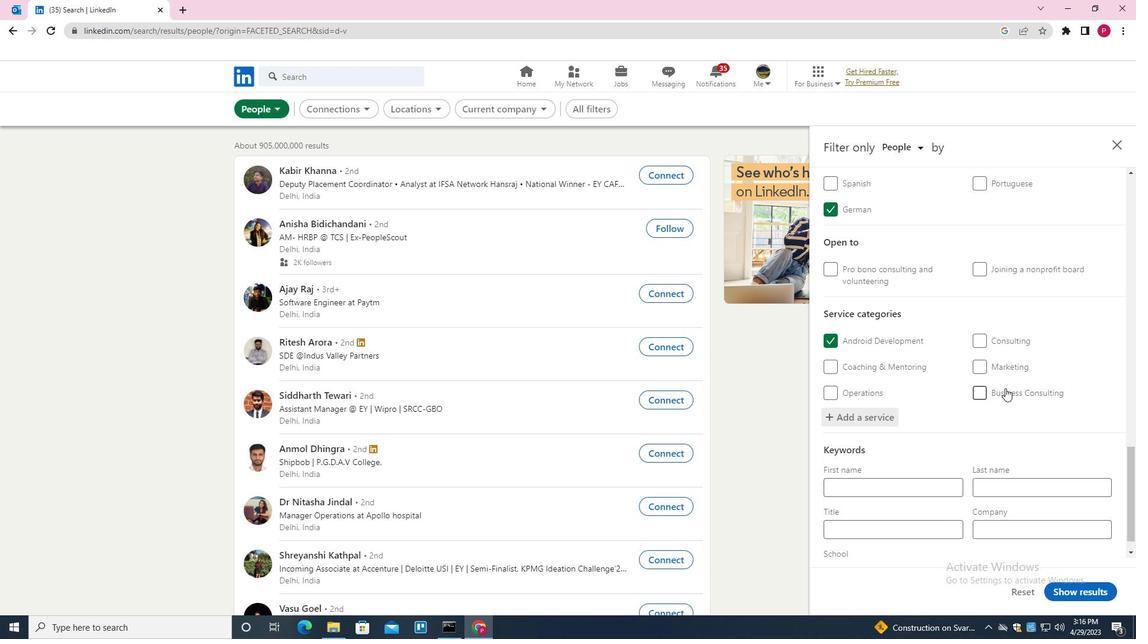 
Action: Mouse scrolled (978, 398) with delta (0, 0)
Screenshot: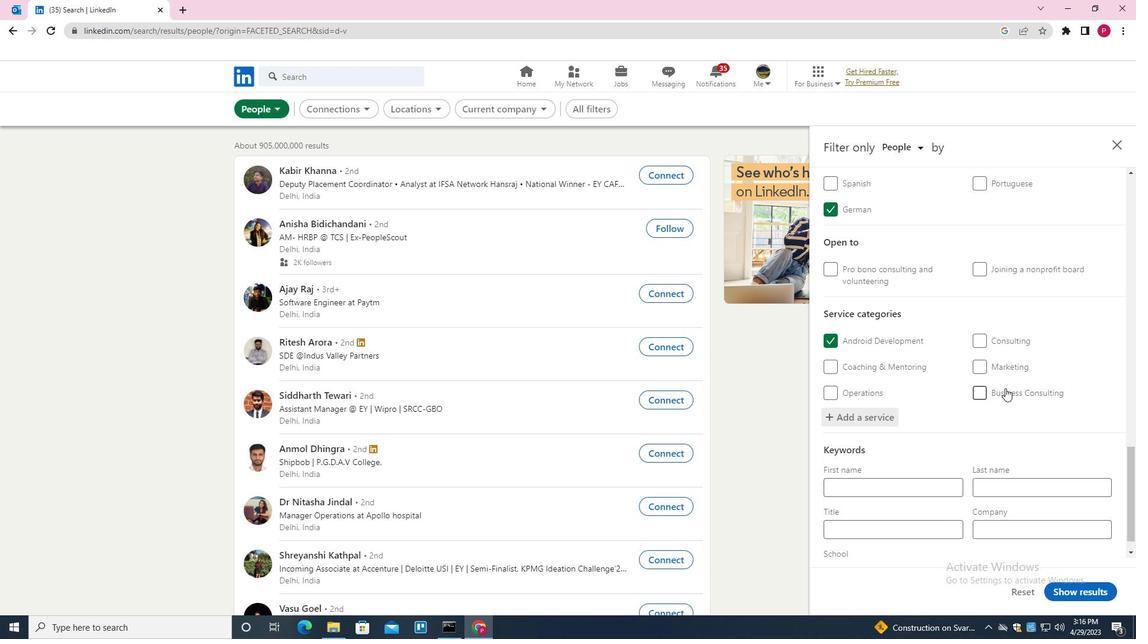 
Action: Mouse moved to (971, 405)
Screenshot: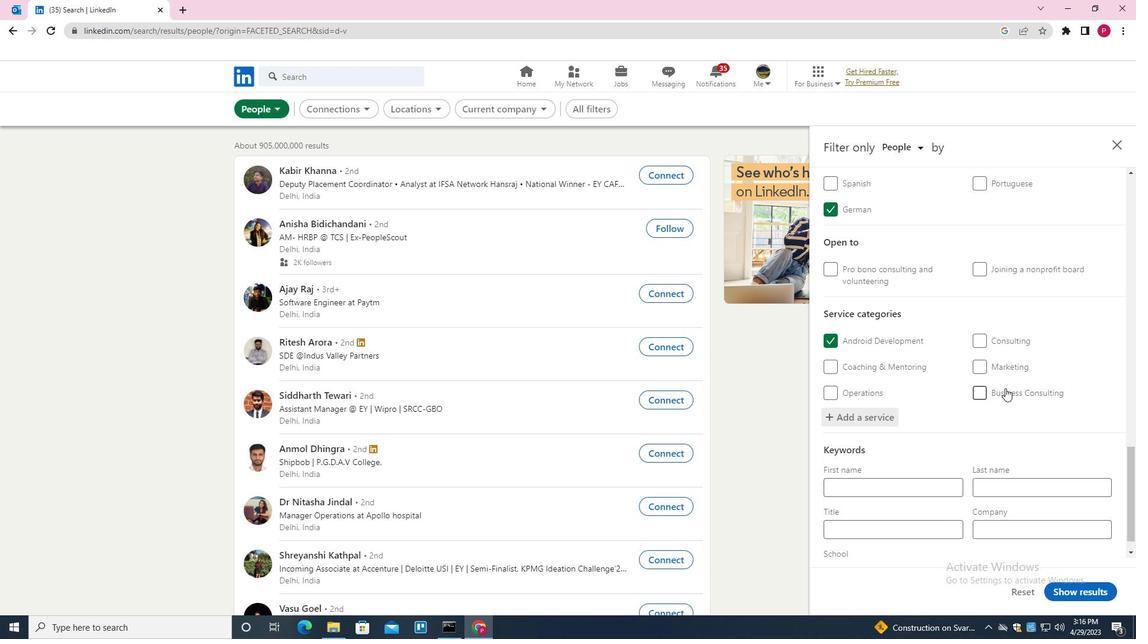 
Action: Mouse scrolled (971, 404) with delta (0, 0)
Screenshot: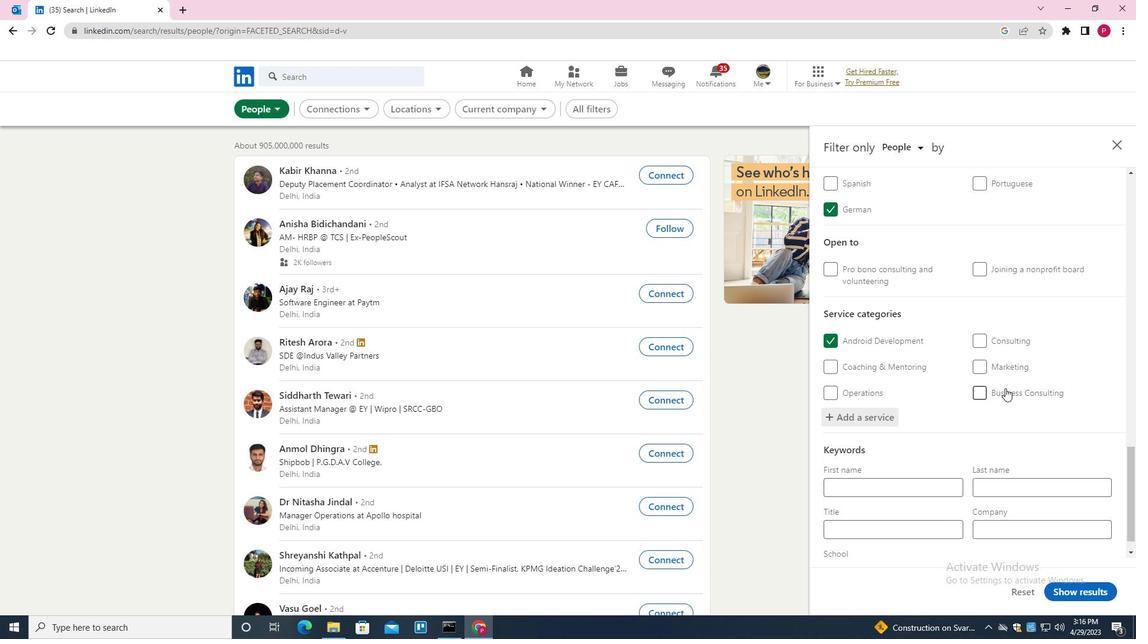 
Action: Mouse moved to (966, 409)
Screenshot: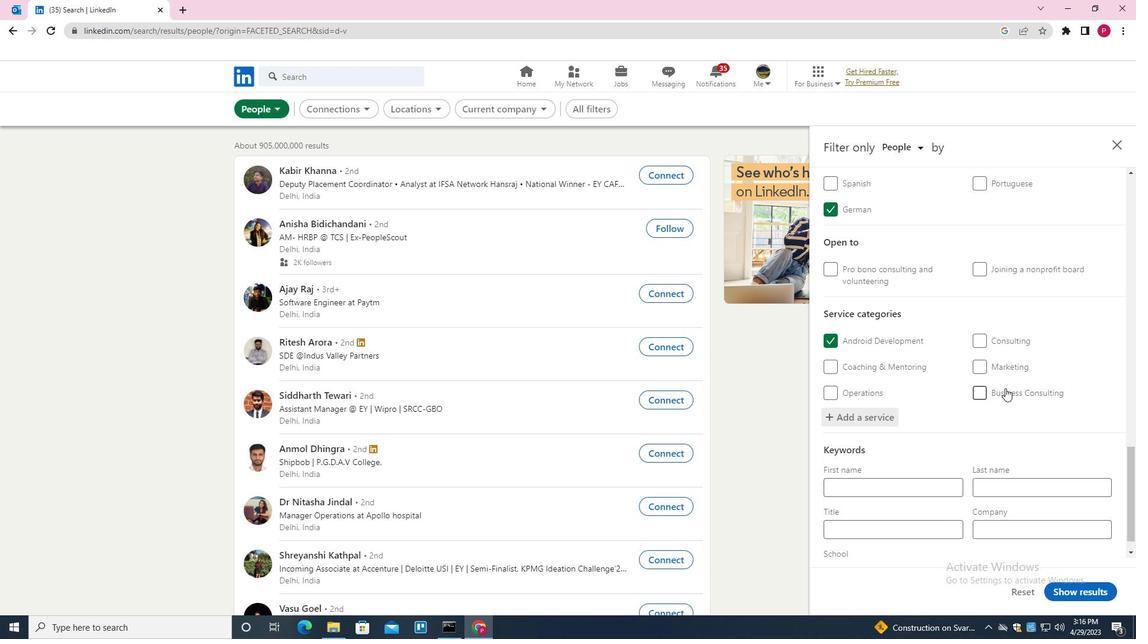 
Action: Mouse scrolled (966, 408) with delta (0, 0)
Screenshot: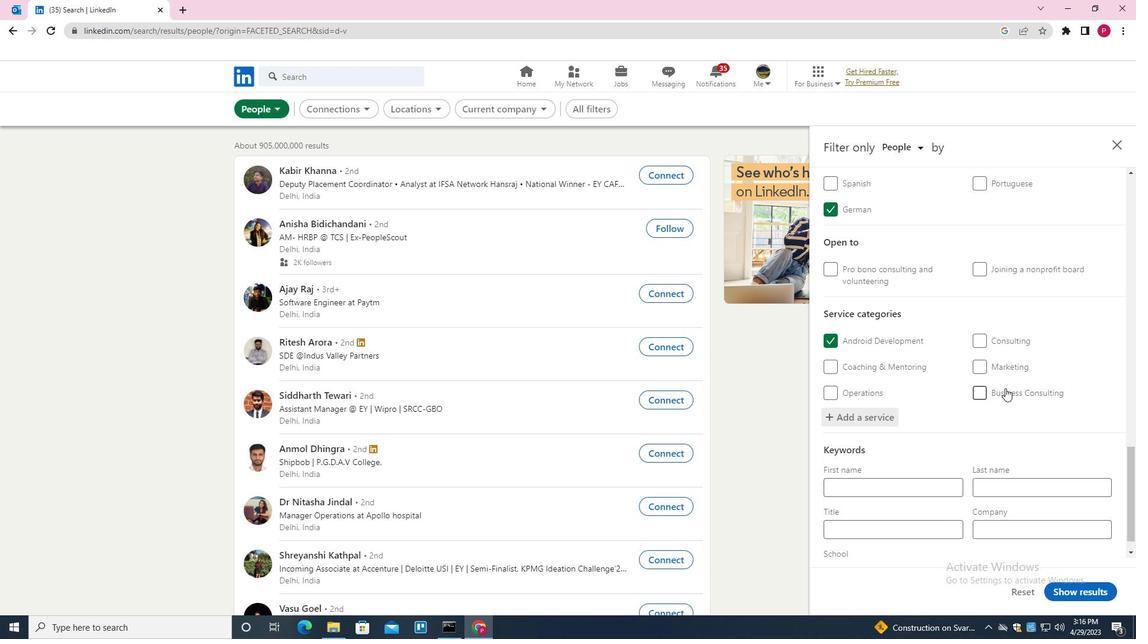 
Action: Mouse moved to (956, 423)
Screenshot: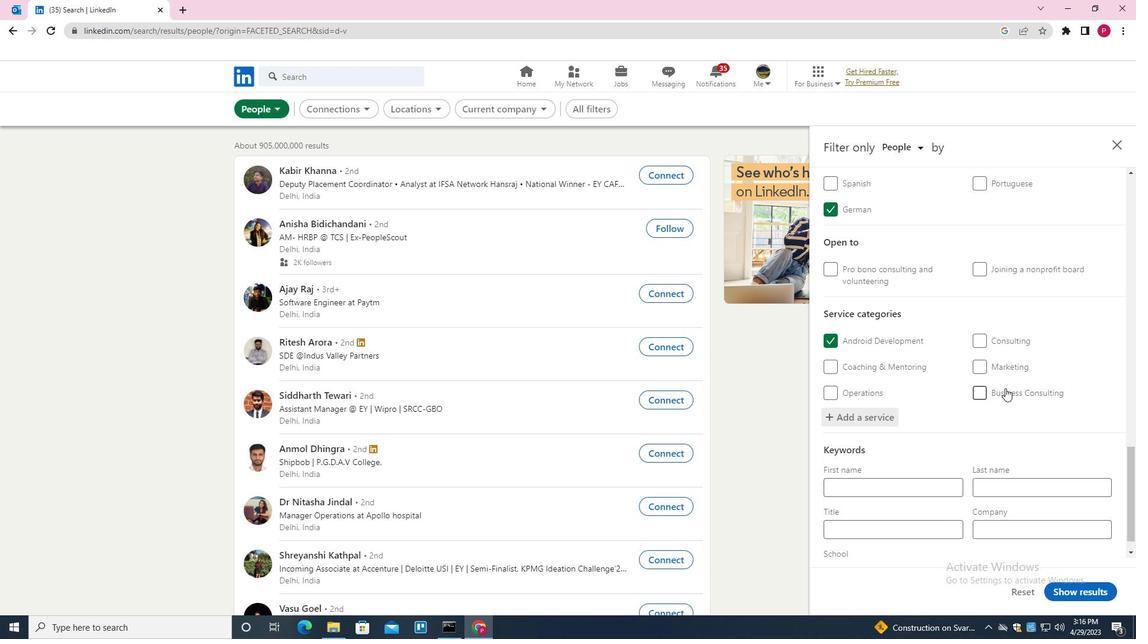 
Action: Mouse scrolled (956, 423) with delta (0, 0)
Screenshot: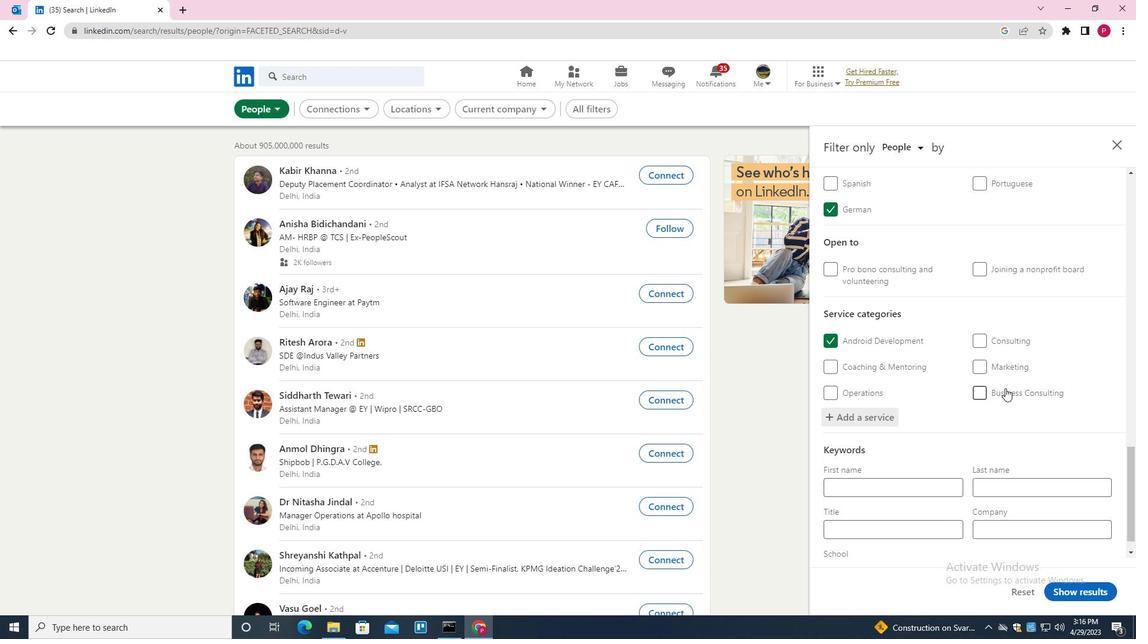 
Action: Mouse moved to (936, 450)
Screenshot: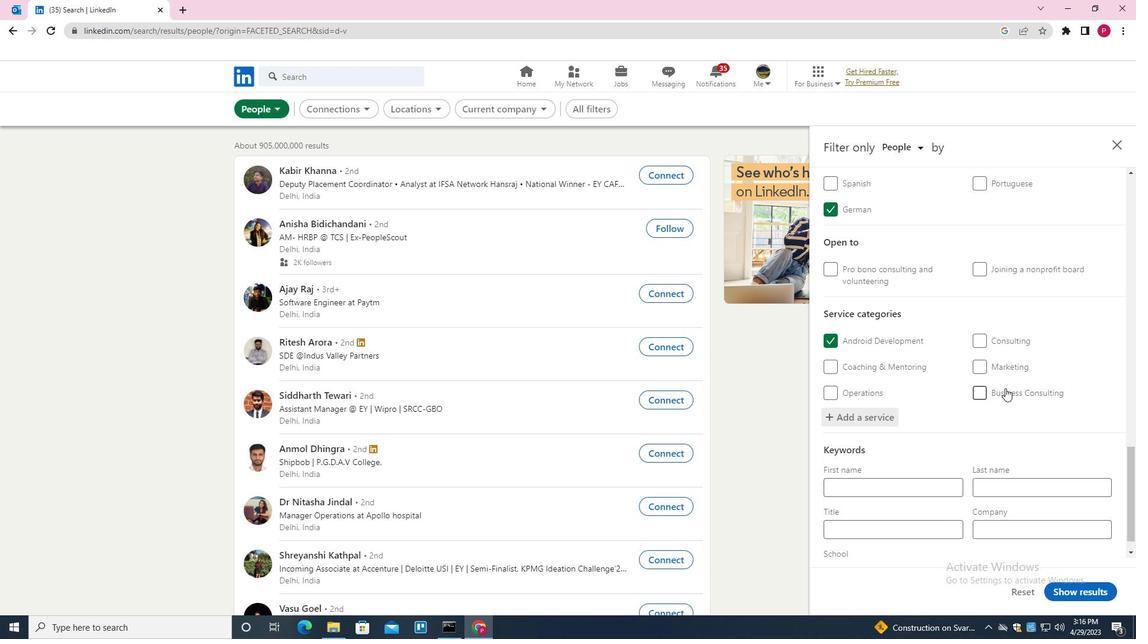 
Action: Mouse scrolled (936, 449) with delta (0, 0)
Screenshot: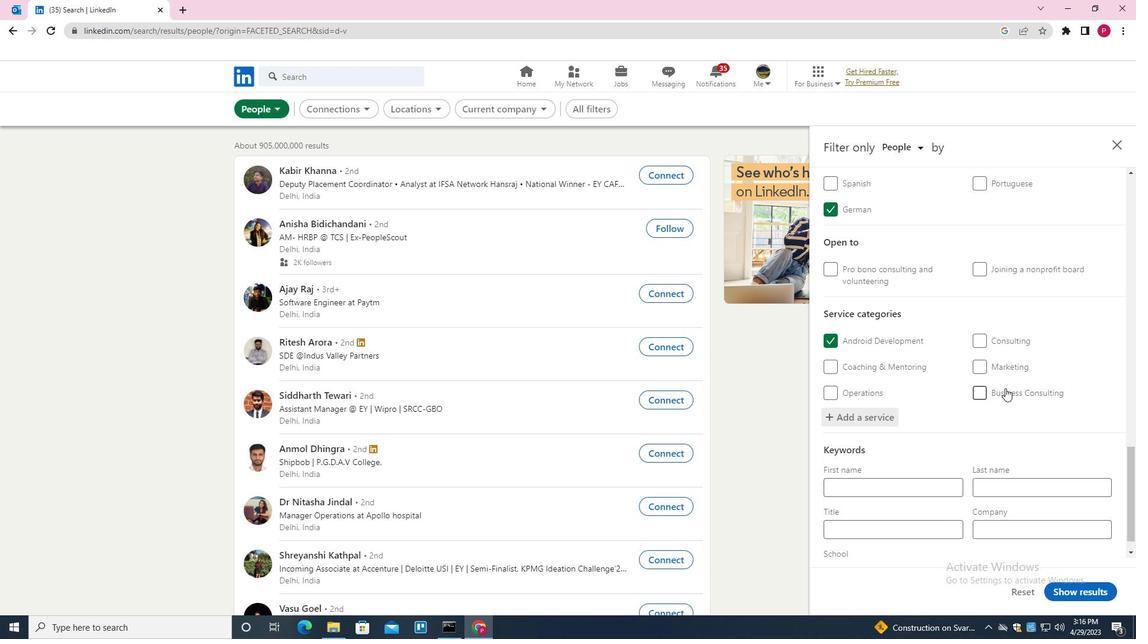 
Action: Mouse moved to (892, 511)
Screenshot: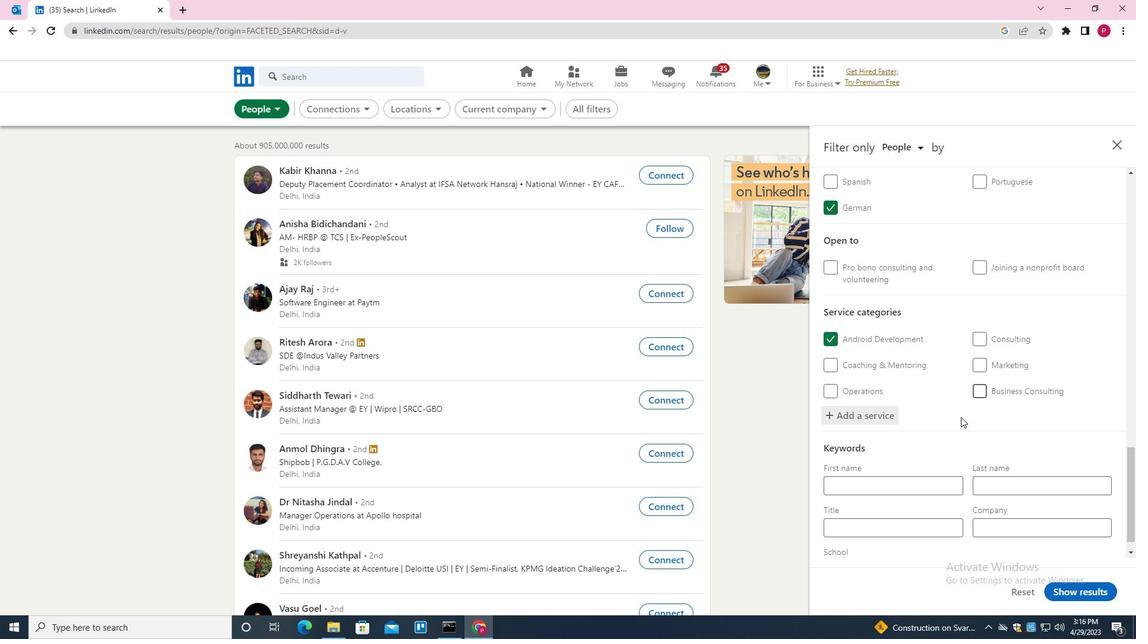 
Action: Mouse pressed left at (892, 511)
Screenshot: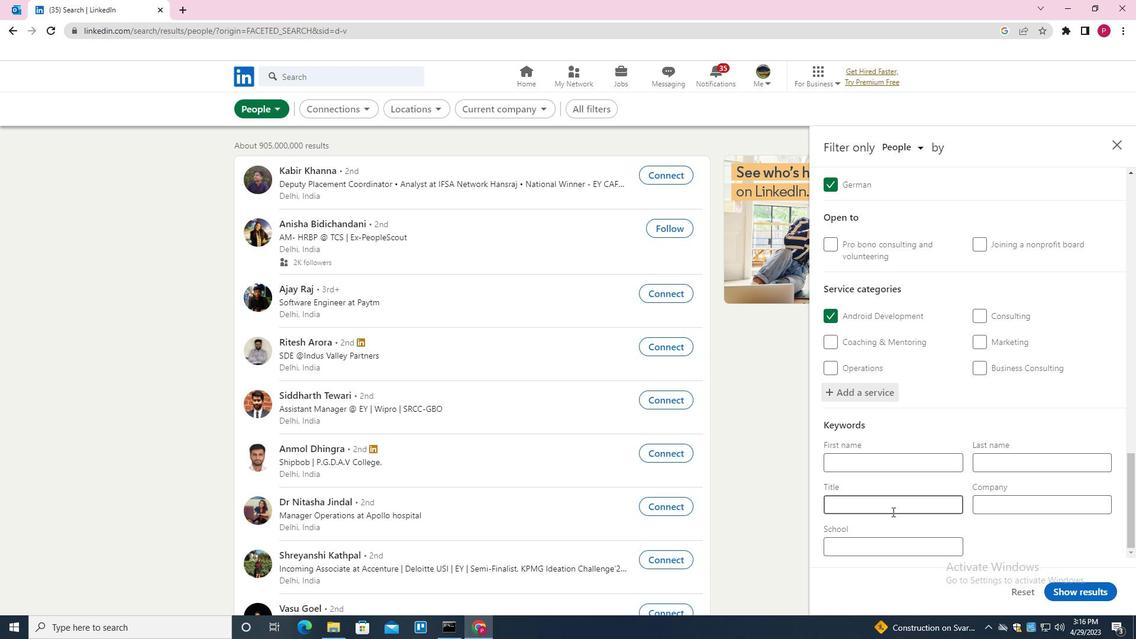 
Action: Mouse moved to (873, 457)
Screenshot: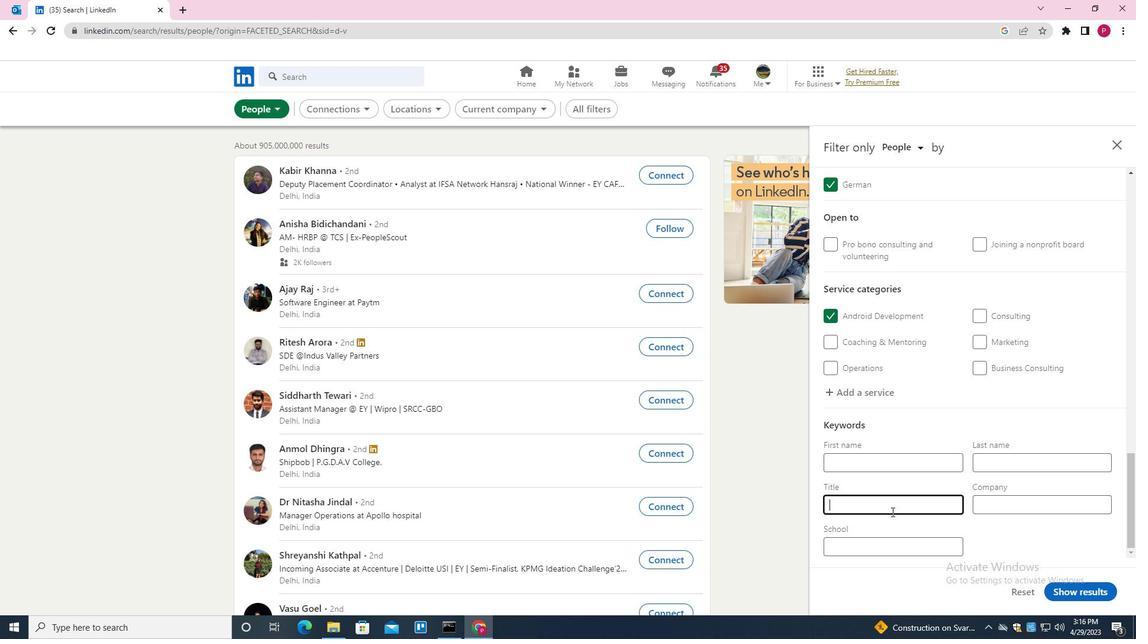 
Action: Key pressed <Key.shift>DT<Key.backspace>ATA<Key.space><Key.shift>ANALYST
Screenshot: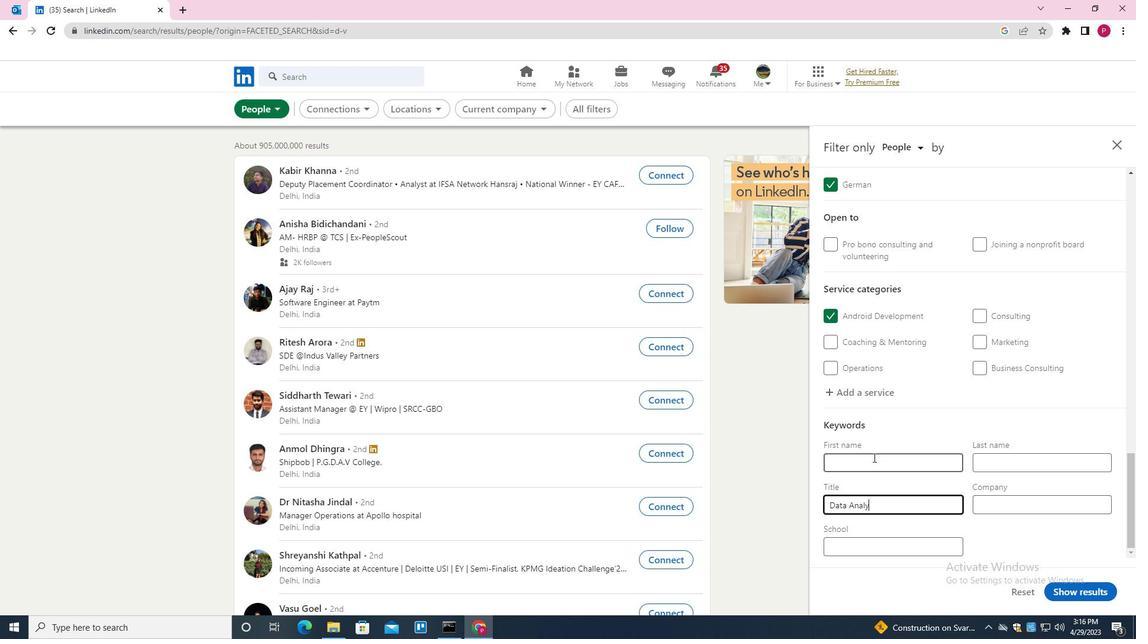 
Action: Mouse moved to (1058, 590)
Screenshot: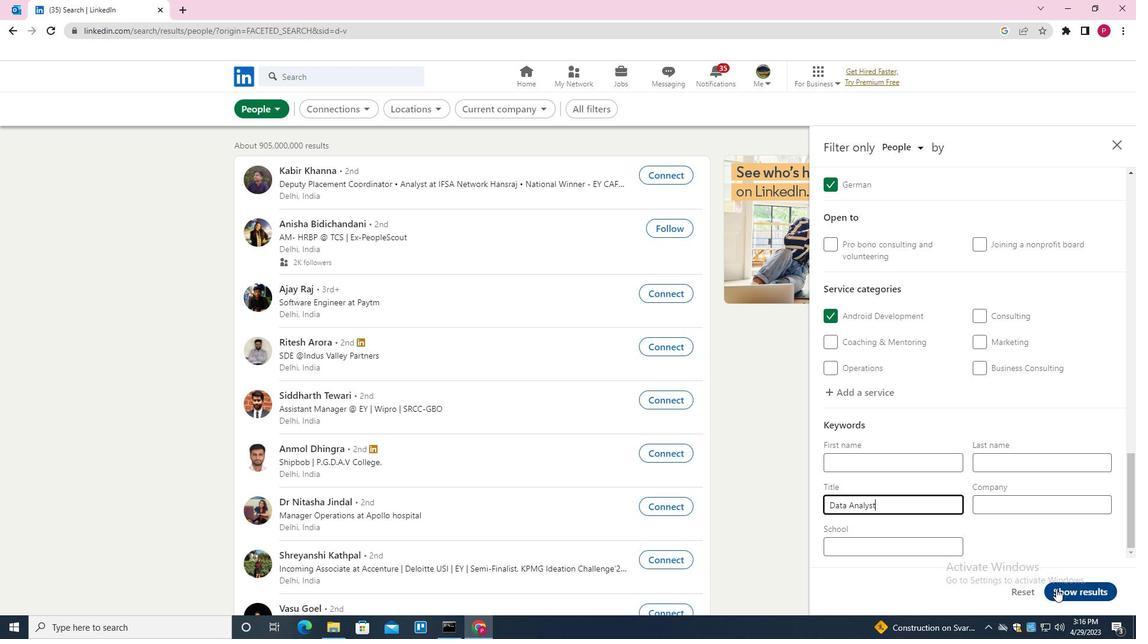 
Action: Mouse pressed left at (1058, 590)
Screenshot: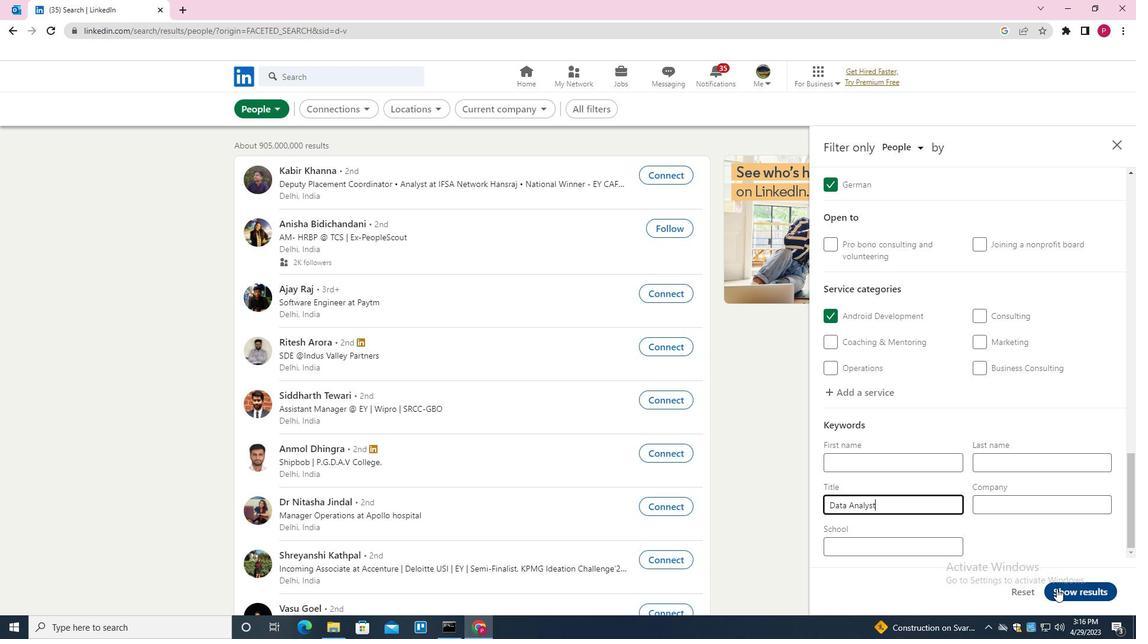 
Action: Mouse moved to (497, 250)
Screenshot: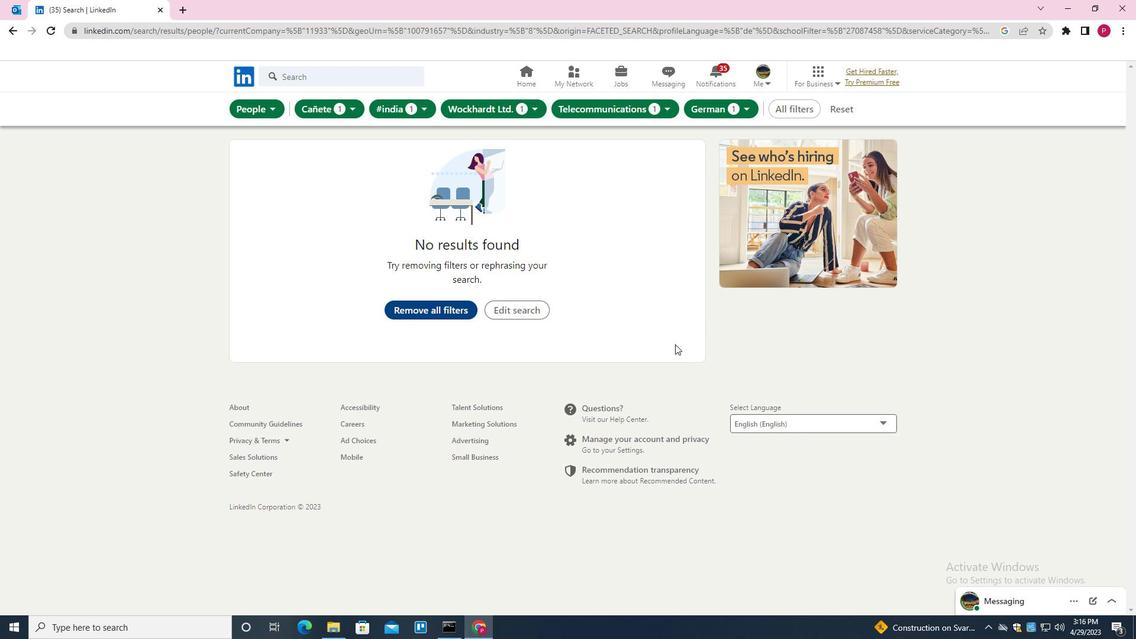 
